 Task: Get information about  a Redfin agent in Nashville, Tennessee, for assistance in finding a property with a home gym.
Action: Mouse moved to (244, 213)
Screenshot: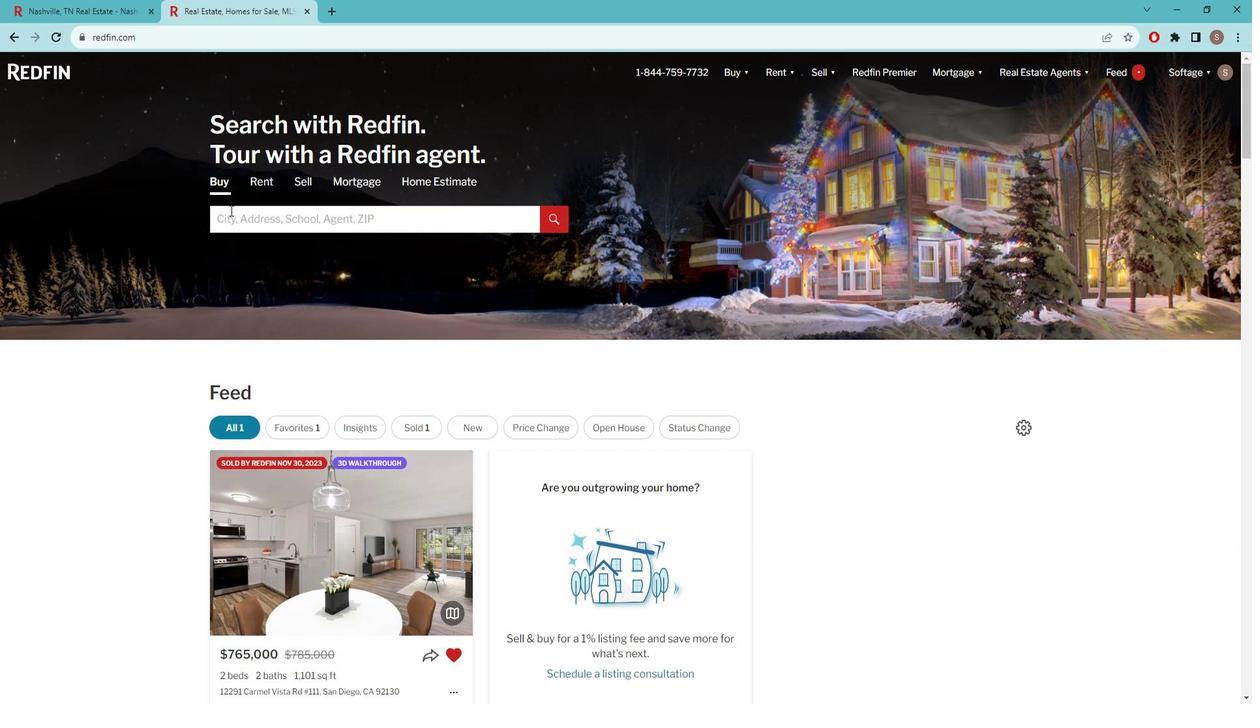 
Action: Mouse pressed left at (244, 213)
Screenshot: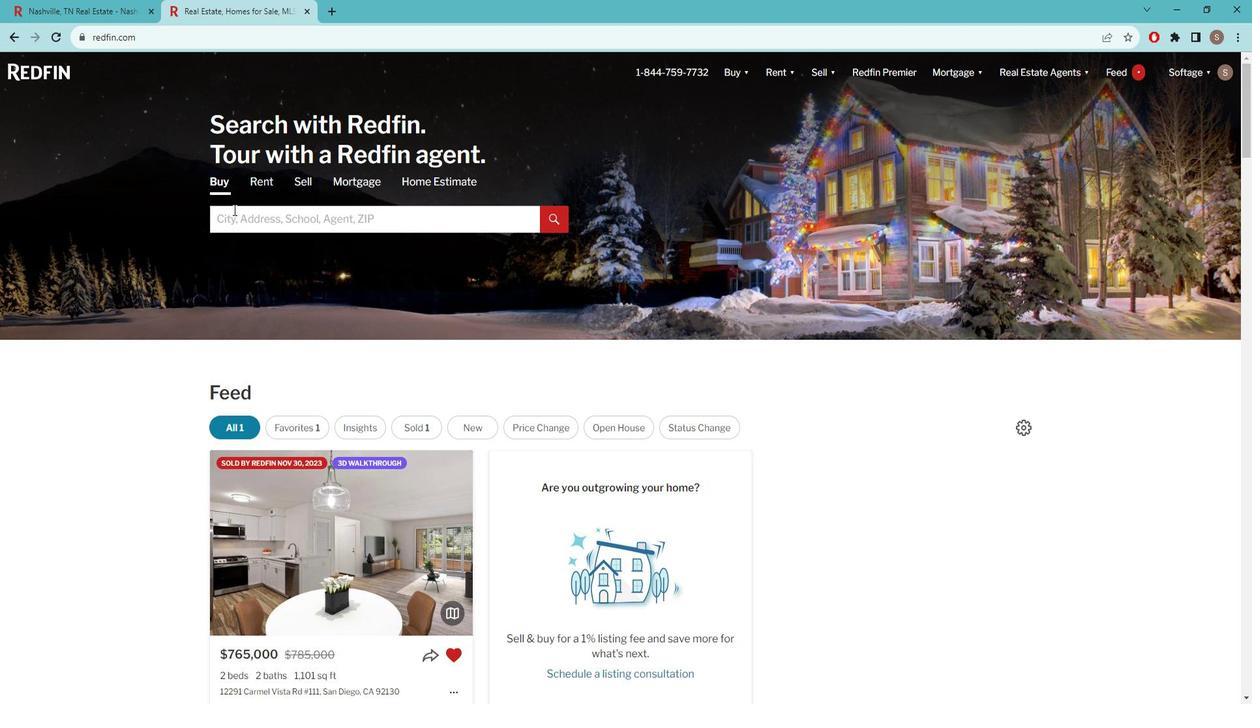
Action: Key pressed n<Key.caps_lock>ASHVILLE
Screenshot: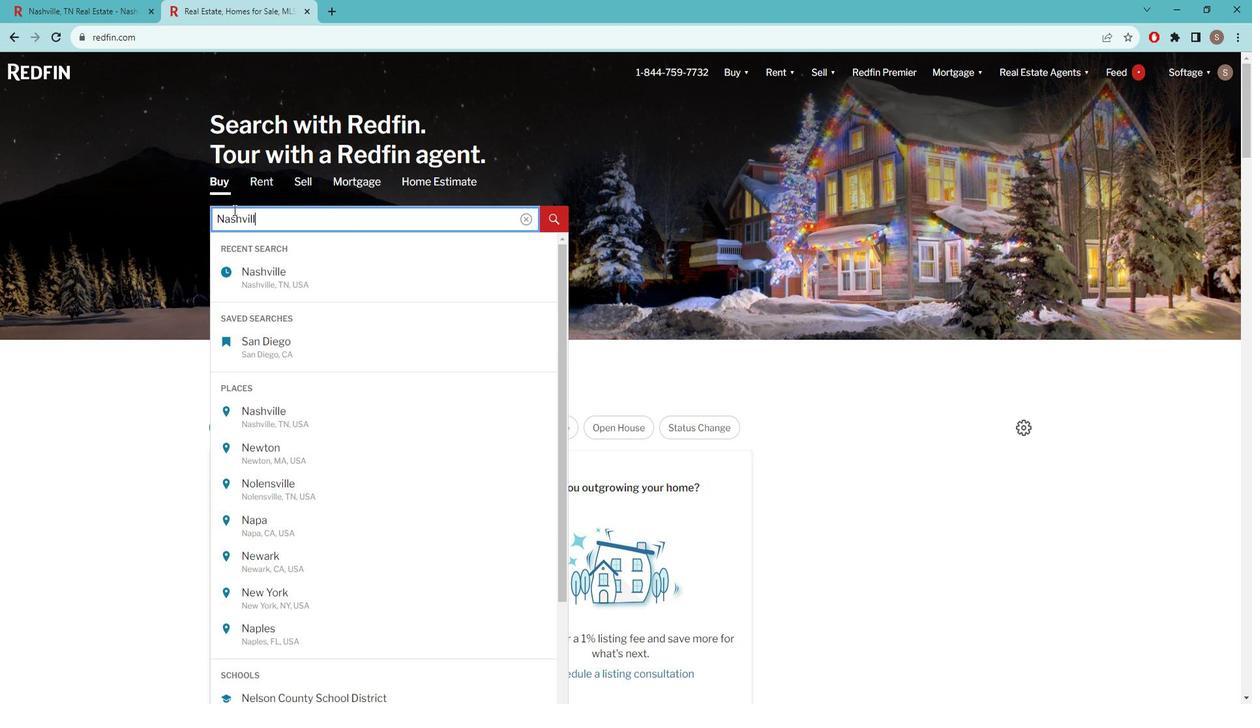 
Action: Mouse moved to (243, 275)
Screenshot: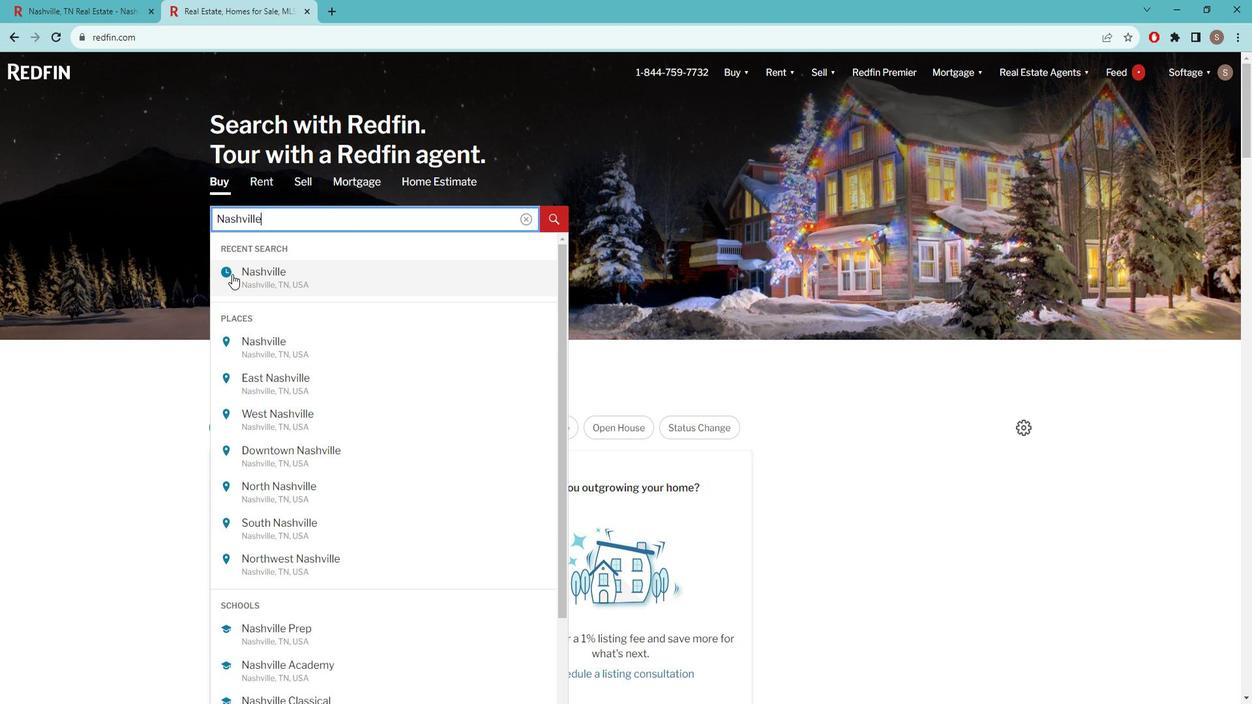 
Action: Mouse pressed left at (243, 275)
Screenshot: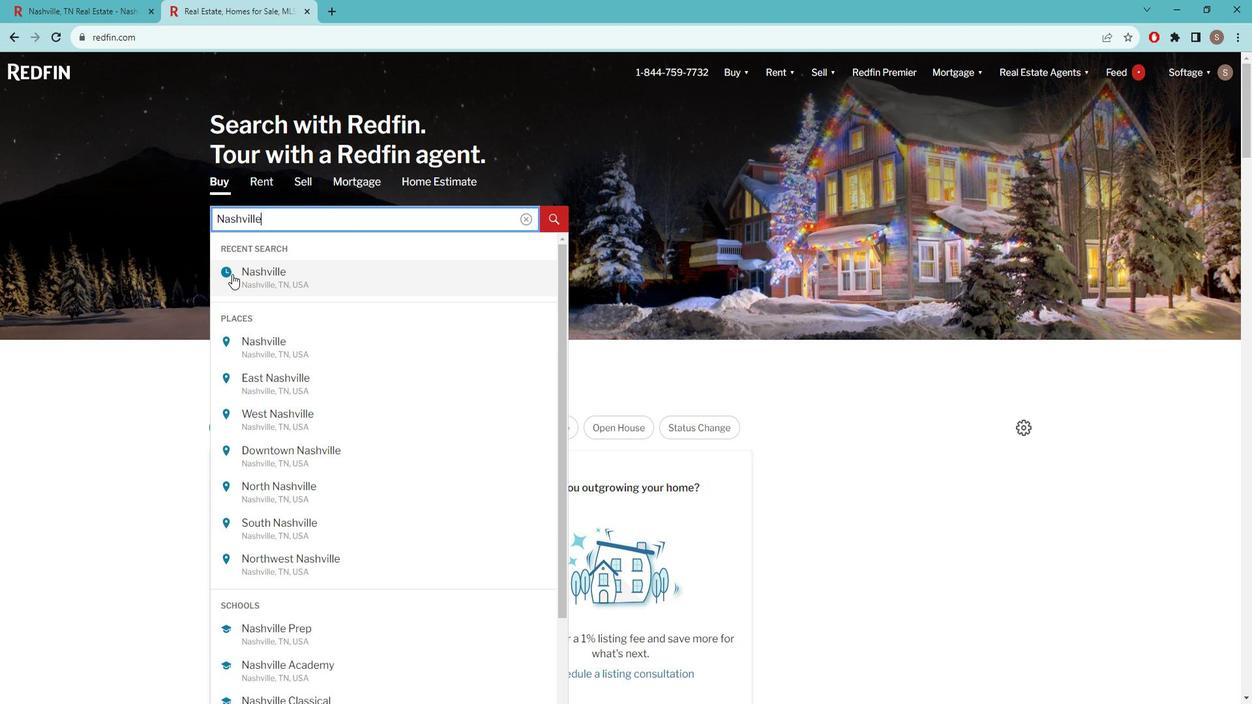 
Action: Mouse moved to (1108, 157)
Screenshot: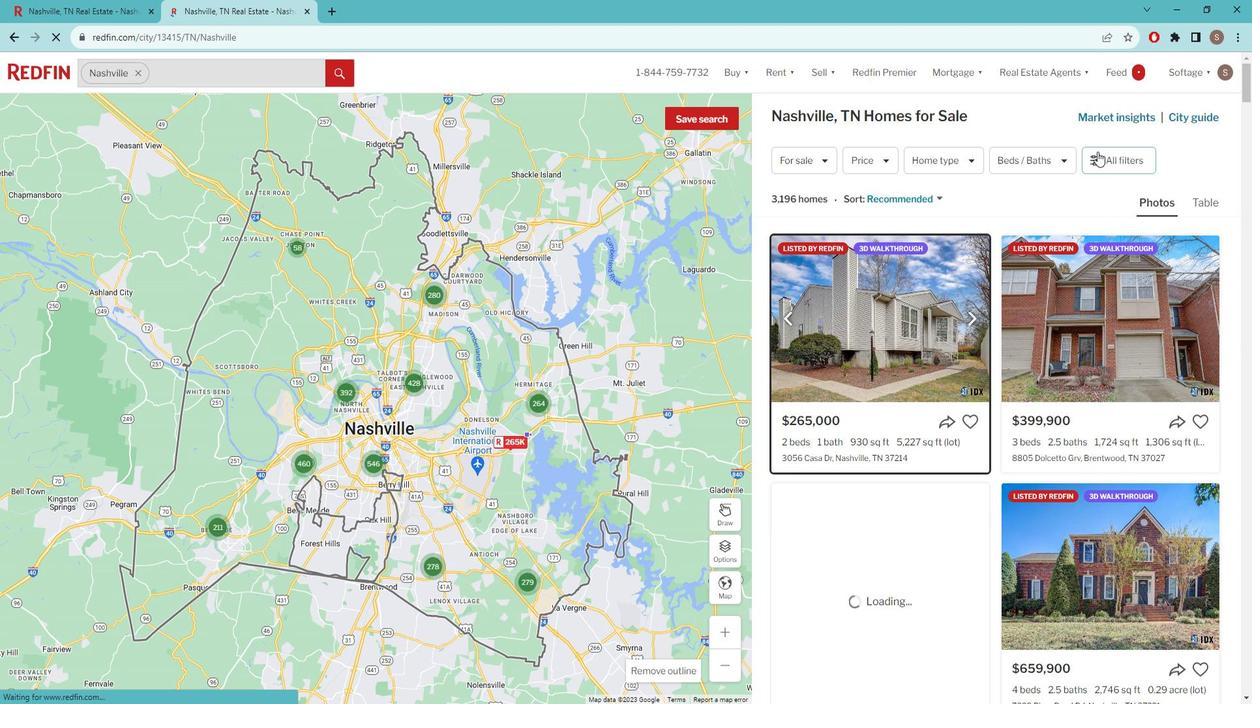 
Action: Mouse pressed left at (1108, 157)
Screenshot: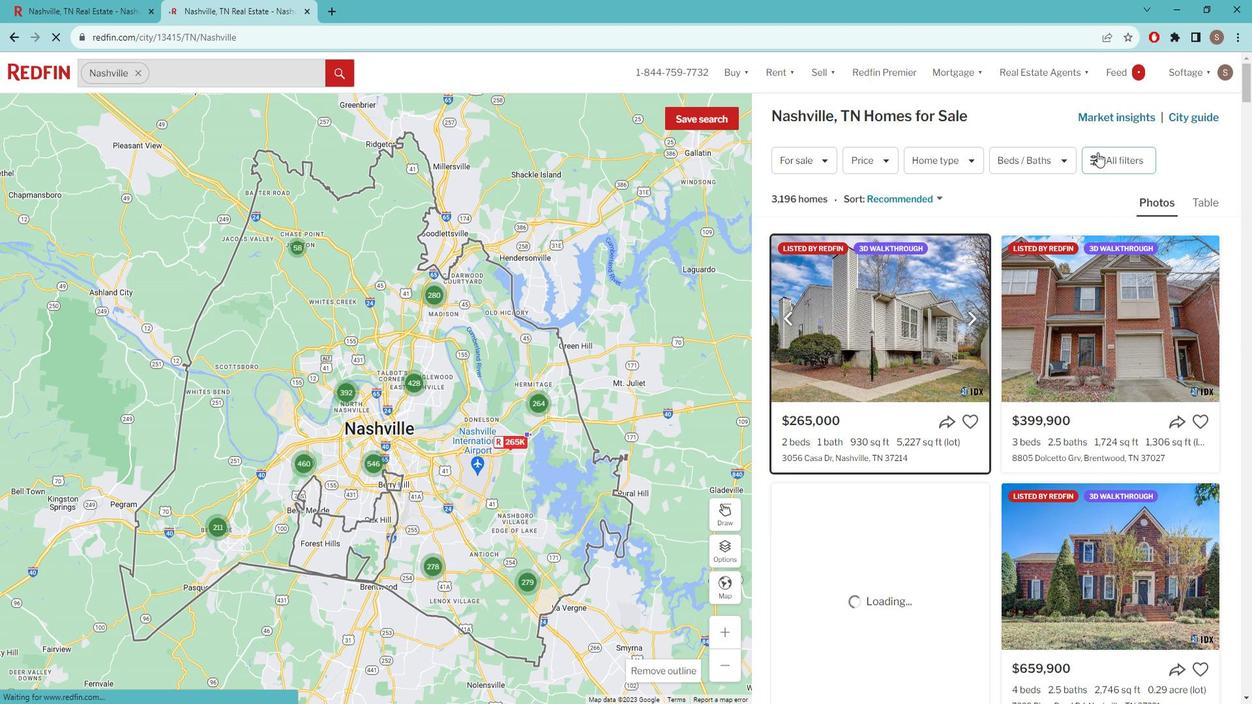 
Action: Mouse pressed left at (1108, 157)
Screenshot: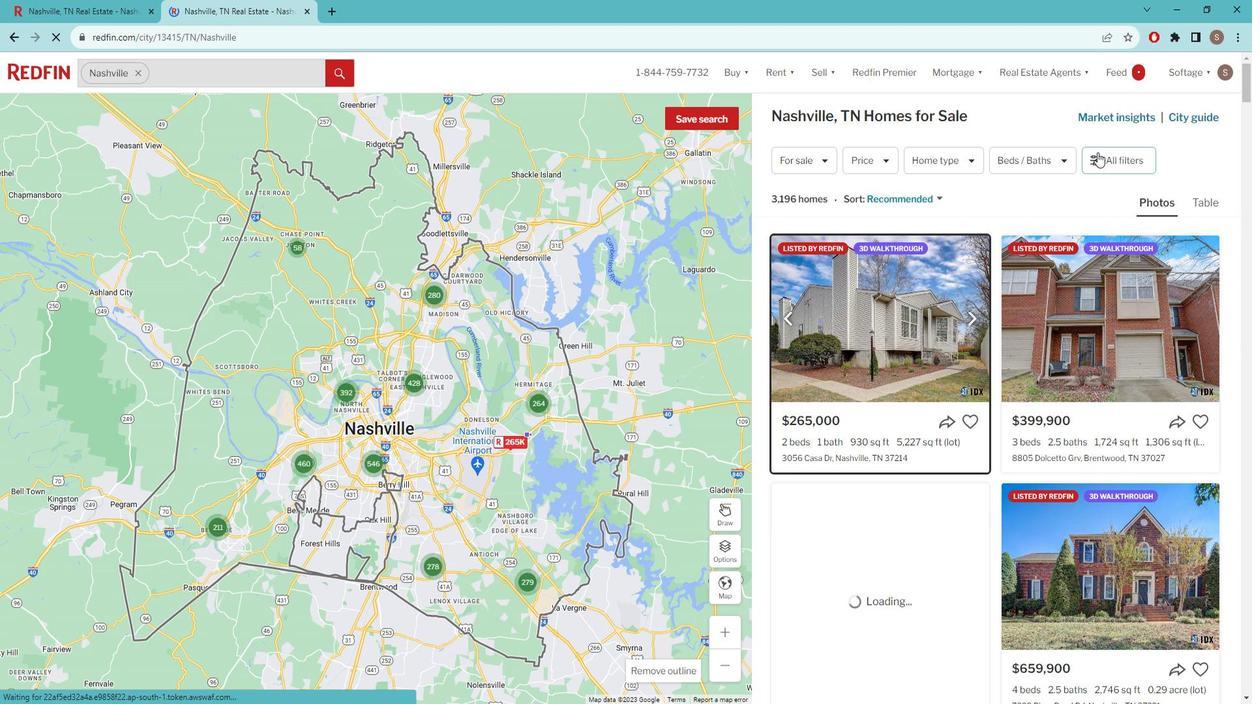 
Action: Mouse moved to (1115, 159)
Screenshot: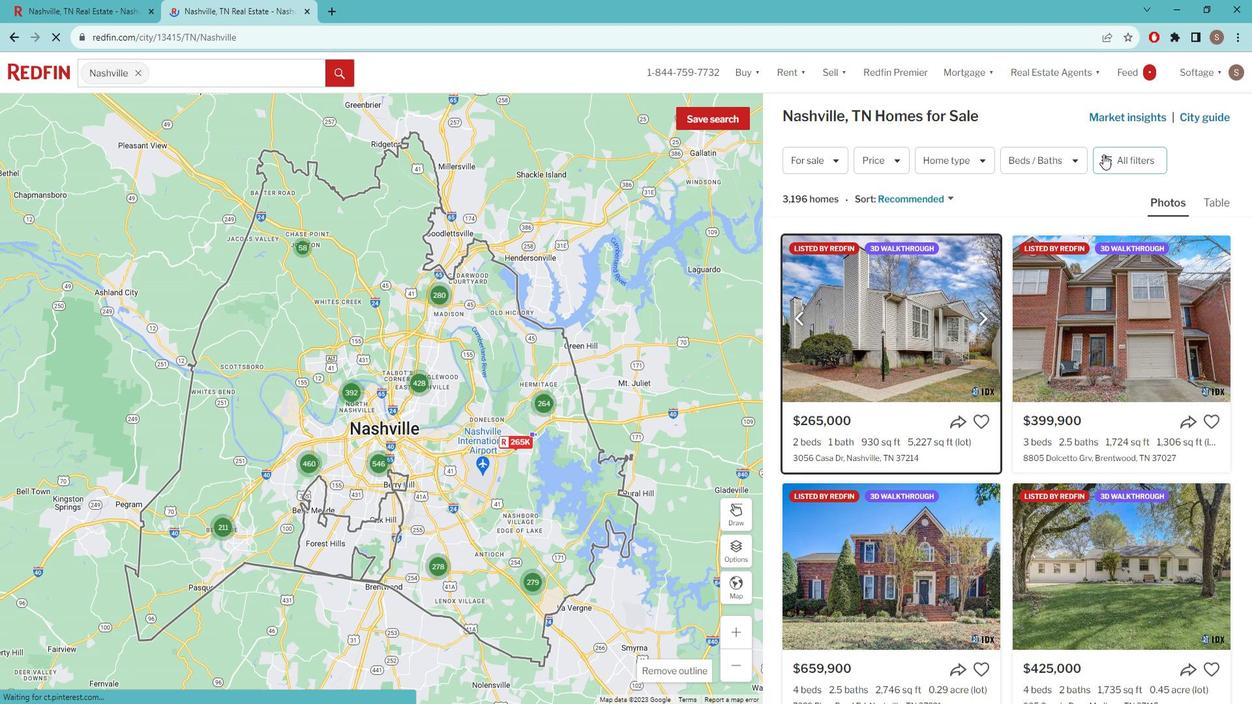 
Action: Mouse pressed left at (1115, 159)
Screenshot: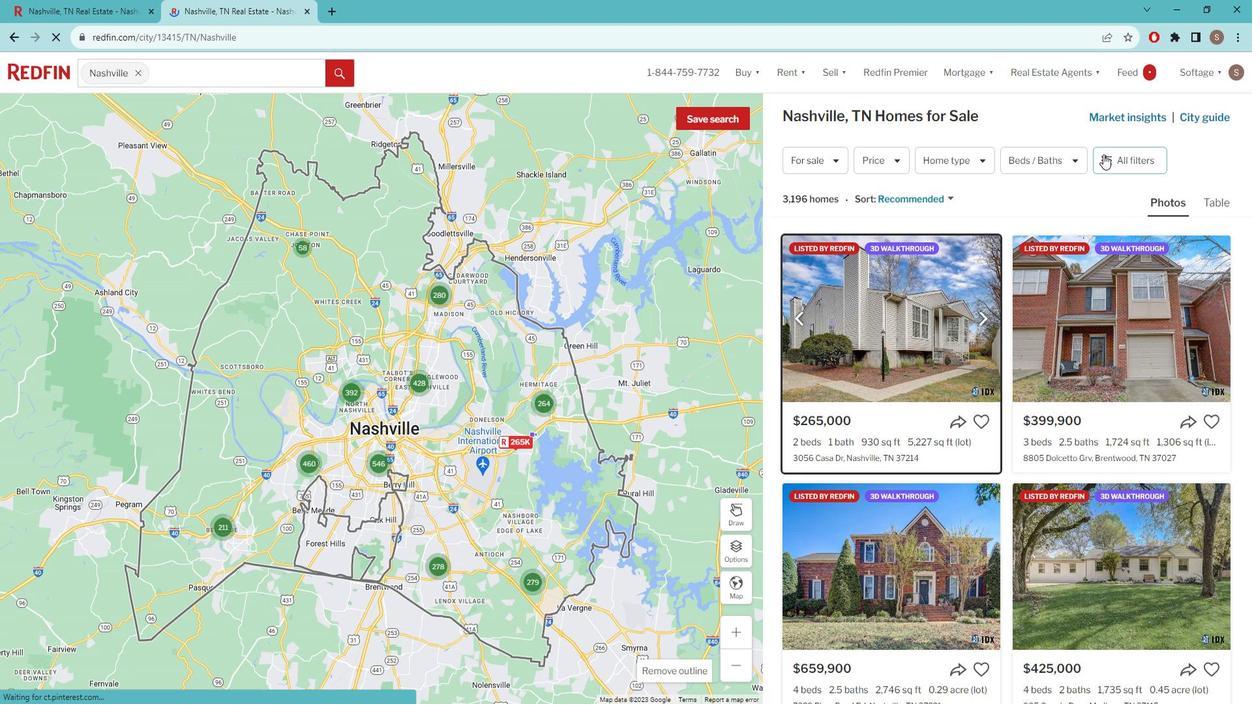 
Action: Mouse moved to (1114, 159)
Screenshot: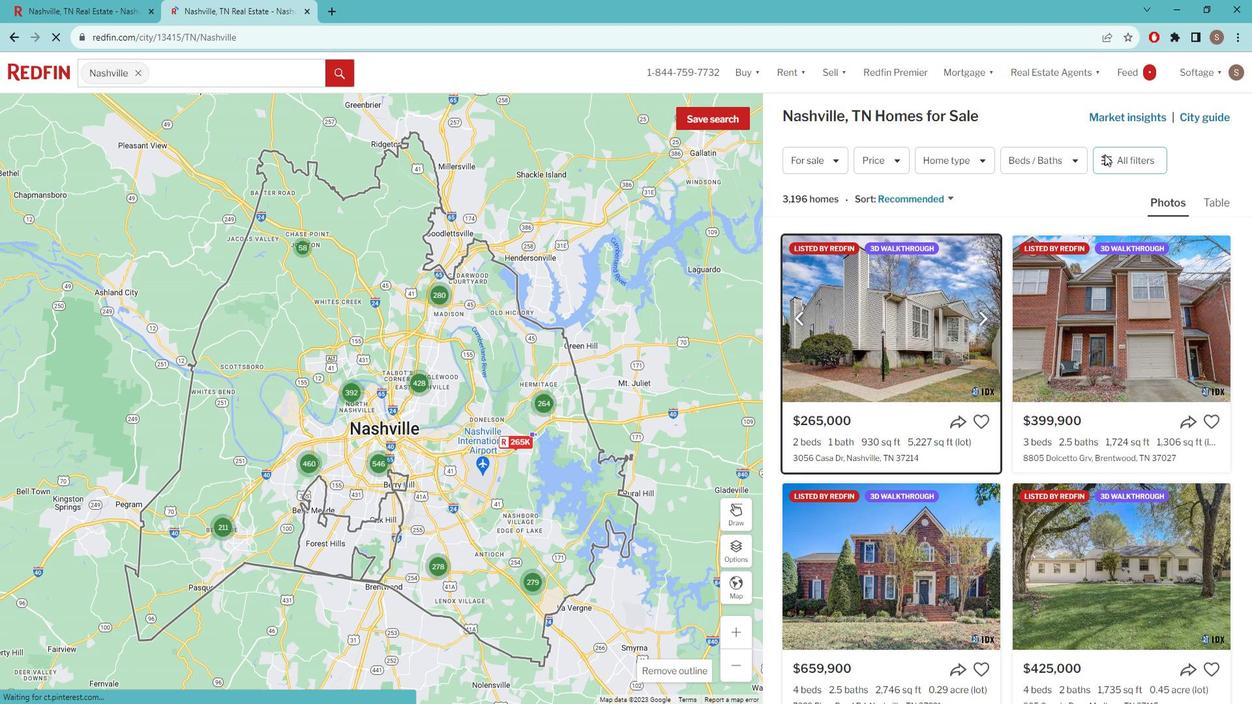
Action: Mouse pressed left at (1114, 159)
Screenshot: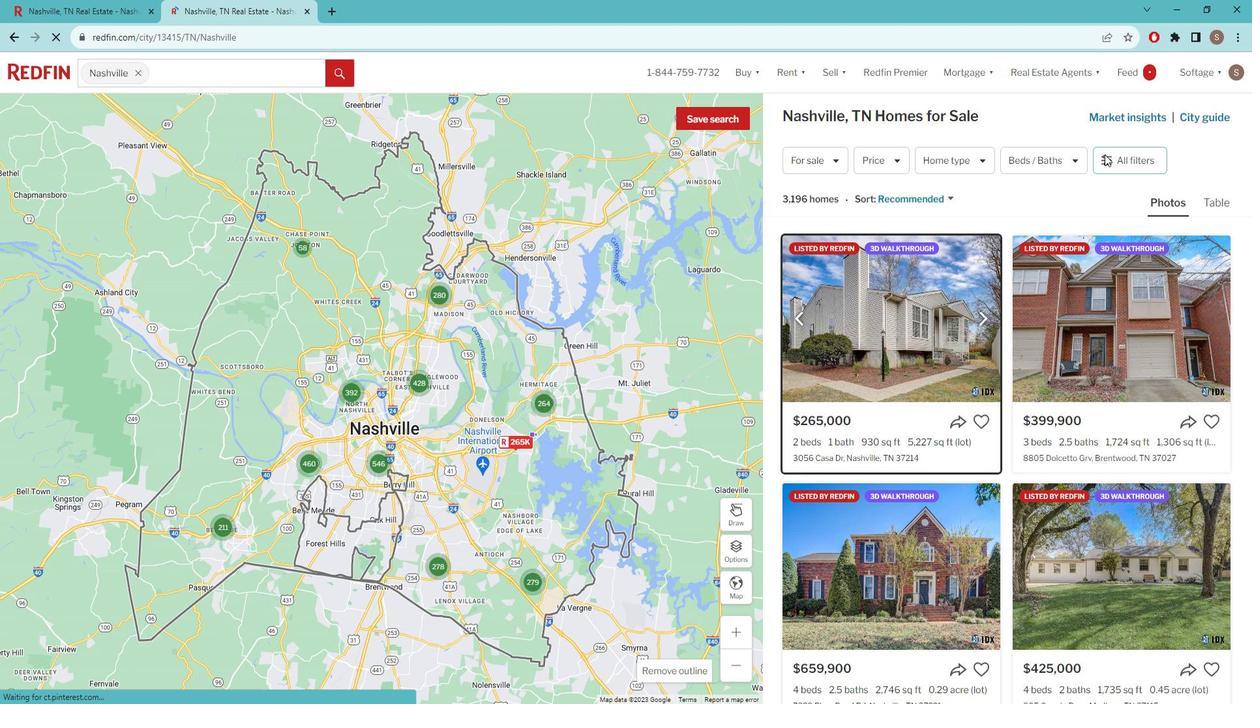 
Action: Mouse moved to (1078, 327)
Screenshot: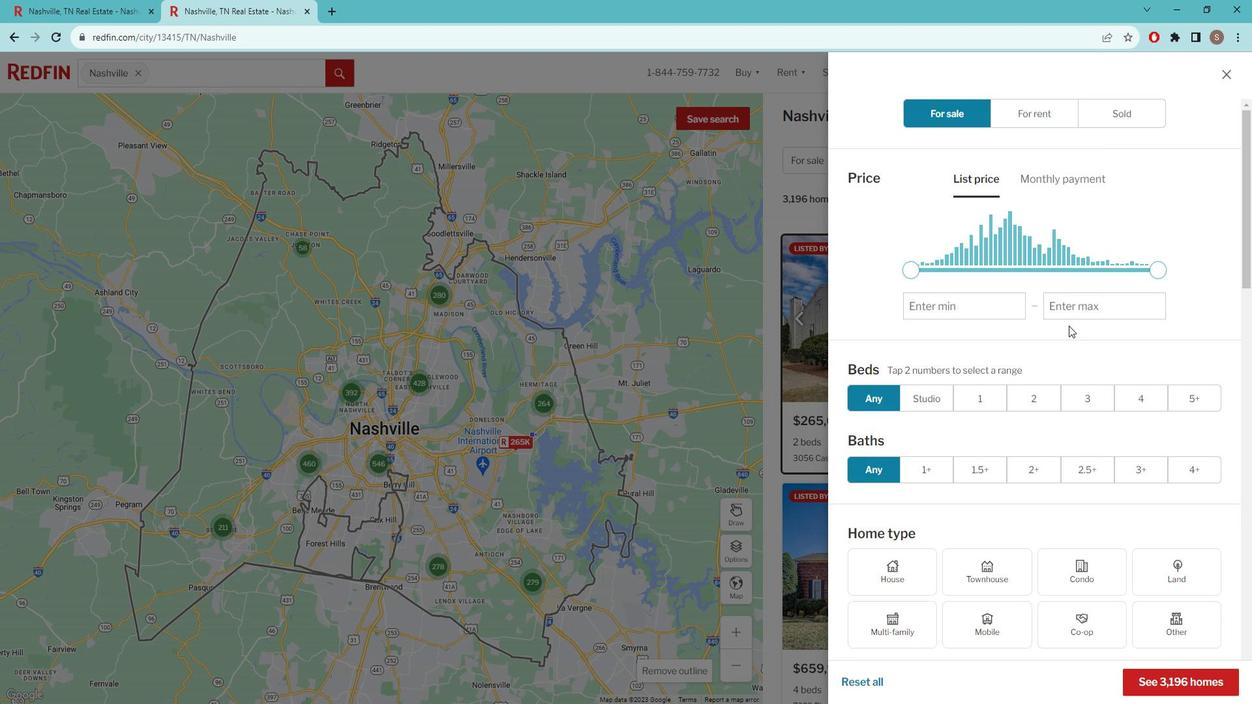 
Action: Mouse scrolled (1078, 326) with delta (0, 0)
Screenshot: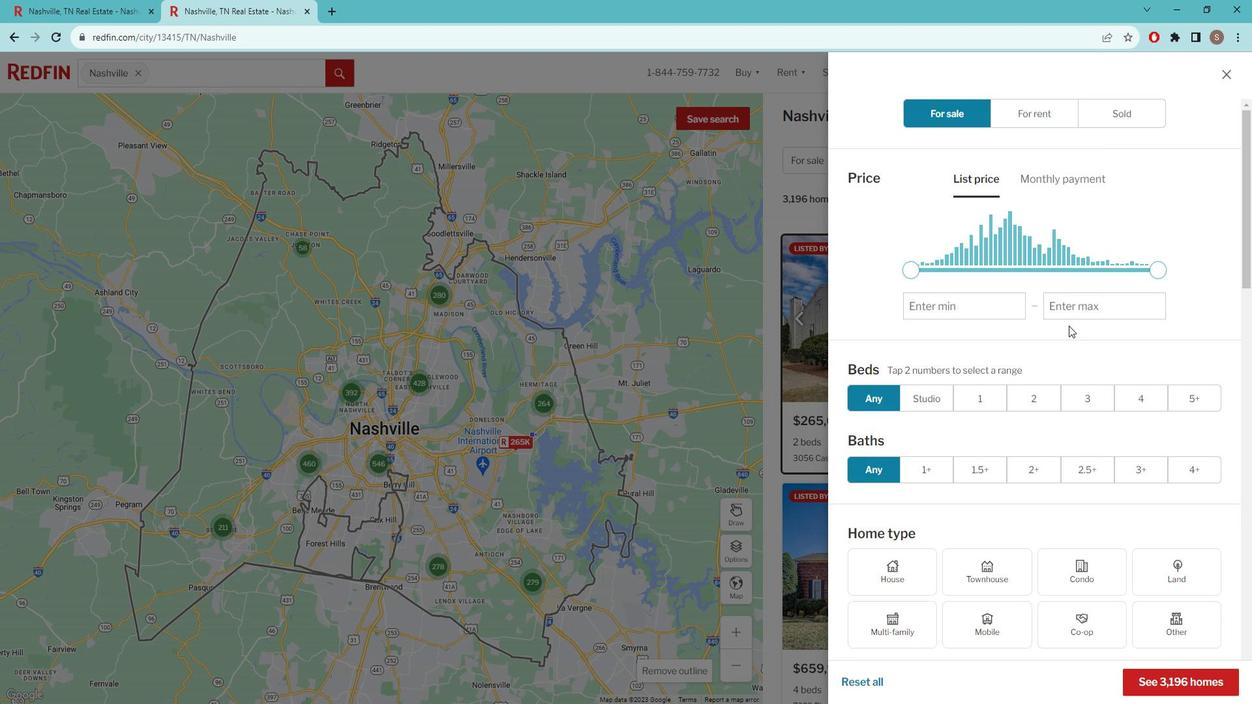 
Action: Mouse moved to (1075, 329)
Screenshot: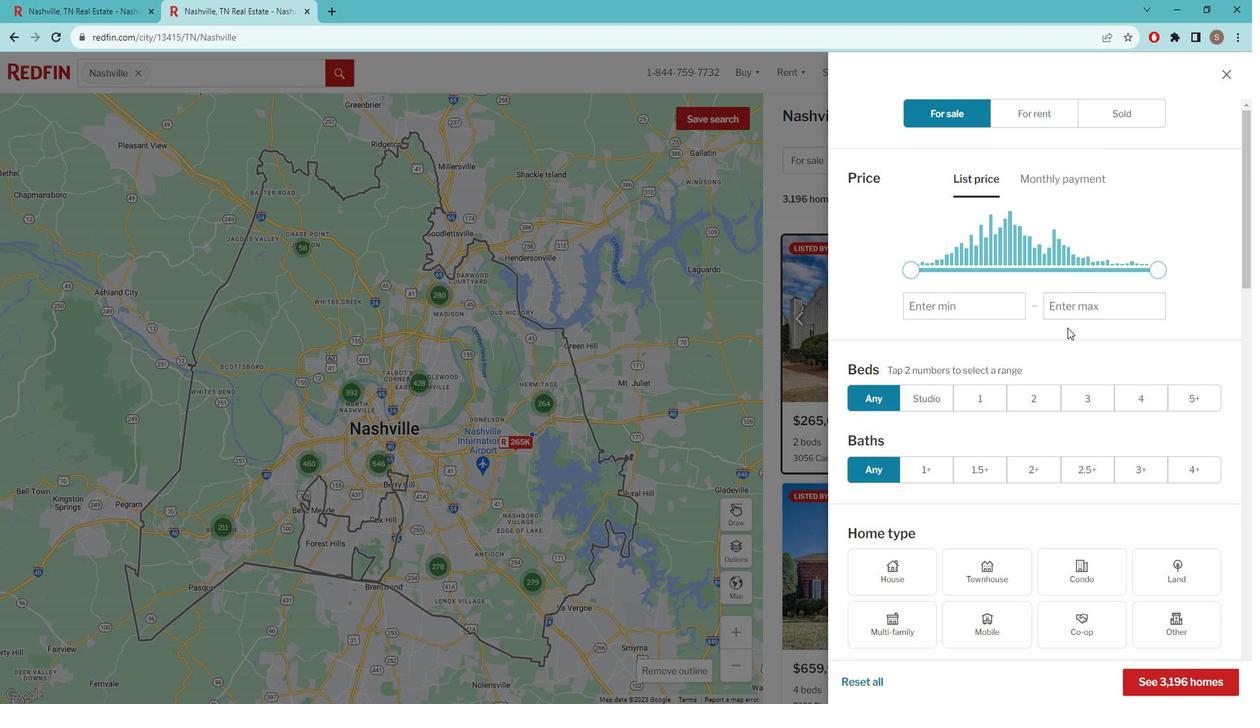 
Action: Mouse scrolled (1075, 329) with delta (0, 0)
Screenshot: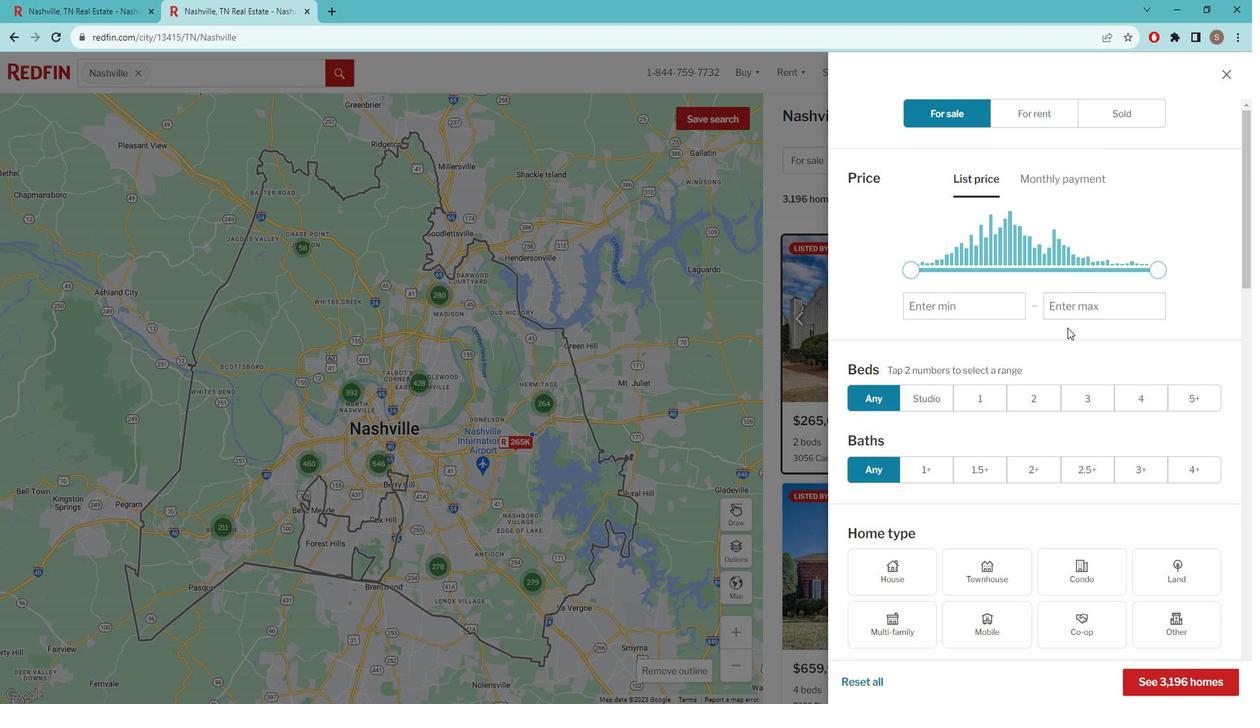 
Action: Mouse moved to (1074, 330)
Screenshot: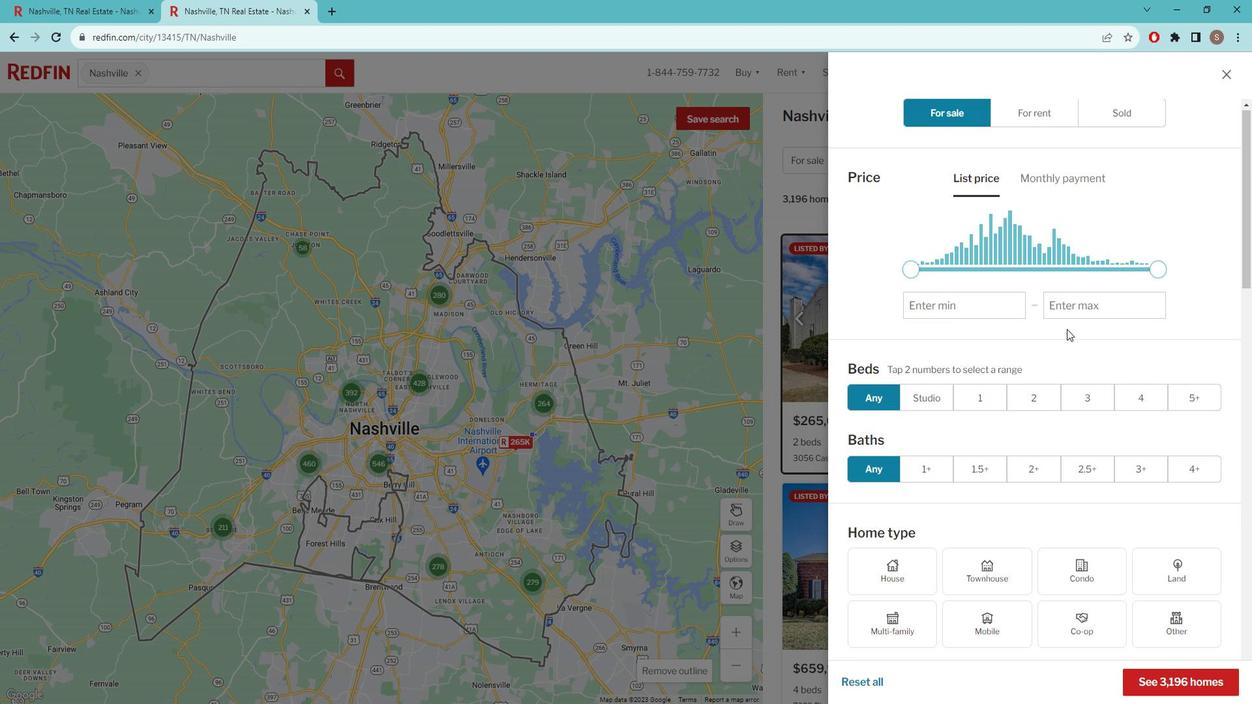 
Action: Mouse scrolled (1074, 329) with delta (0, 0)
Screenshot: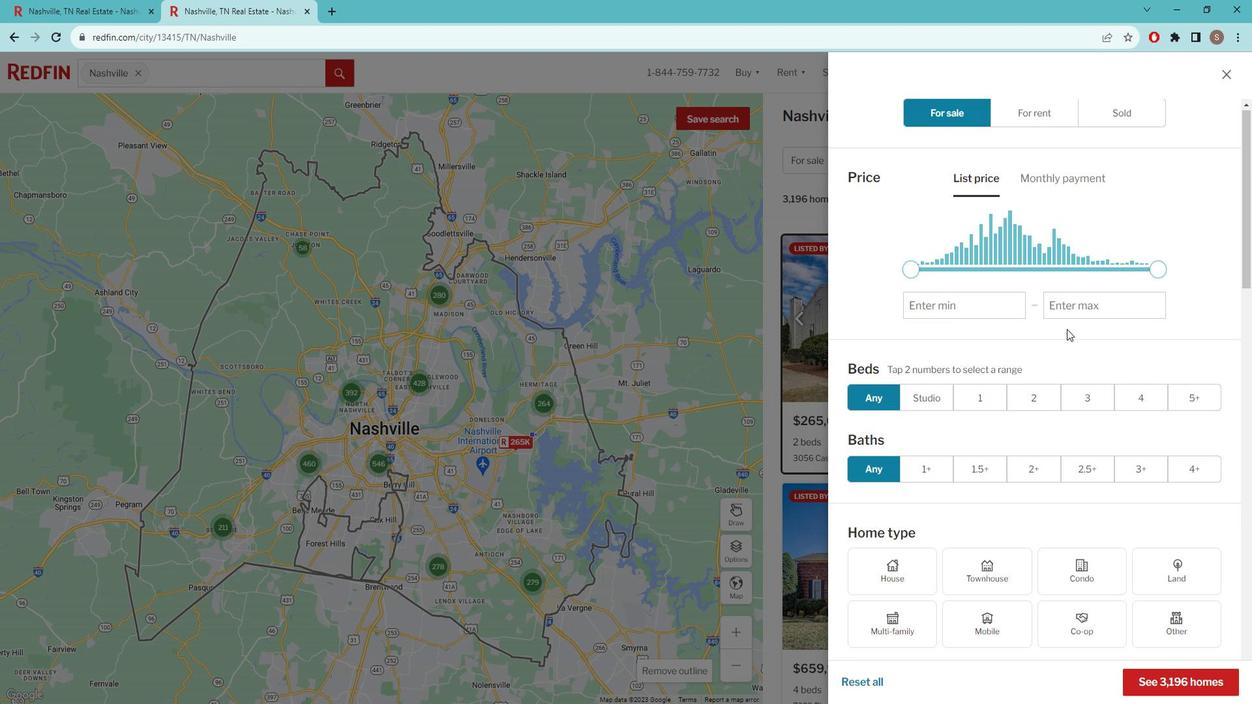 
Action: Mouse moved to (913, 362)
Screenshot: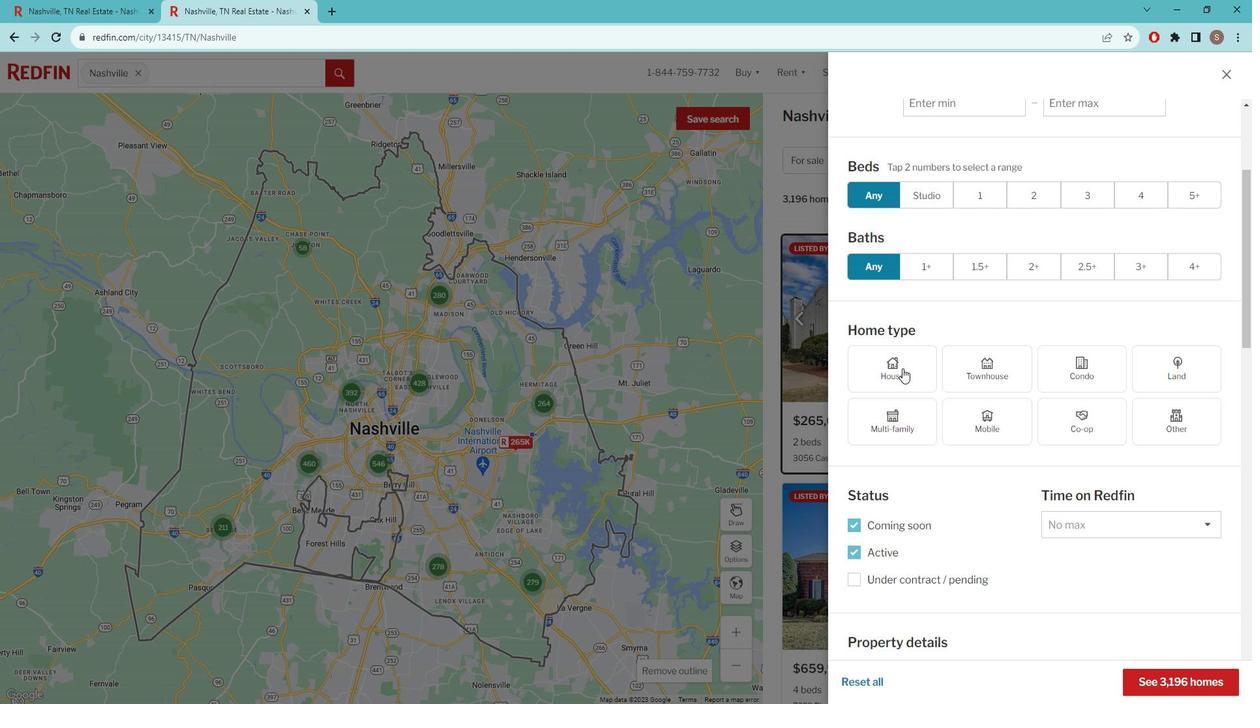
Action: Mouse pressed left at (913, 362)
Screenshot: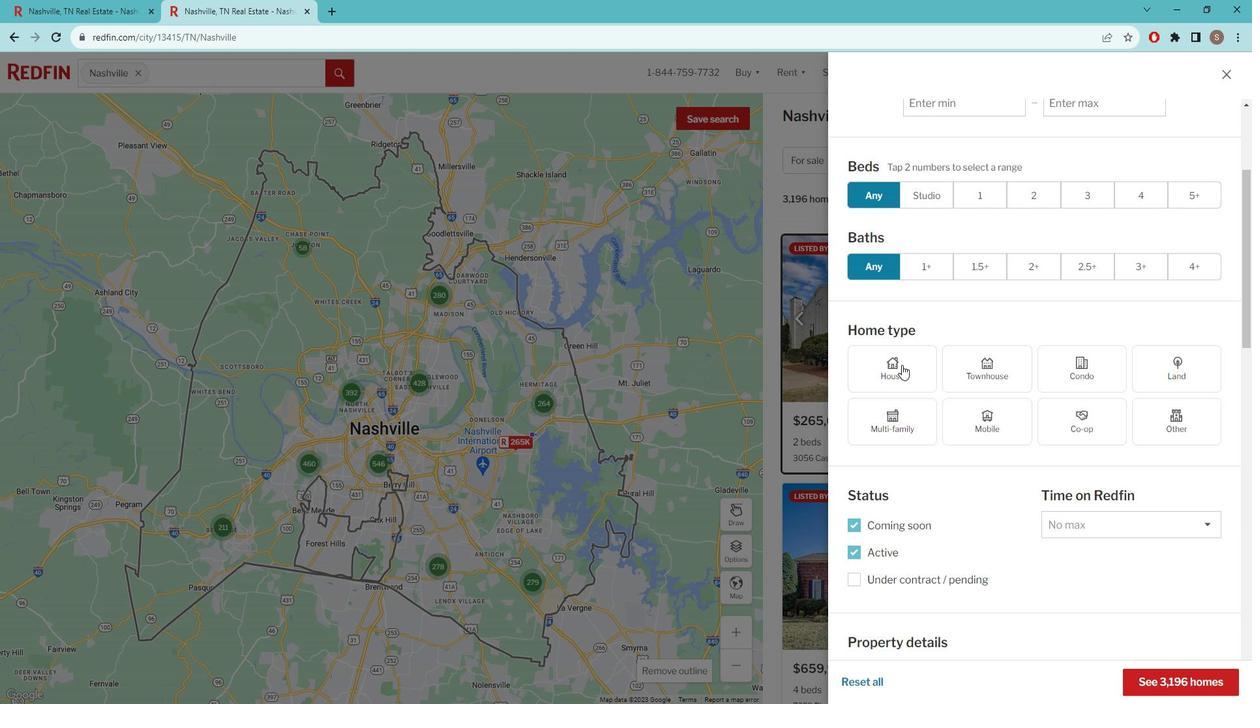 
Action: Mouse moved to (942, 439)
Screenshot: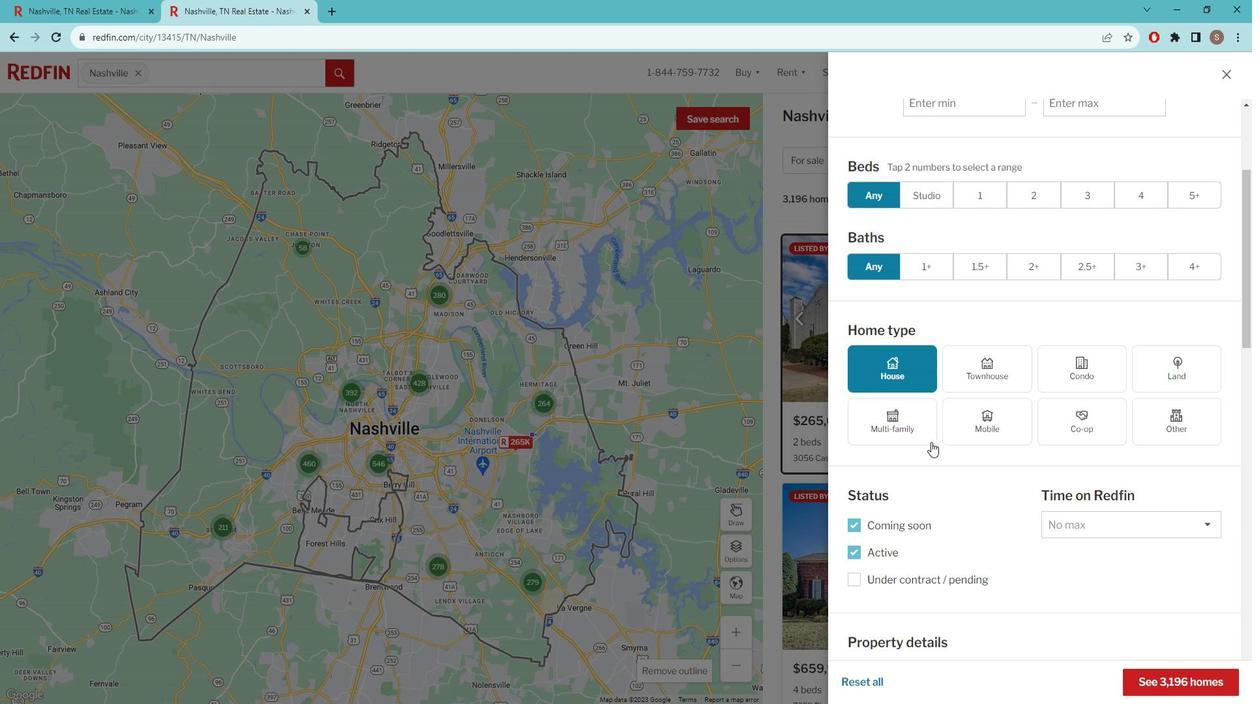 
Action: Mouse scrolled (942, 438) with delta (0, 0)
Screenshot: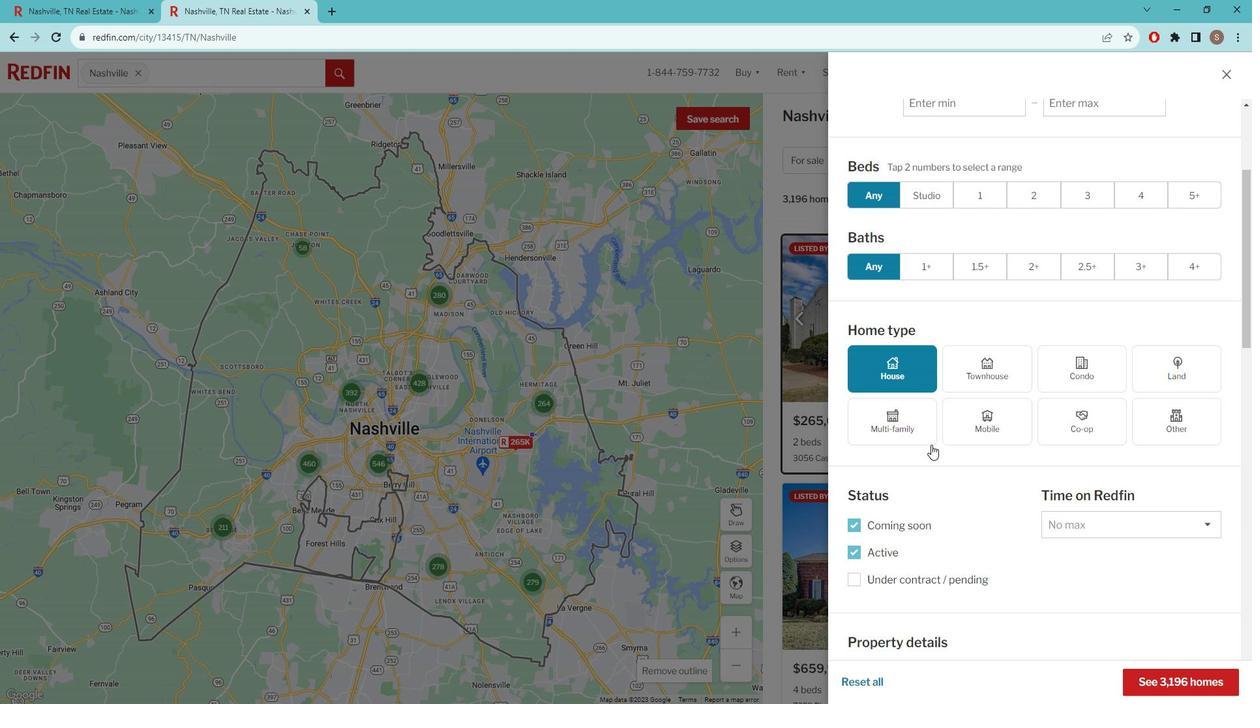 
Action: Mouse scrolled (942, 438) with delta (0, 0)
Screenshot: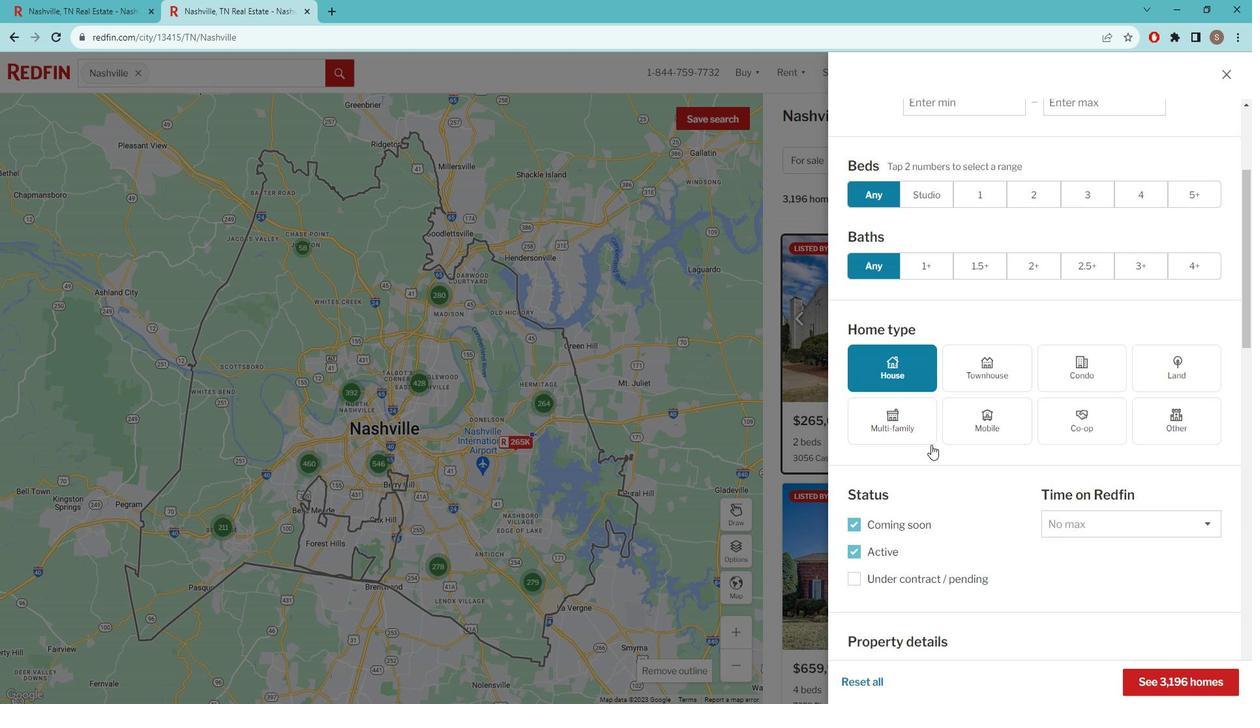 
Action: Mouse moved to (943, 440)
Screenshot: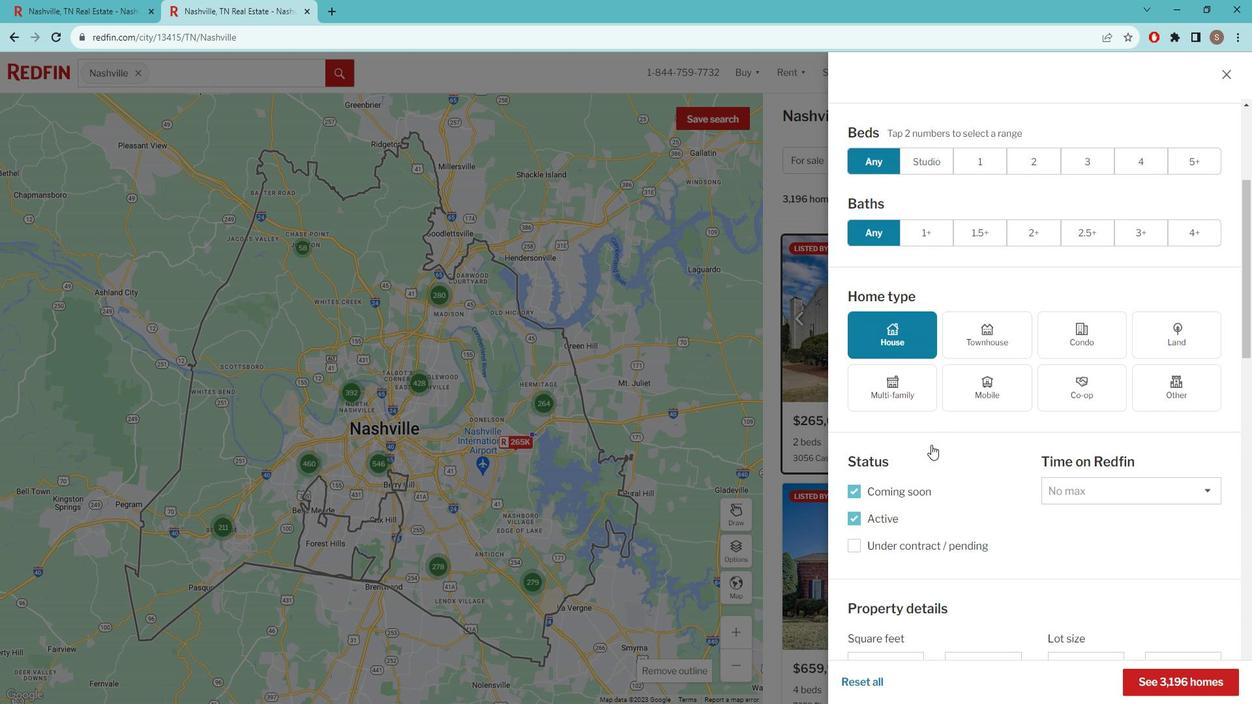 
Action: Mouse scrolled (943, 439) with delta (0, 0)
Screenshot: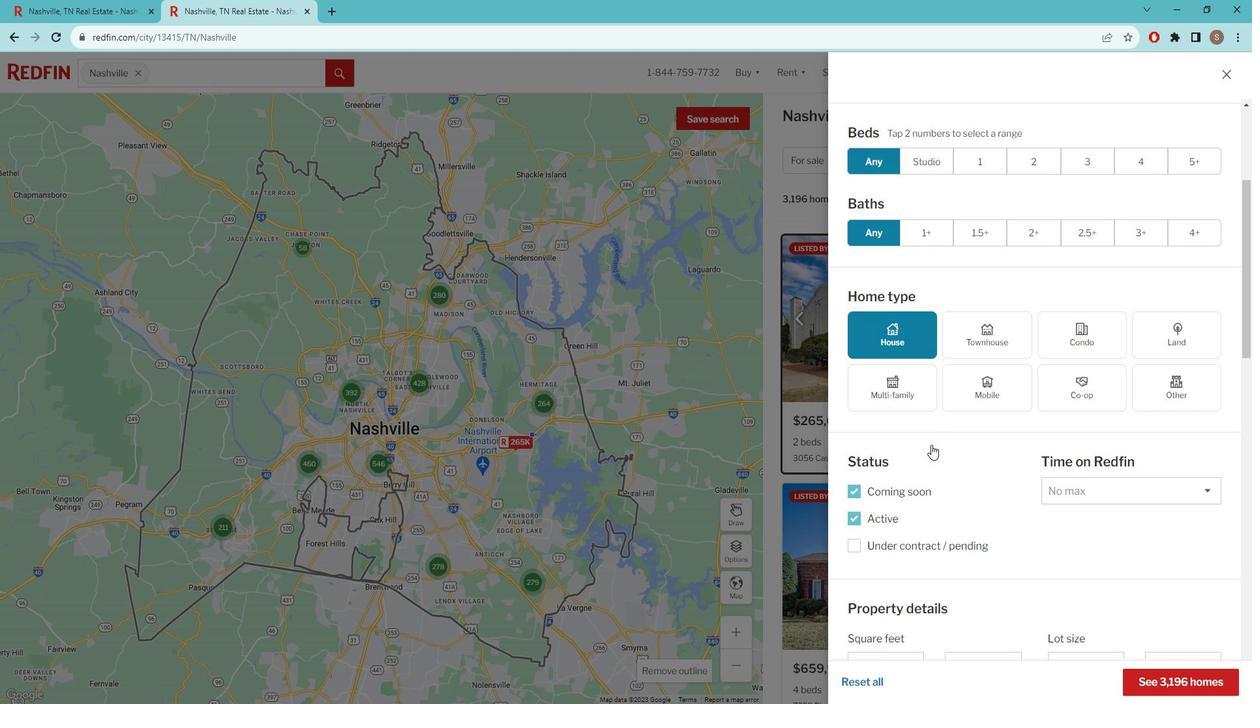 
Action: Mouse moved to (944, 434)
Screenshot: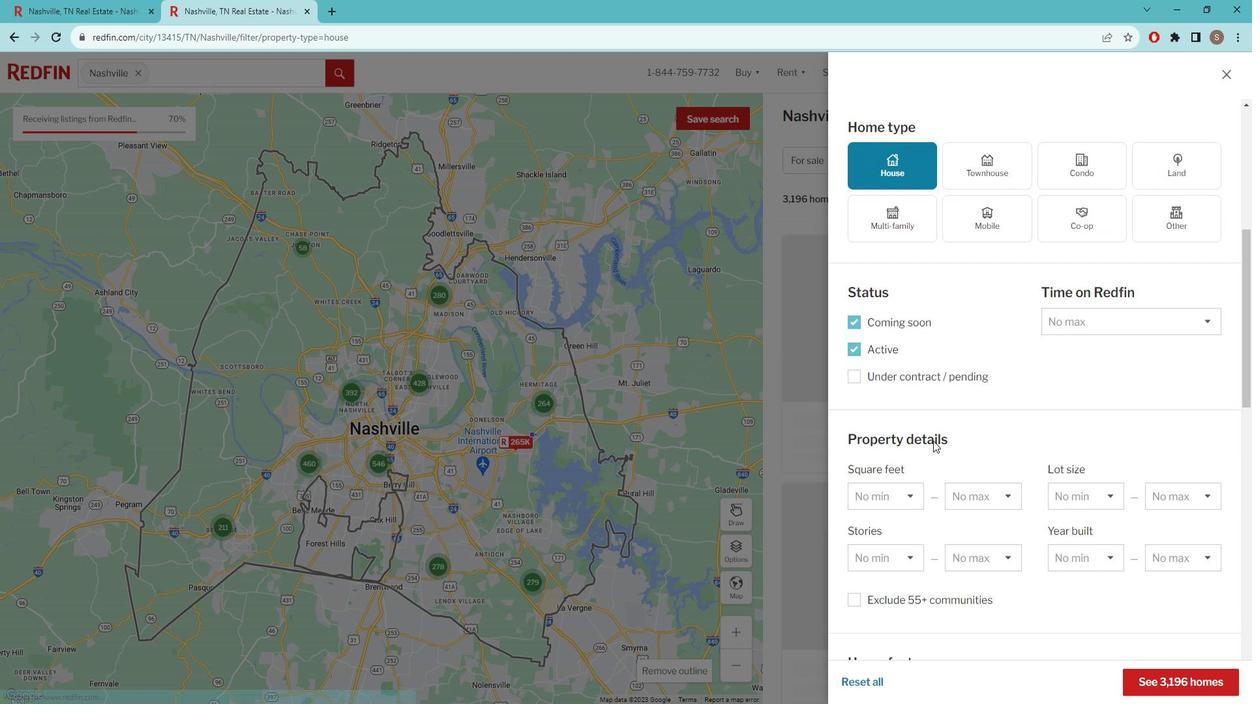 
Action: Mouse scrolled (944, 434) with delta (0, 0)
Screenshot: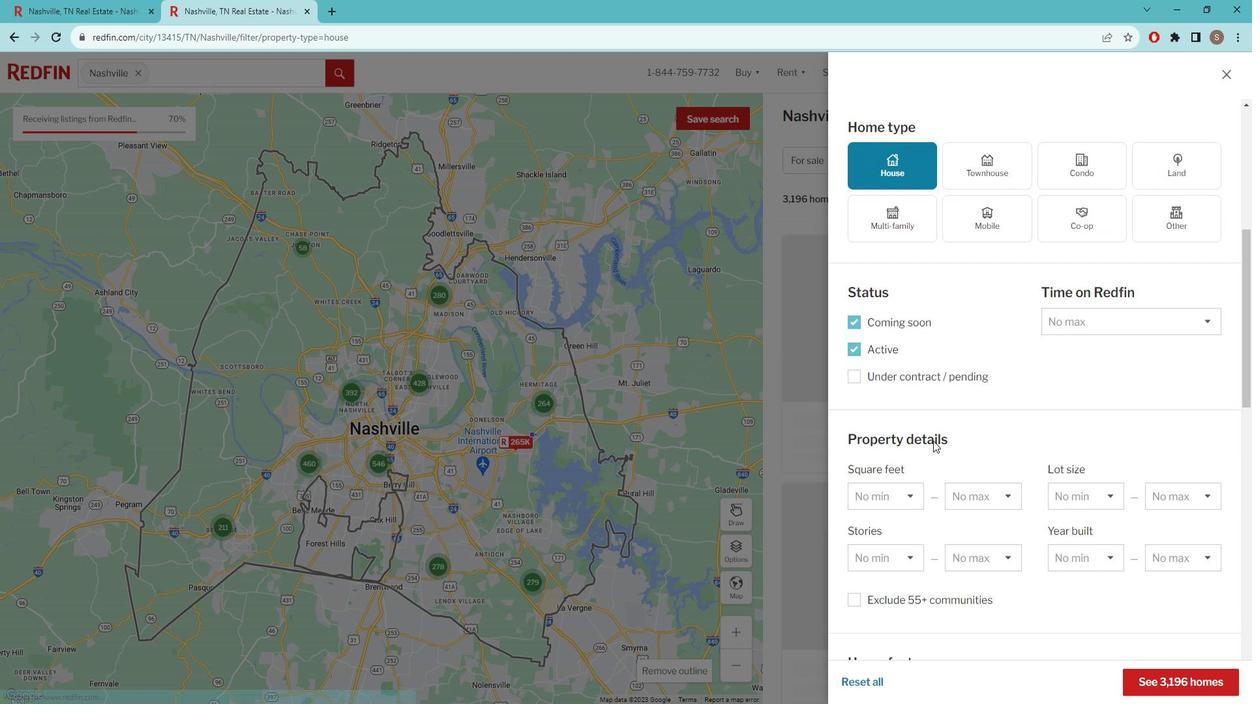 
Action: Mouse scrolled (944, 434) with delta (0, 0)
Screenshot: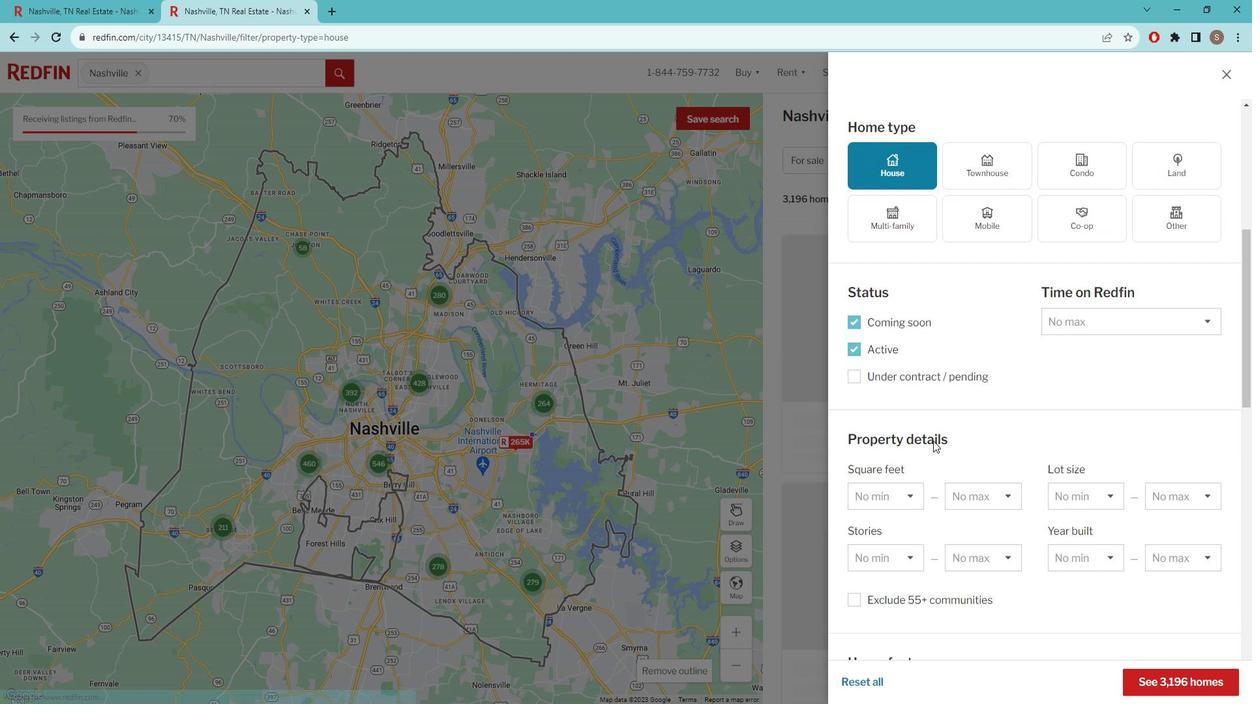 
Action: Mouse scrolled (944, 434) with delta (0, 0)
Screenshot: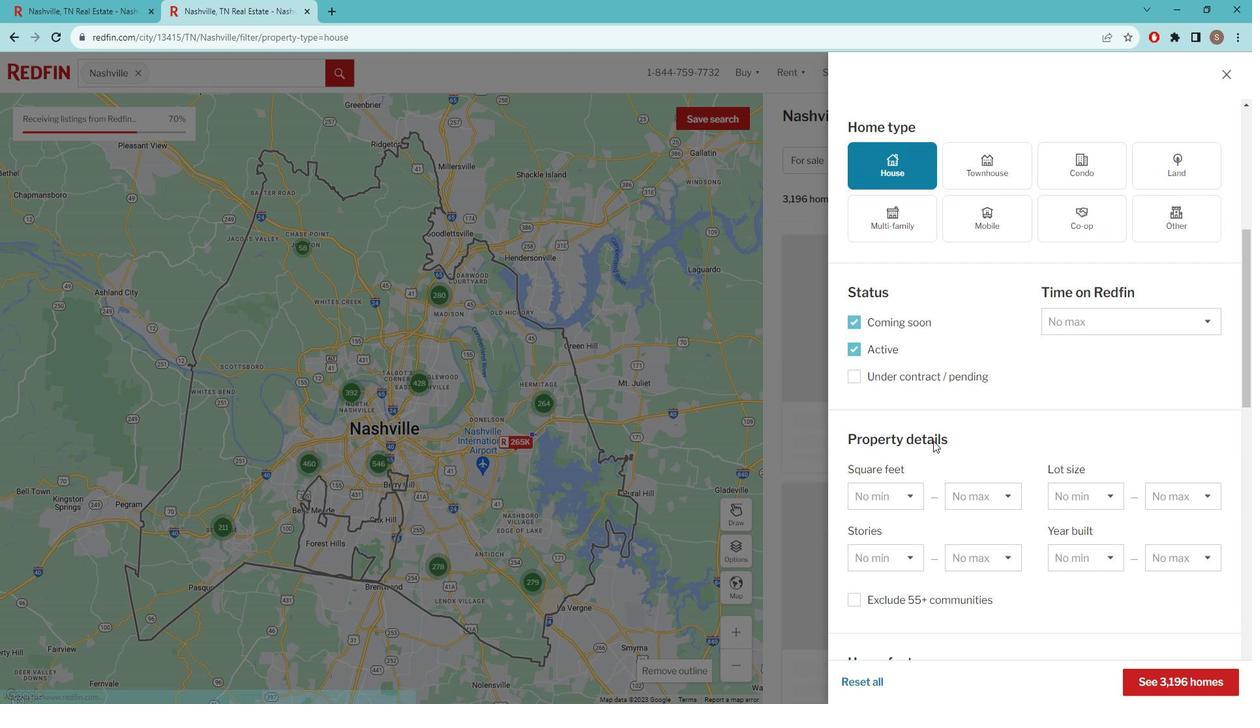 
Action: Mouse moved to (947, 434)
Screenshot: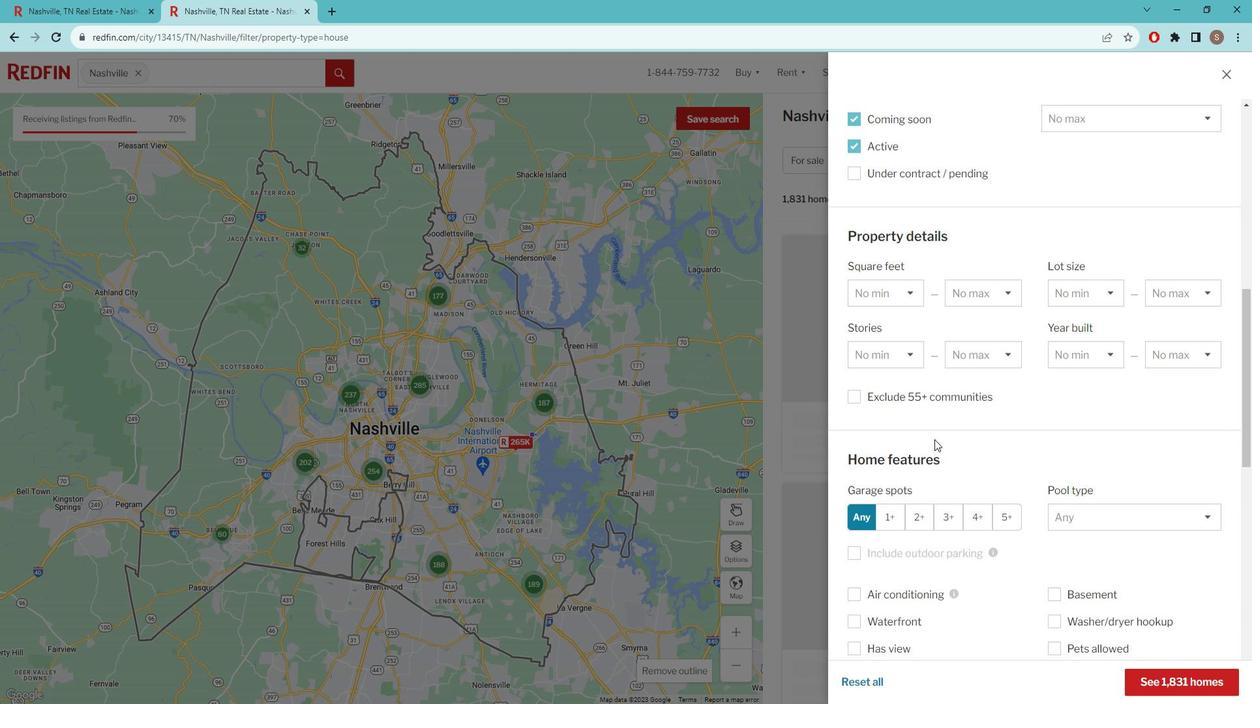 
Action: Mouse scrolled (947, 433) with delta (0, 0)
Screenshot: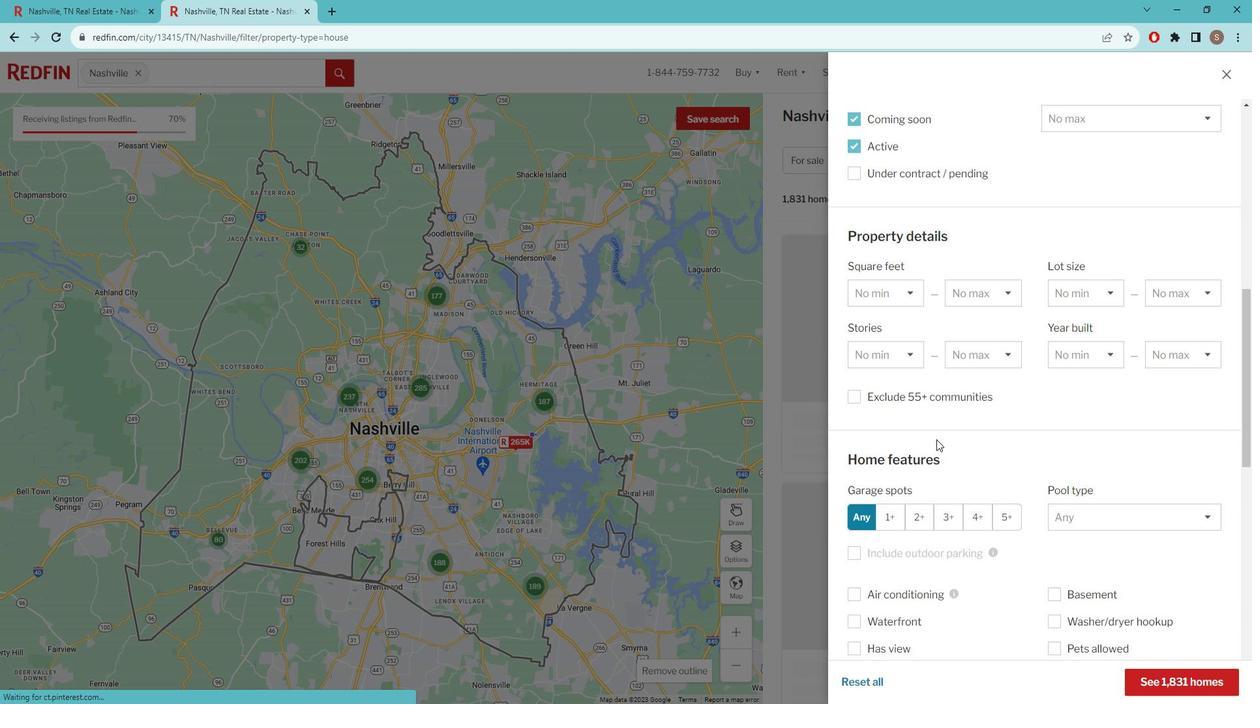 
Action: Mouse scrolled (947, 433) with delta (0, 0)
Screenshot: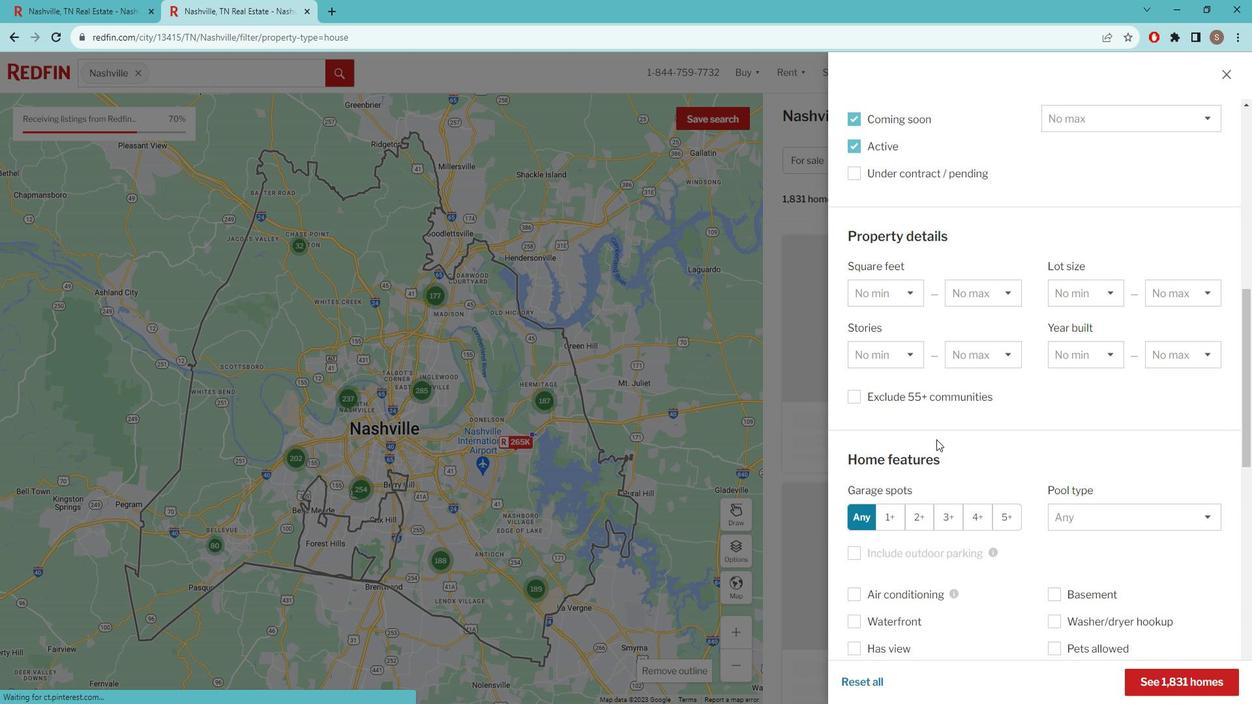 
Action: Mouse moved to (947, 434)
Screenshot: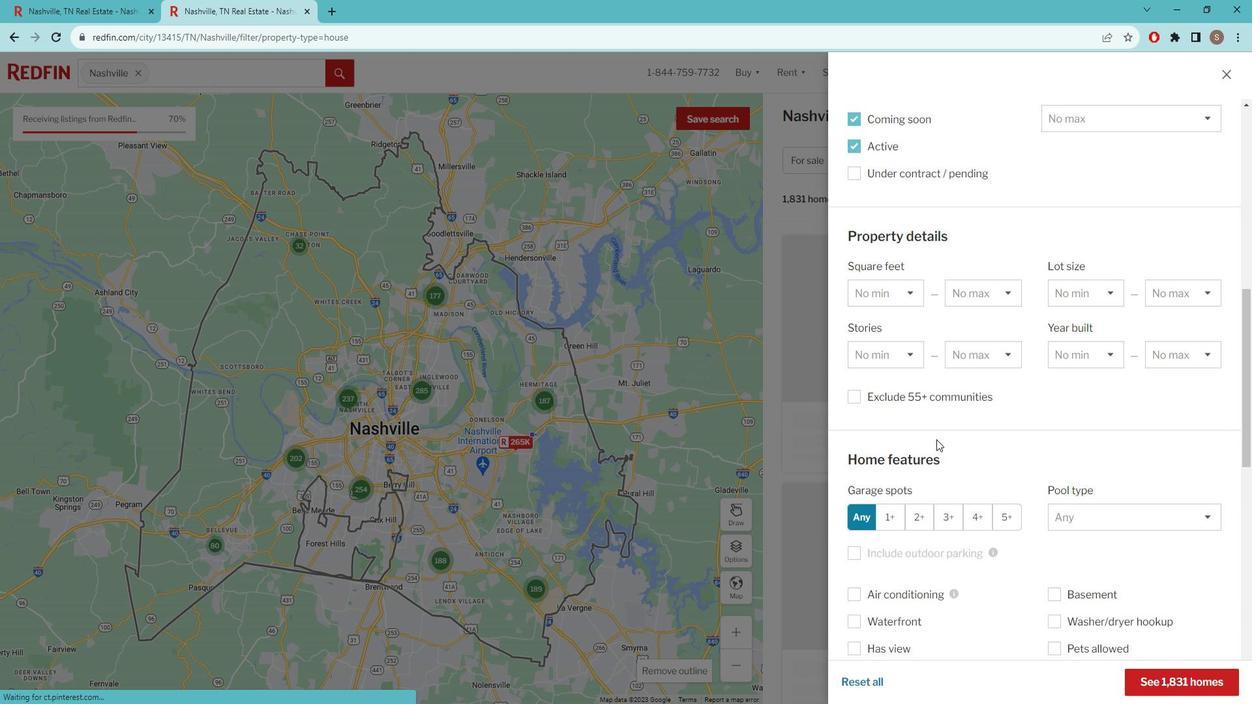 
Action: Mouse scrolled (947, 433) with delta (0, 0)
Screenshot: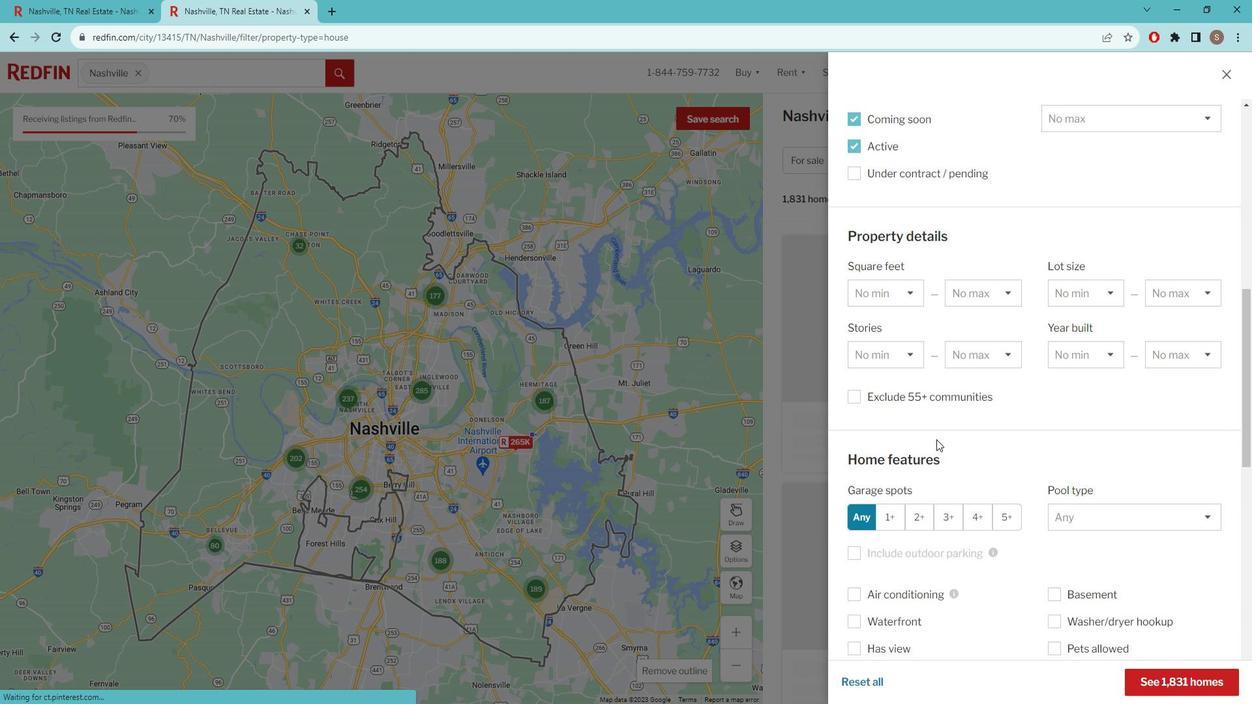 
Action: Mouse scrolled (947, 433) with delta (0, 0)
Screenshot: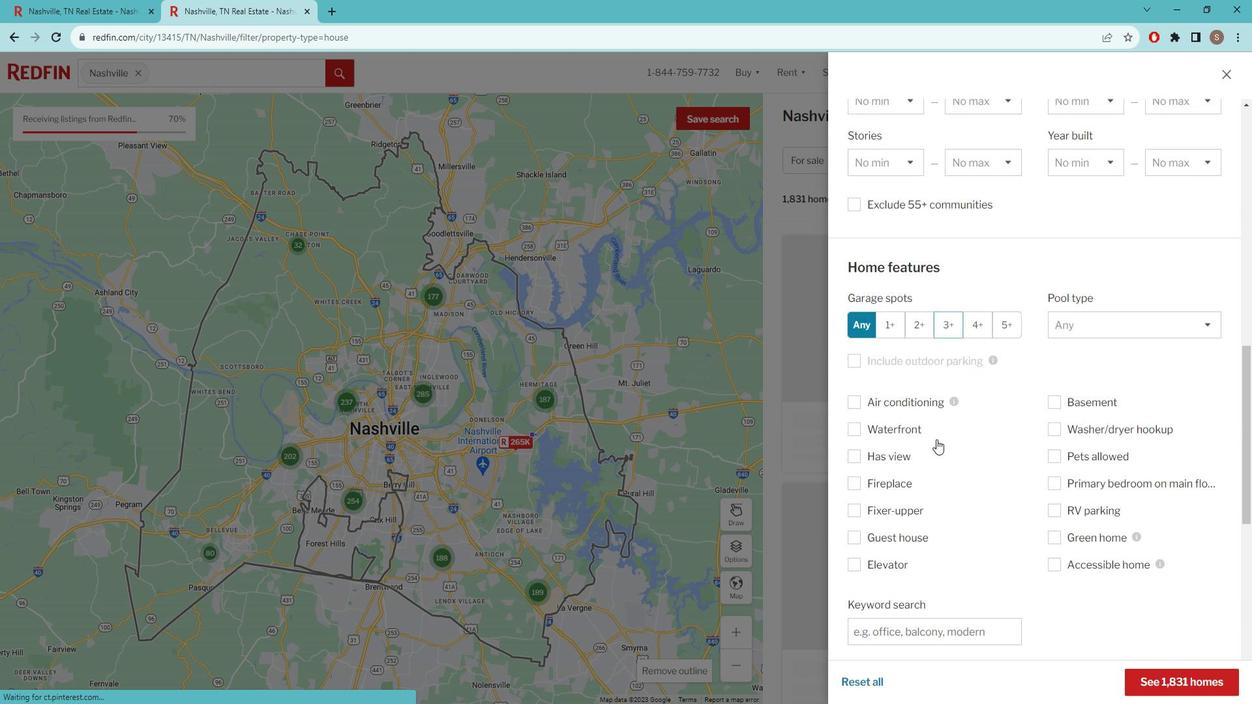 
Action: Mouse moved to (946, 434)
Screenshot: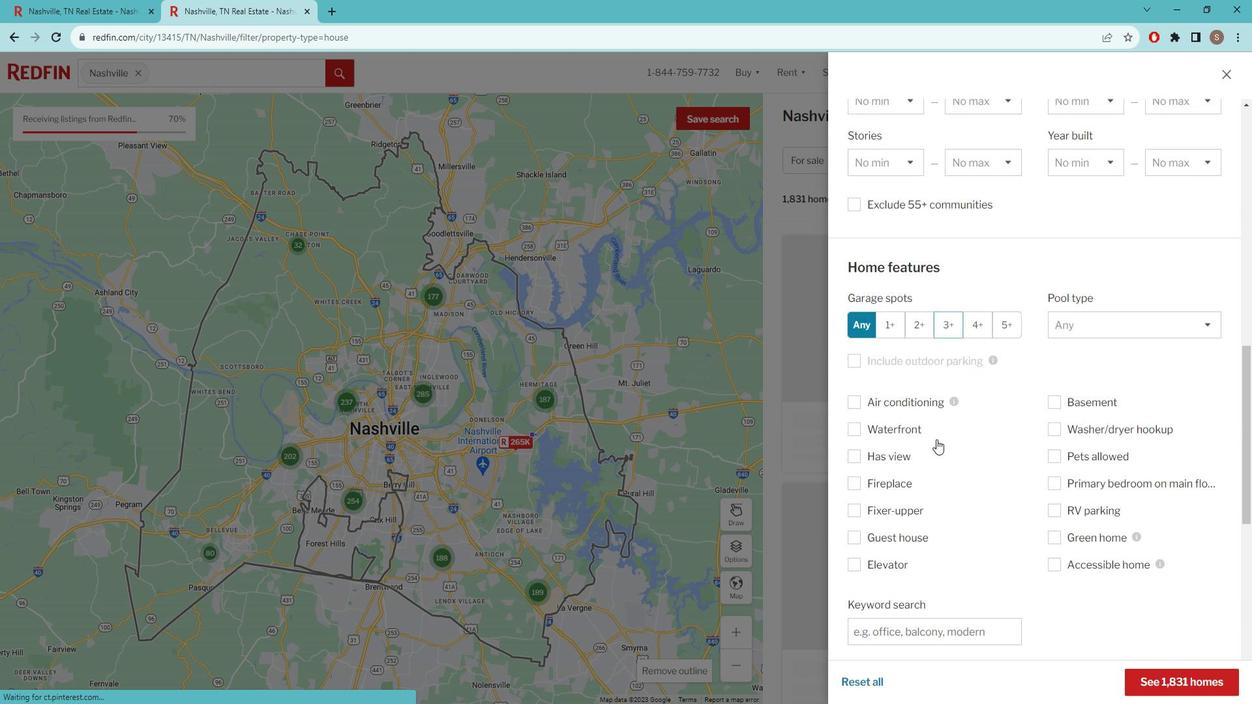 
Action: Mouse scrolled (946, 433) with delta (0, 0)
Screenshot: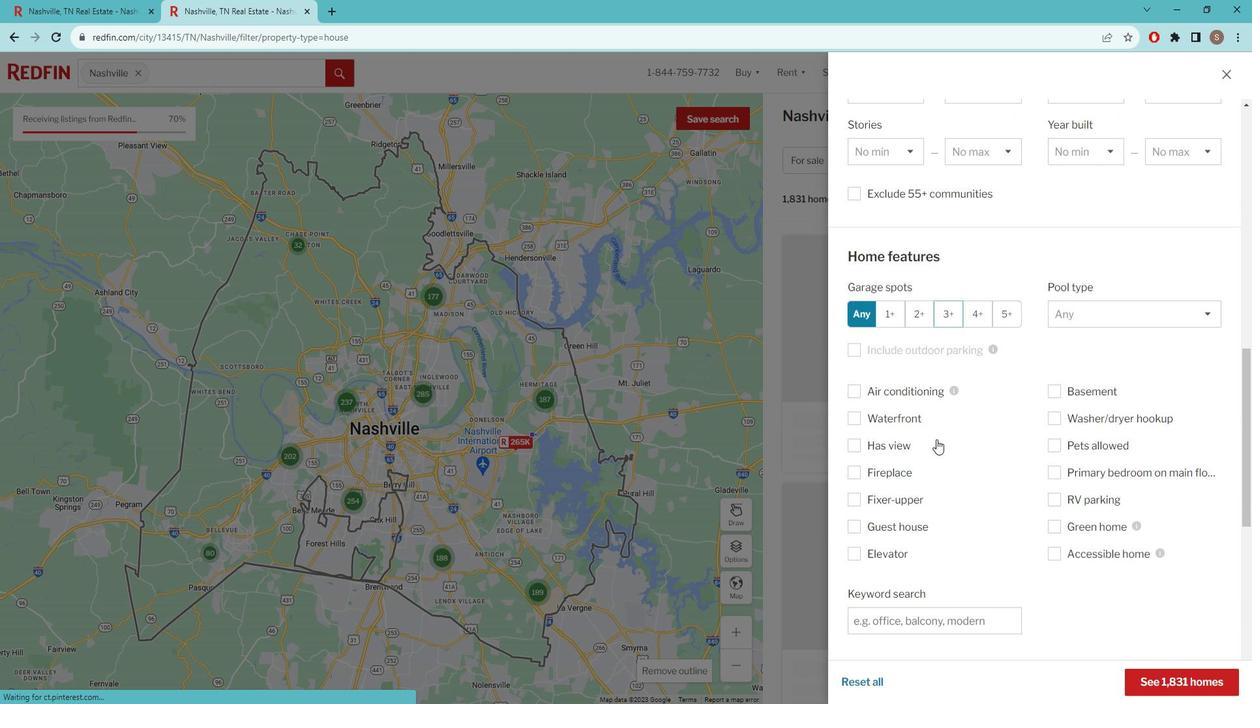 
Action: Mouse scrolled (946, 433) with delta (0, 0)
Screenshot: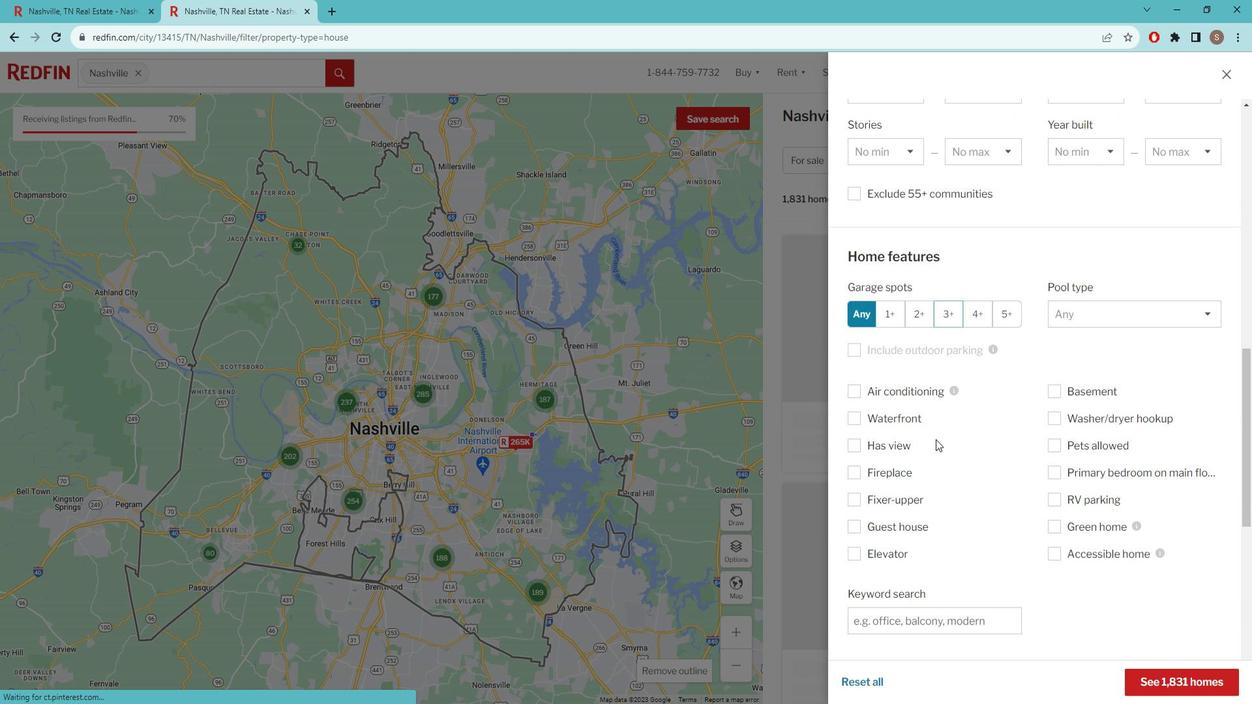 
Action: Mouse scrolled (946, 434) with delta (0, 0)
Screenshot: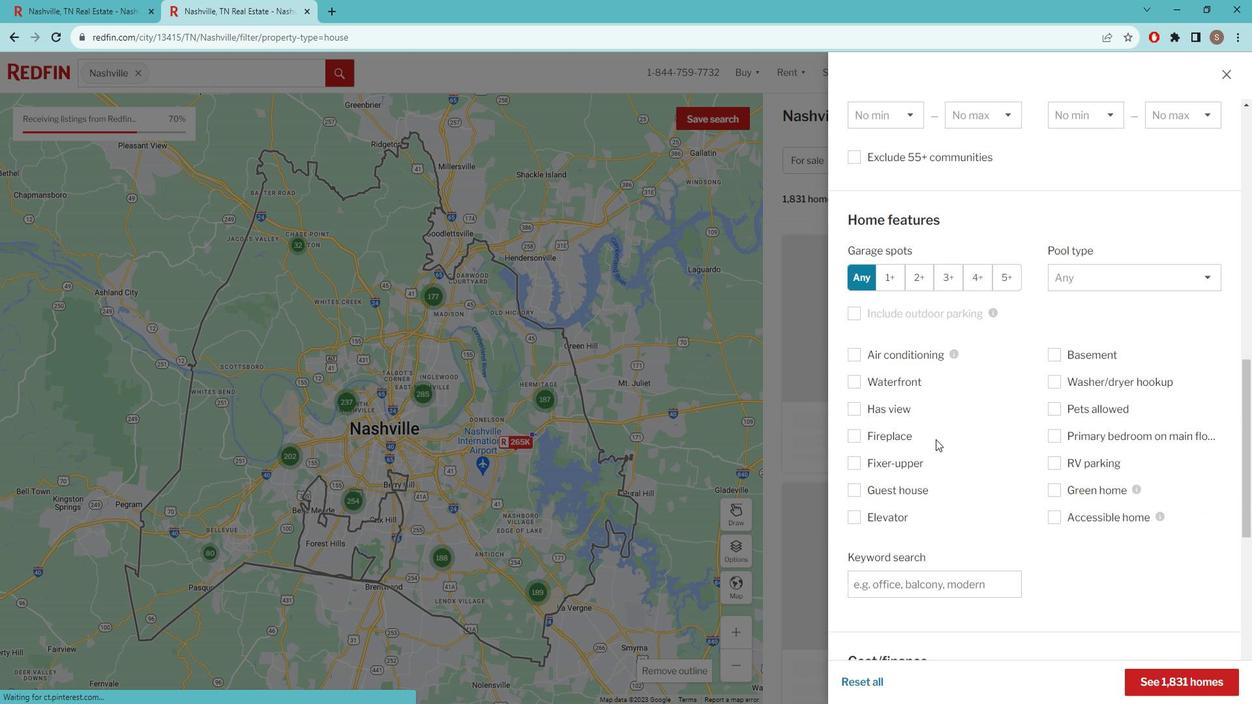 
Action: Mouse moved to (946, 434)
Screenshot: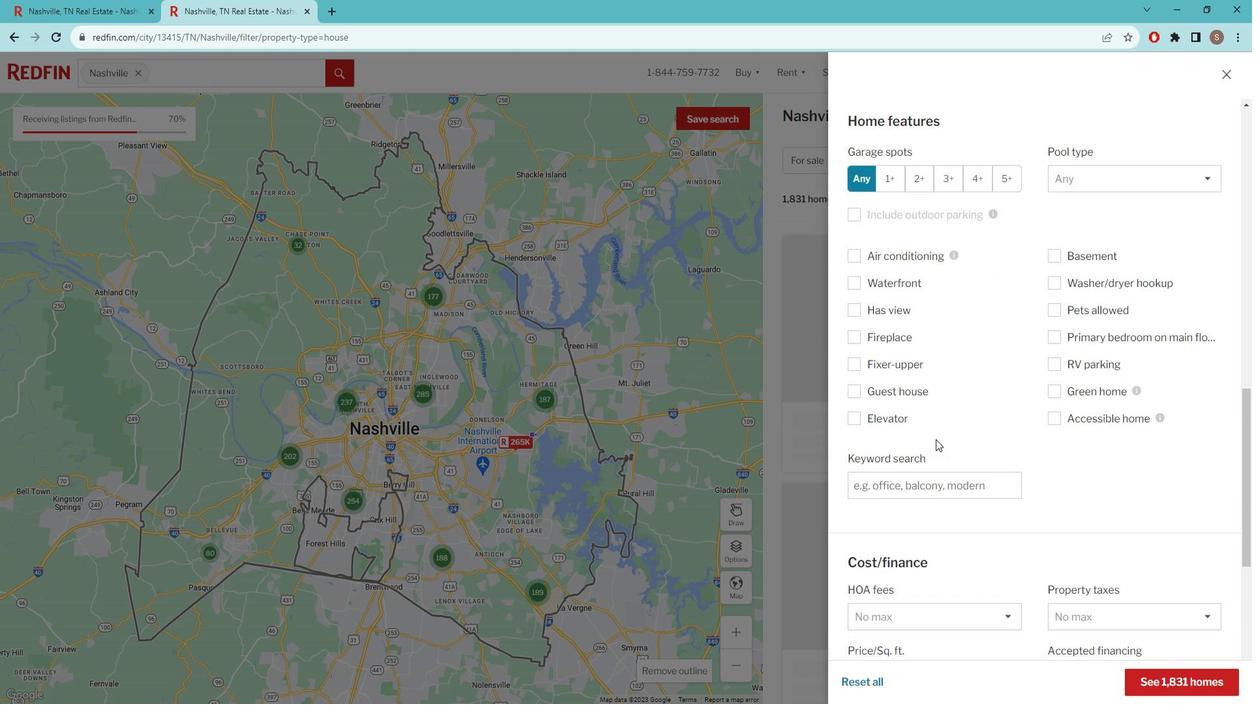 
Action: Mouse scrolled (946, 434) with delta (0, 0)
Screenshot: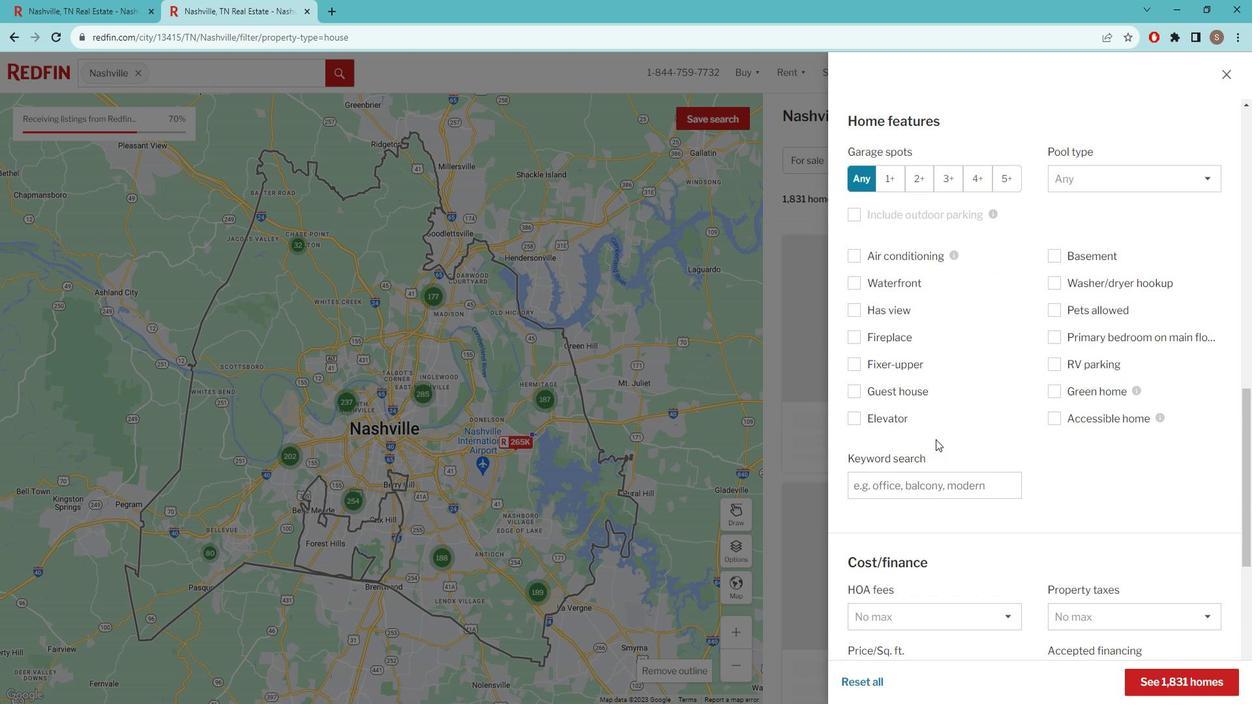 
Action: Mouse scrolled (946, 434) with delta (0, 0)
Screenshot: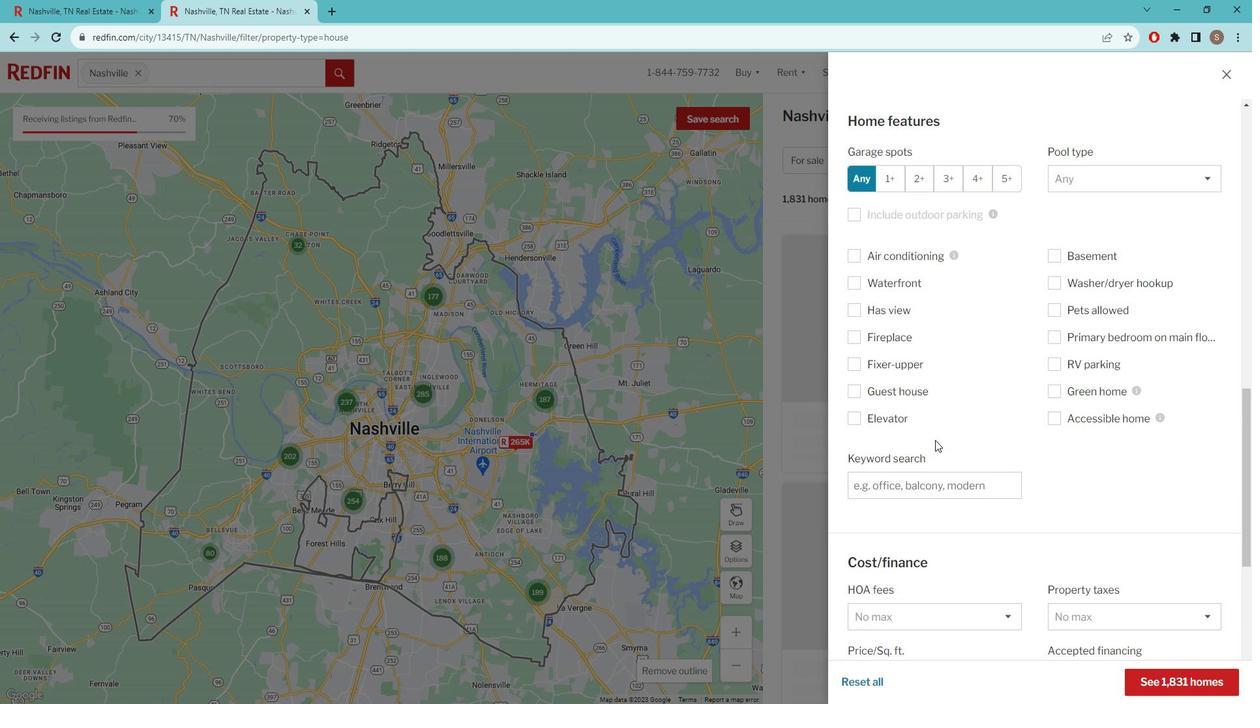 
Action: Mouse scrolled (946, 434) with delta (0, 0)
Screenshot: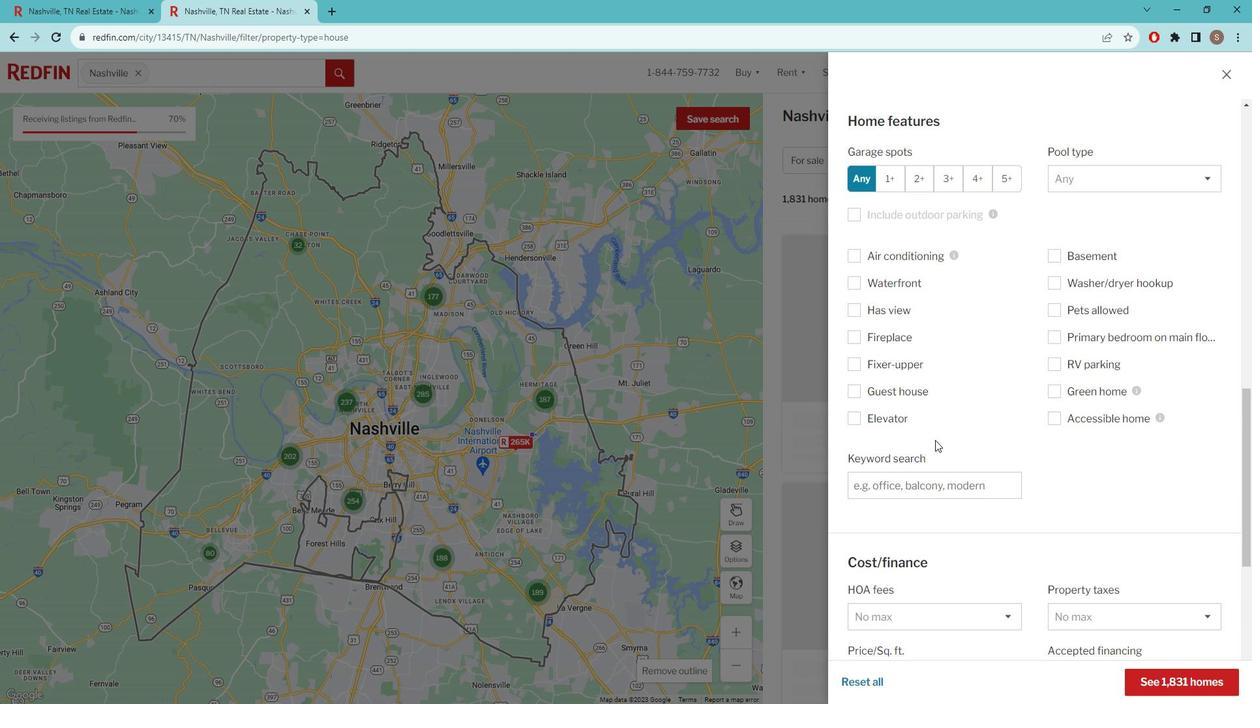 
Action: Mouse moved to (954, 433)
Screenshot: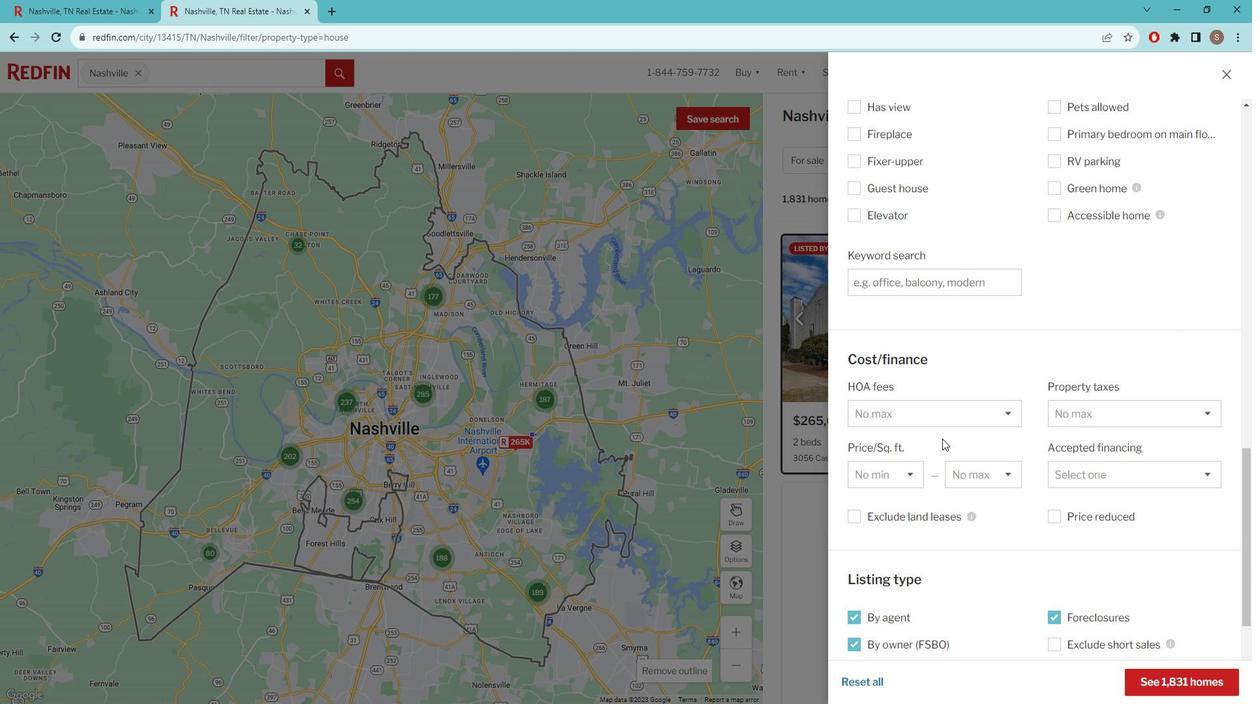 
Action: Mouse scrolled (954, 432) with delta (0, 0)
Screenshot: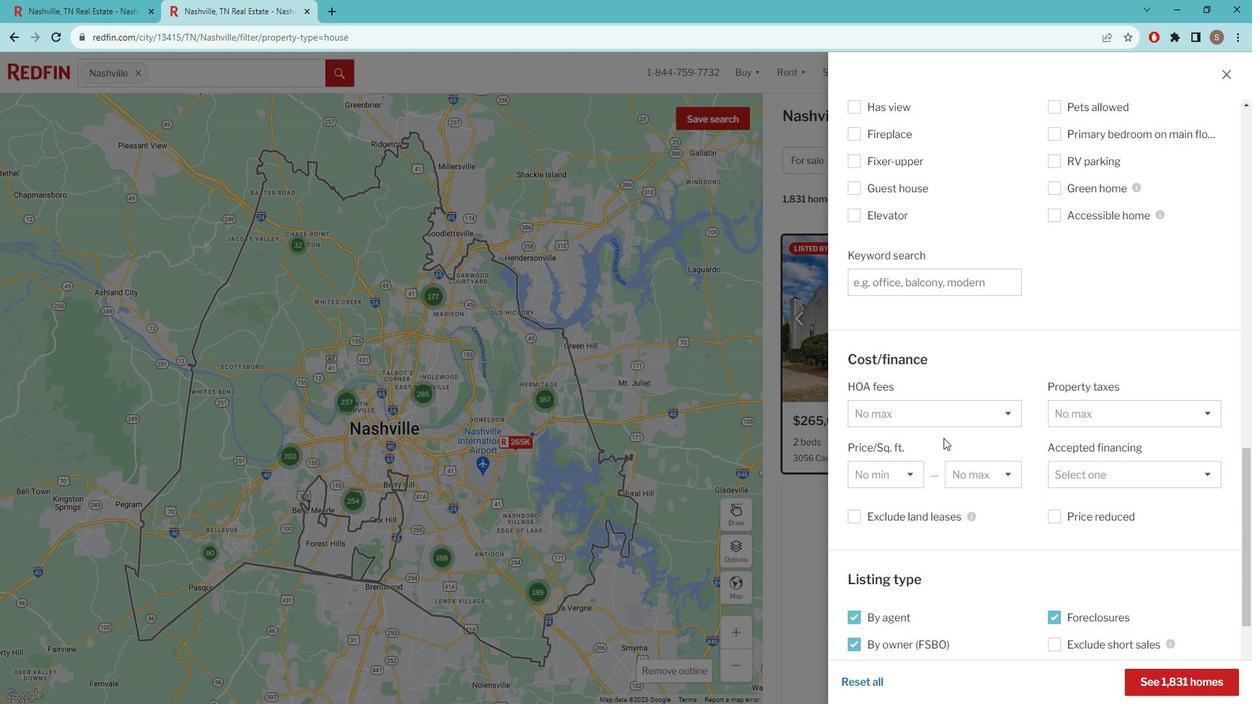 
Action: Mouse scrolled (954, 432) with delta (0, 0)
Screenshot: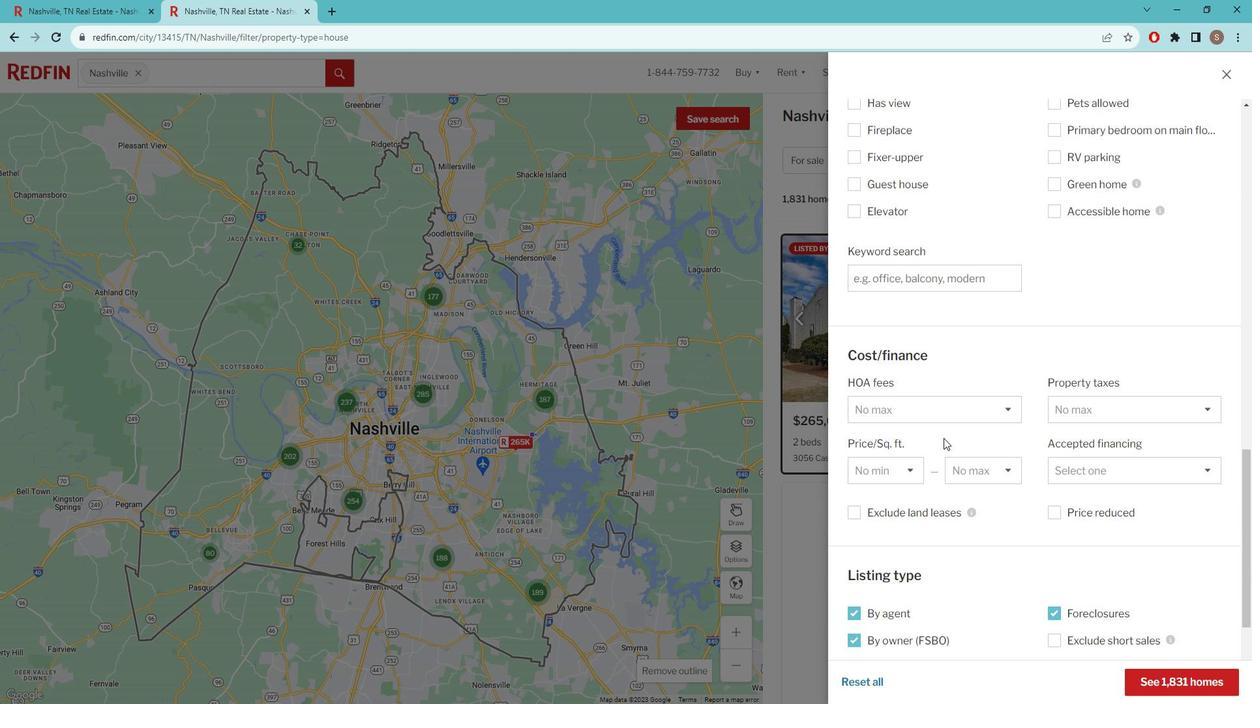 
Action: Mouse scrolled (954, 432) with delta (0, 0)
Screenshot: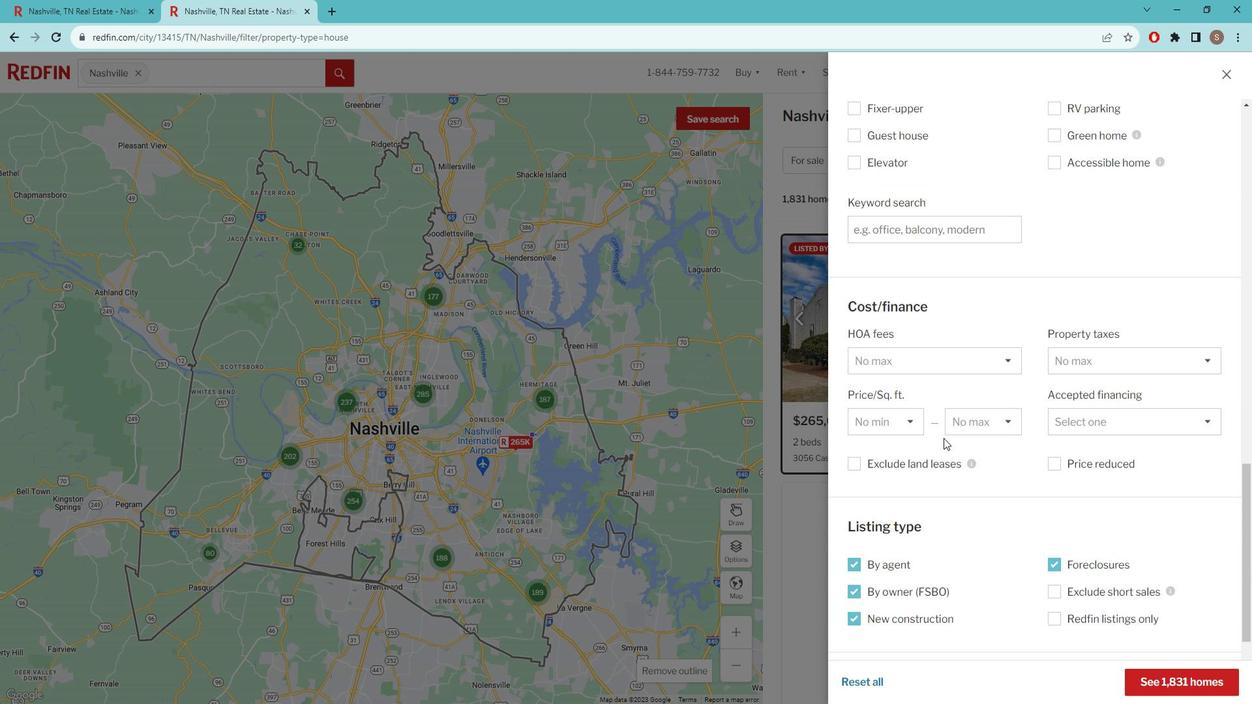 
Action: Mouse scrolled (954, 432) with delta (0, 0)
Screenshot: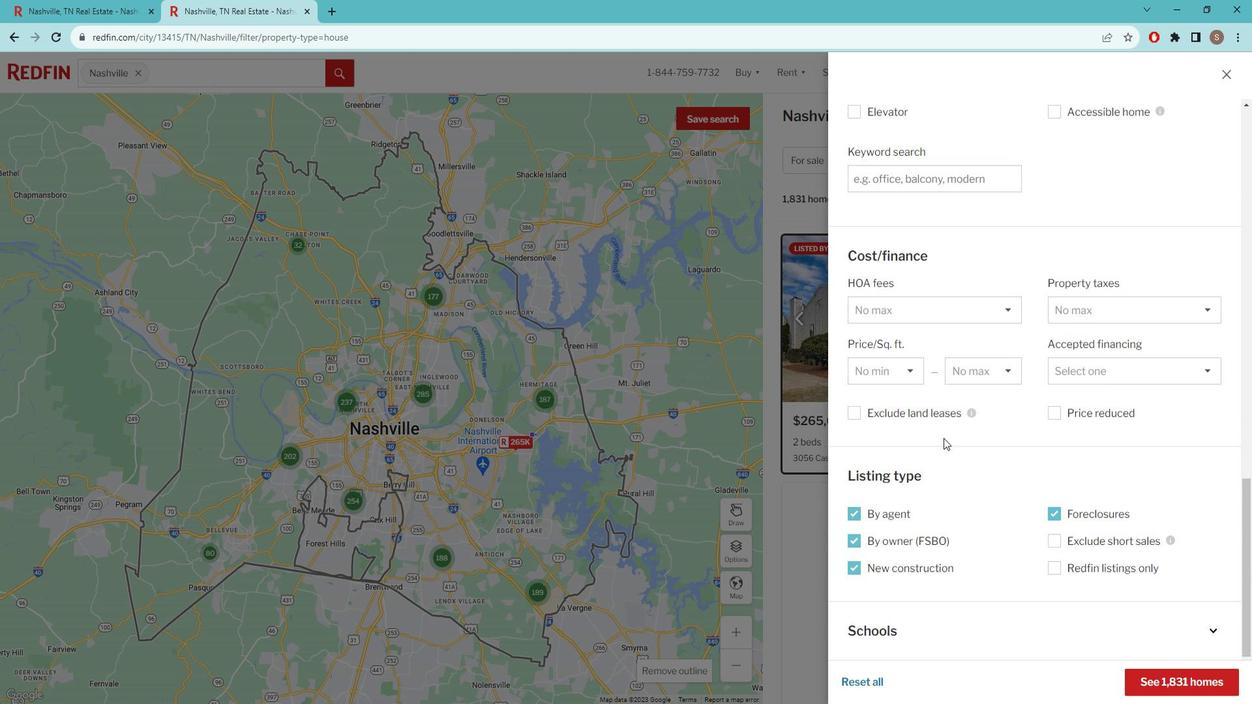 
Action: Mouse scrolled (954, 432) with delta (0, 0)
Screenshot: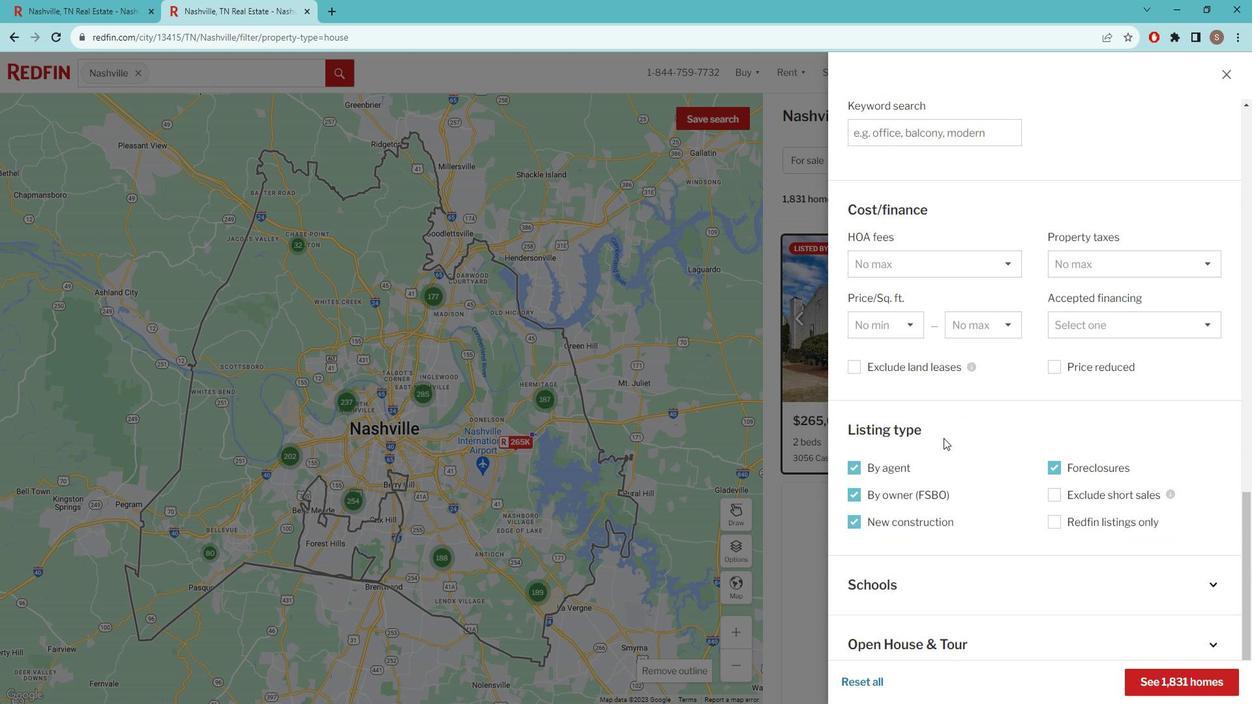 
Action: Mouse moved to (956, 433)
Screenshot: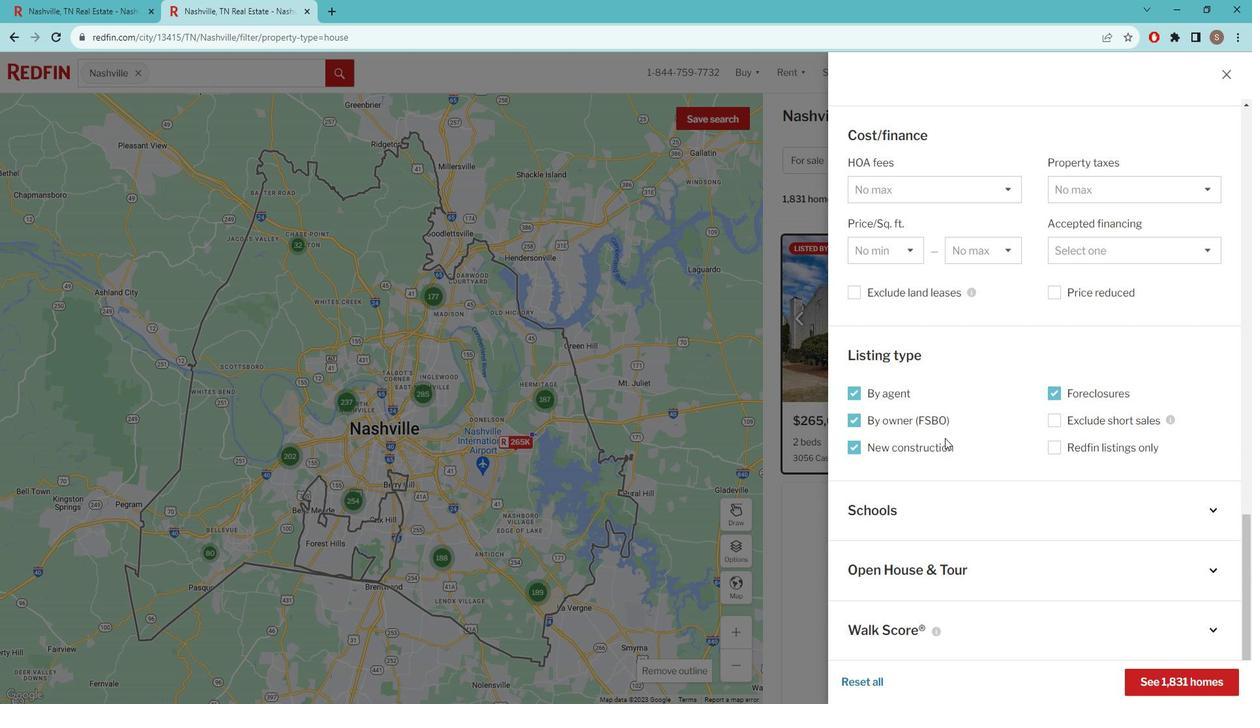 
Action: Mouse scrolled (956, 432) with delta (0, 0)
Screenshot: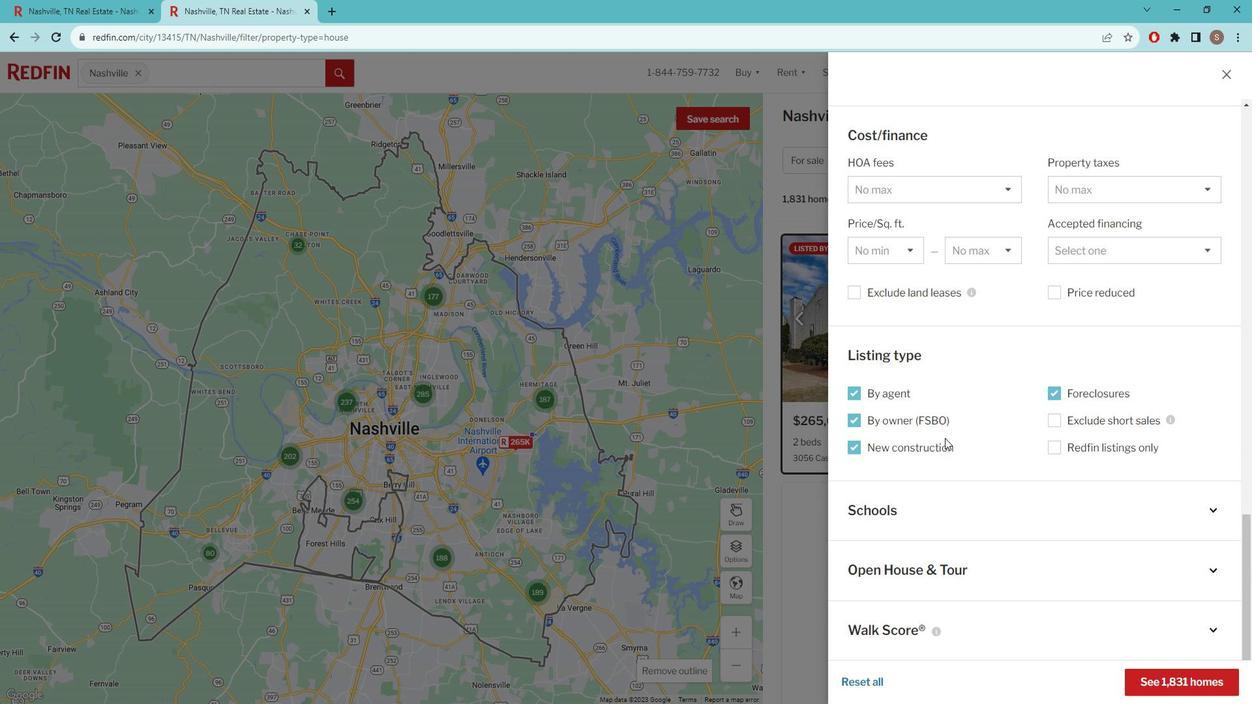 
Action: Mouse scrolled (956, 432) with delta (0, 0)
Screenshot: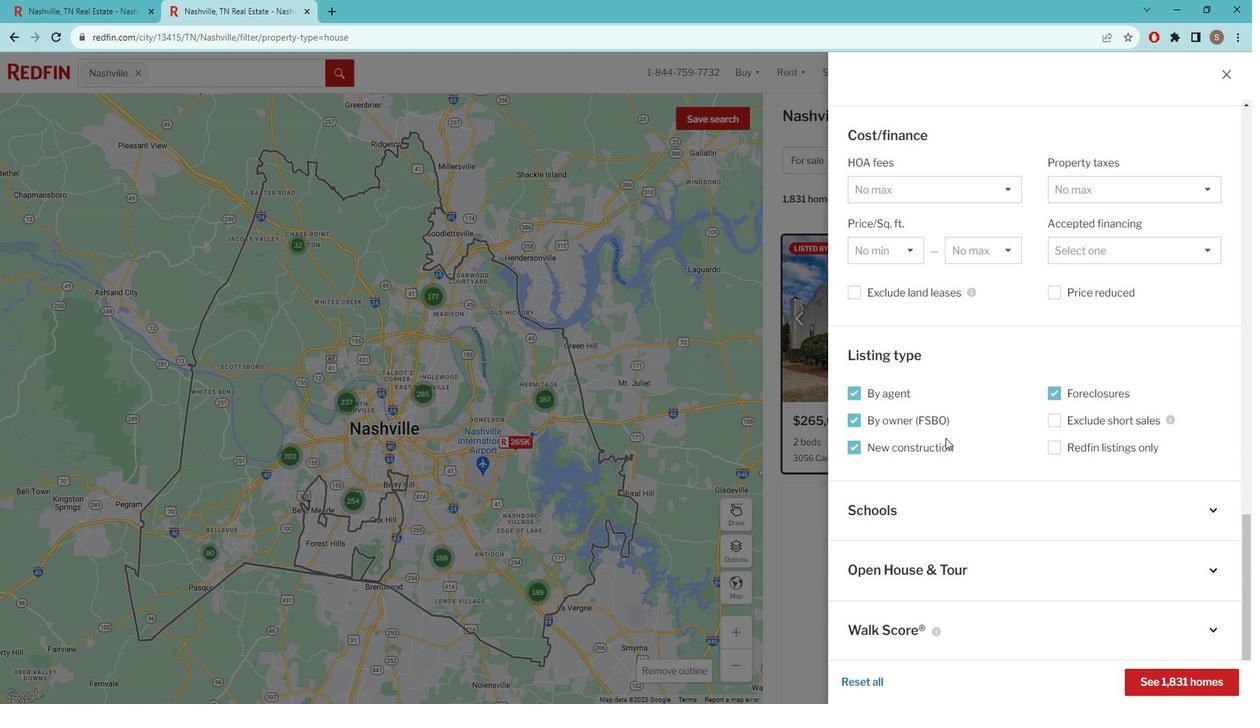 
Action: Mouse scrolled (956, 432) with delta (0, 0)
Screenshot: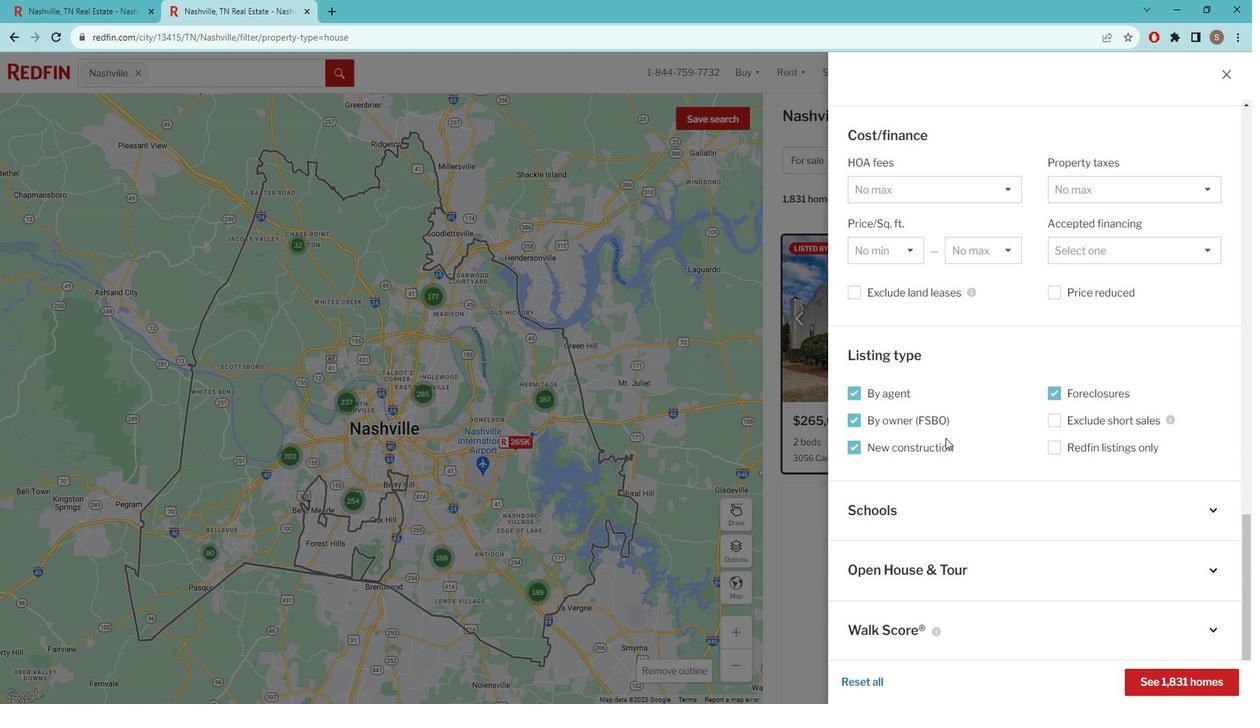 
Action: Mouse moved to (950, 371)
Screenshot: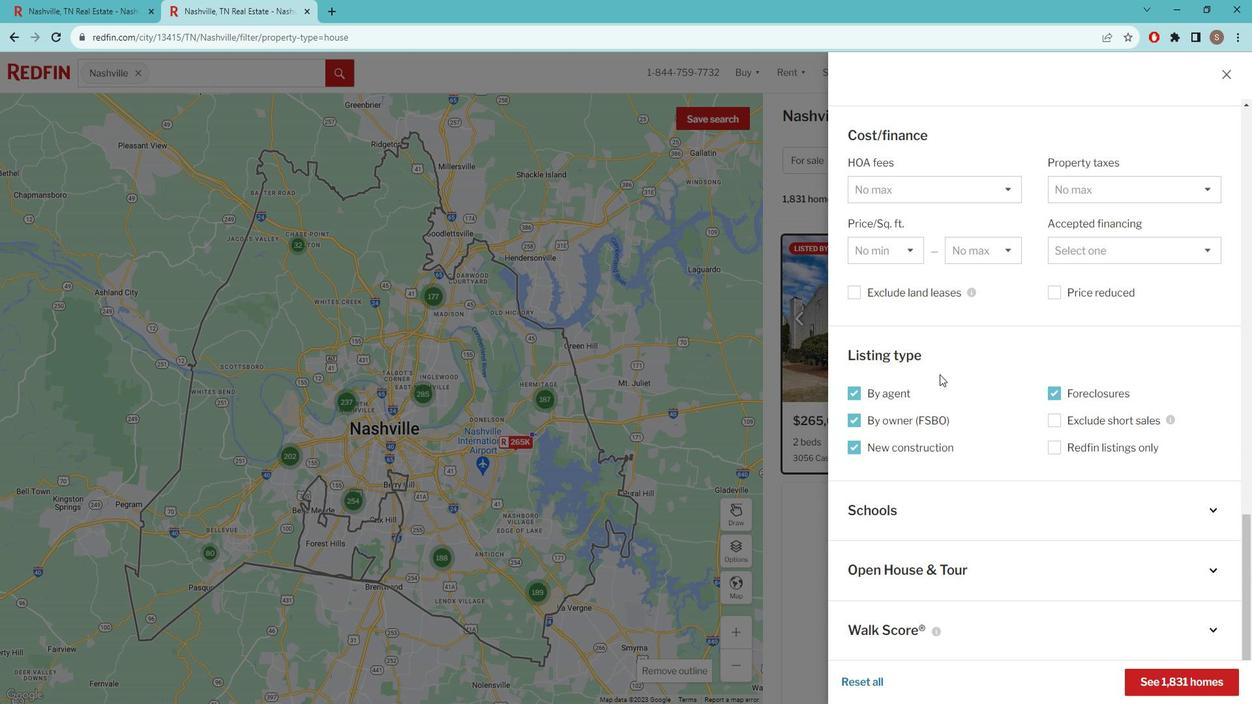 
Action: Mouse scrolled (950, 372) with delta (0, 0)
Screenshot: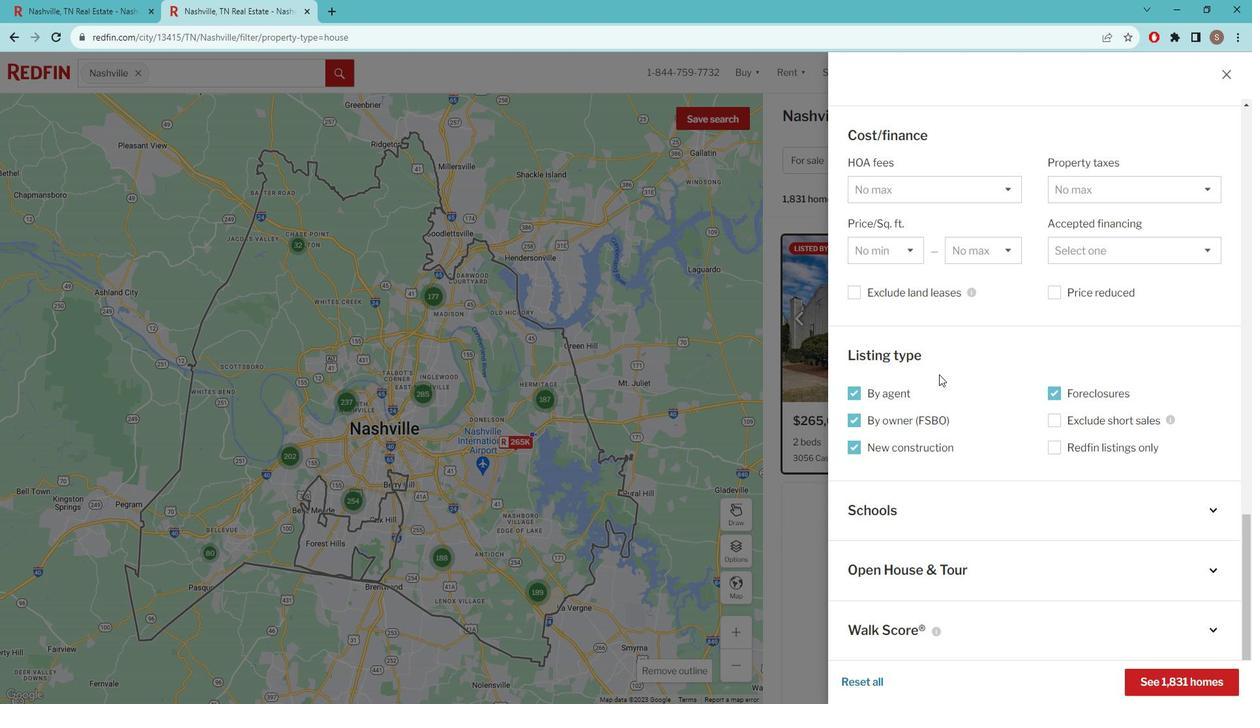 
Action: Mouse scrolled (950, 372) with delta (0, 0)
Screenshot: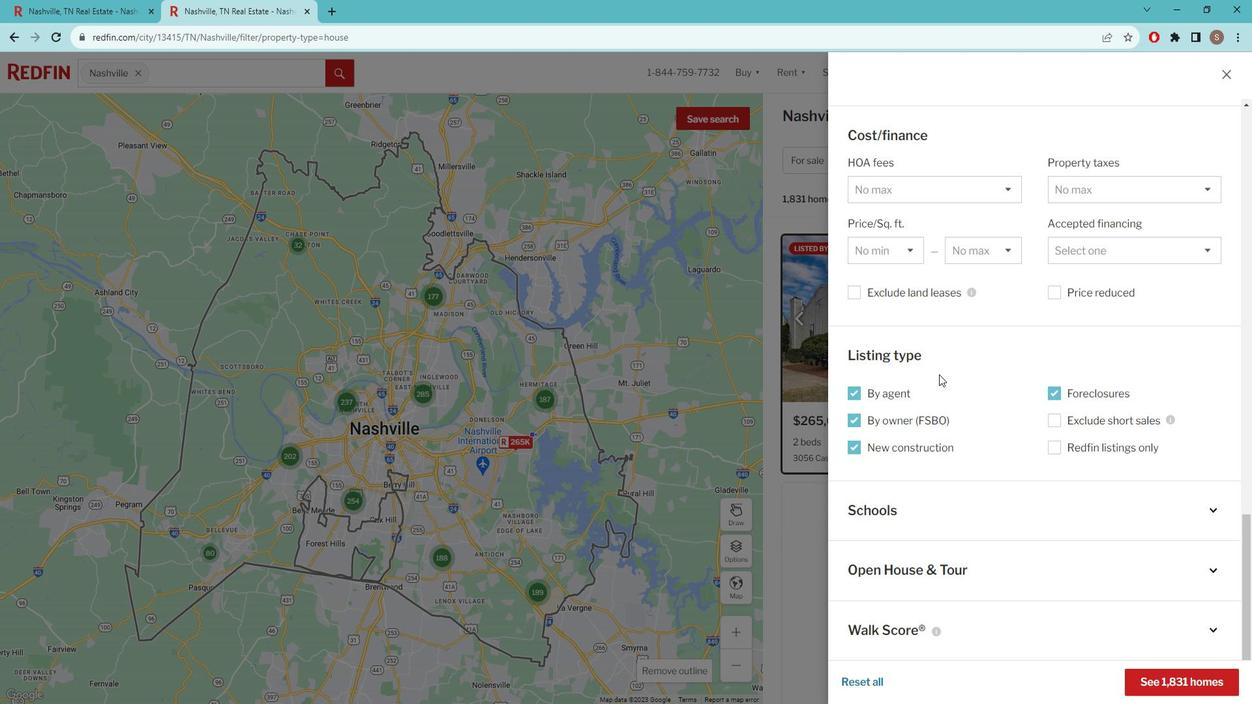 
Action: Mouse scrolled (950, 372) with delta (0, 0)
Screenshot: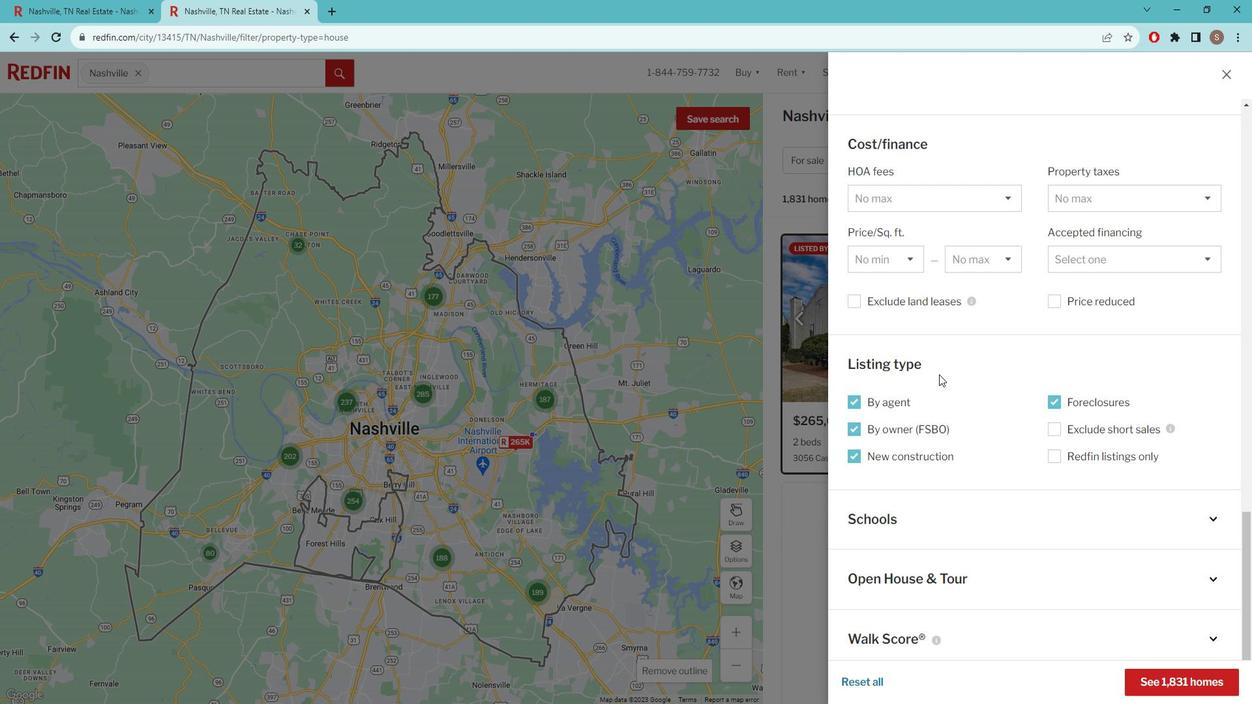 
Action: Mouse scrolled (950, 372) with delta (0, 0)
Screenshot: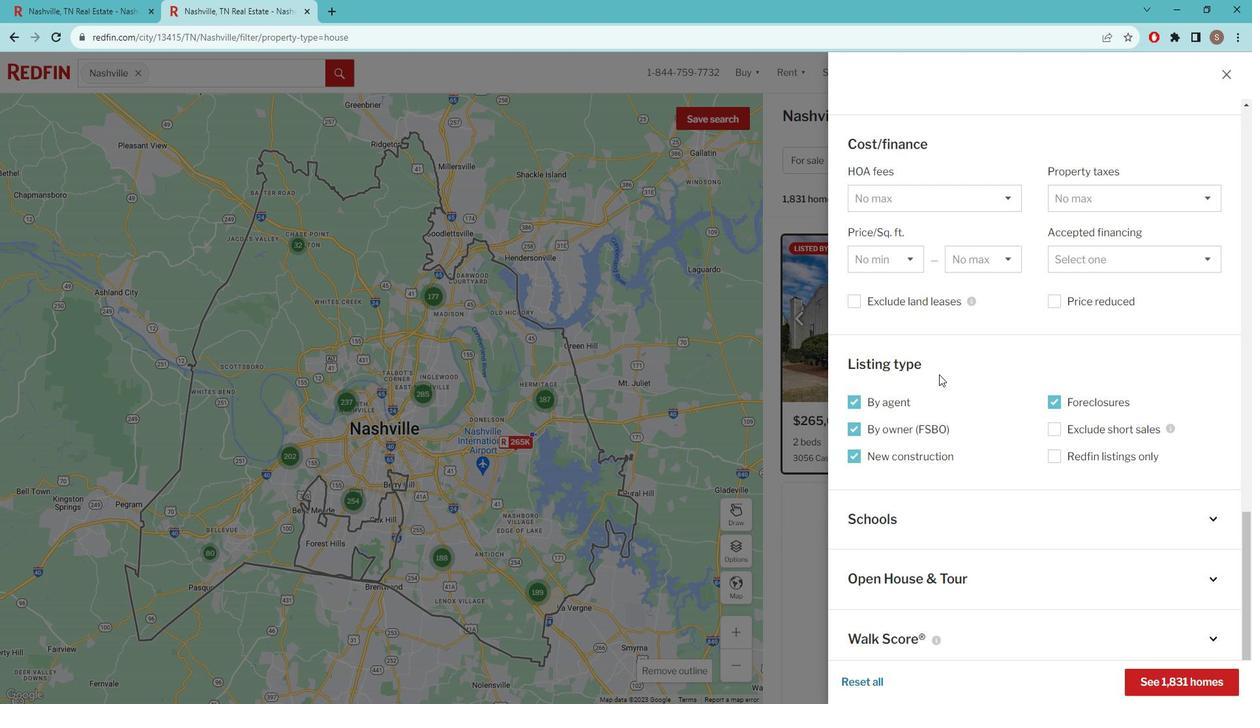 
Action: Mouse moved to (928, 333)
Screenshot: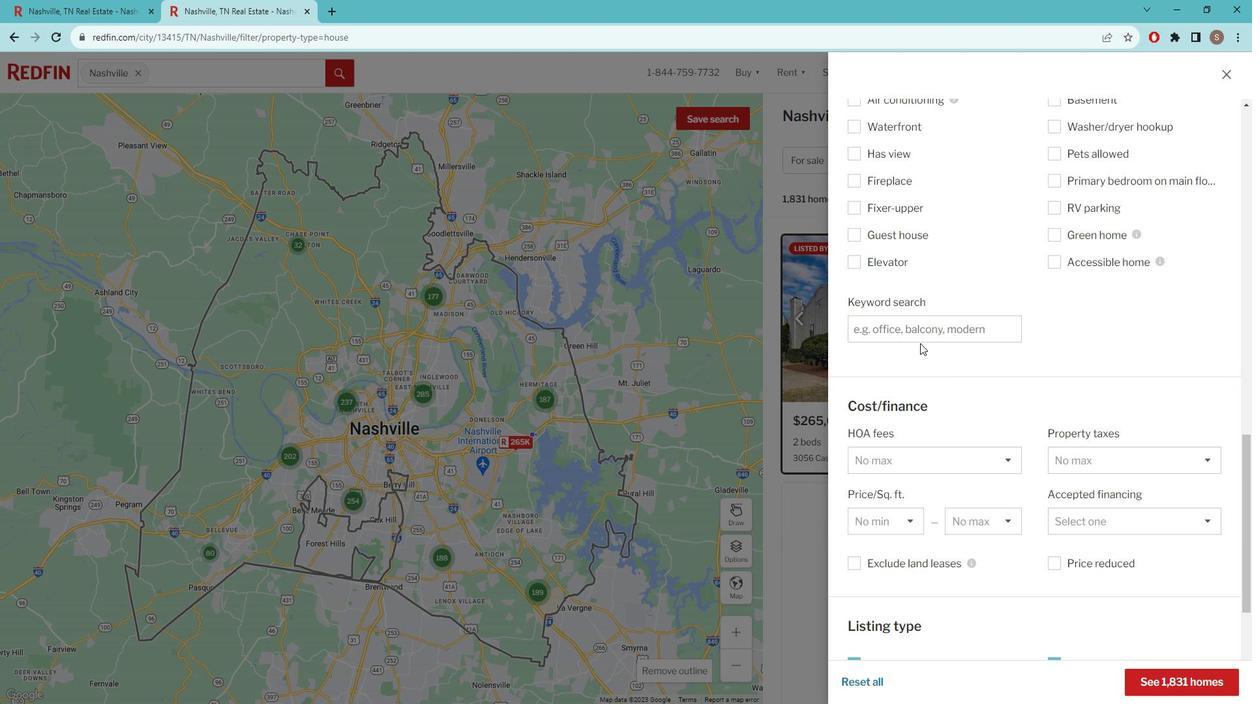 
Action: Mouse pressed left at (928, 333)
Screenshot: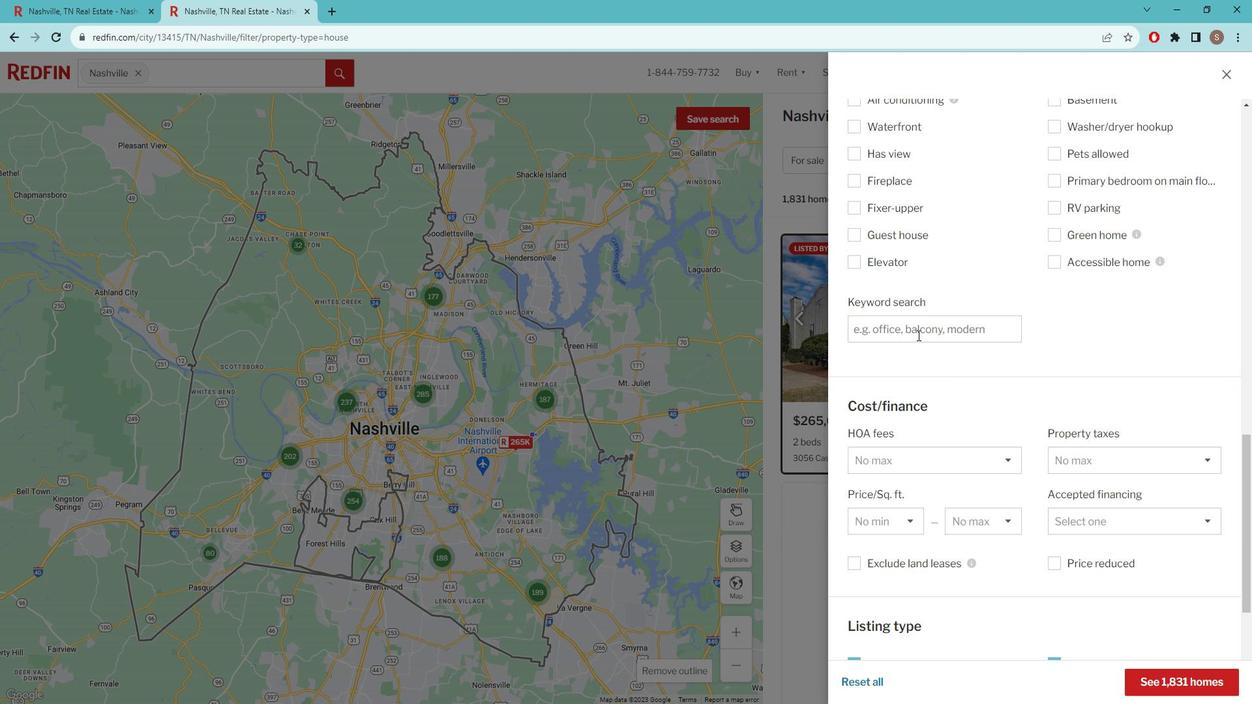 
Action: Mouse moved to (928, 333)
Screenshot: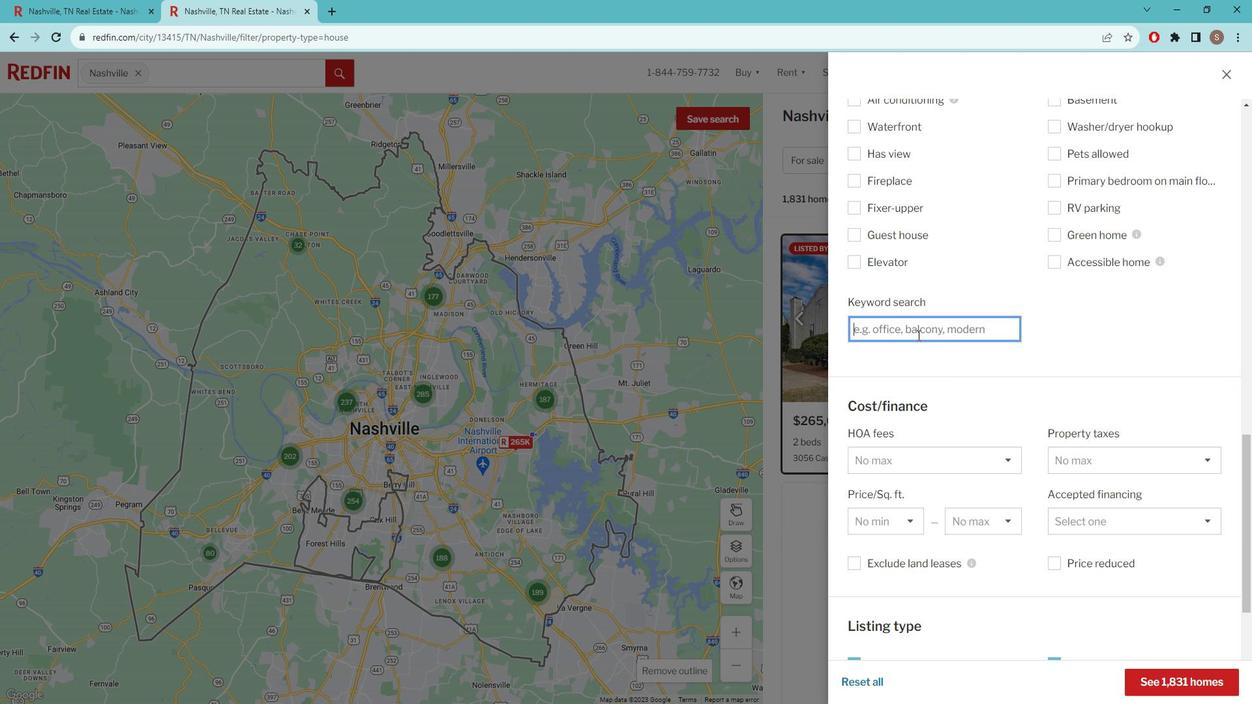 
Action: Key pressed HOME<Key.space>WITH<Key.space>GYM<Key.space>
Screenshot: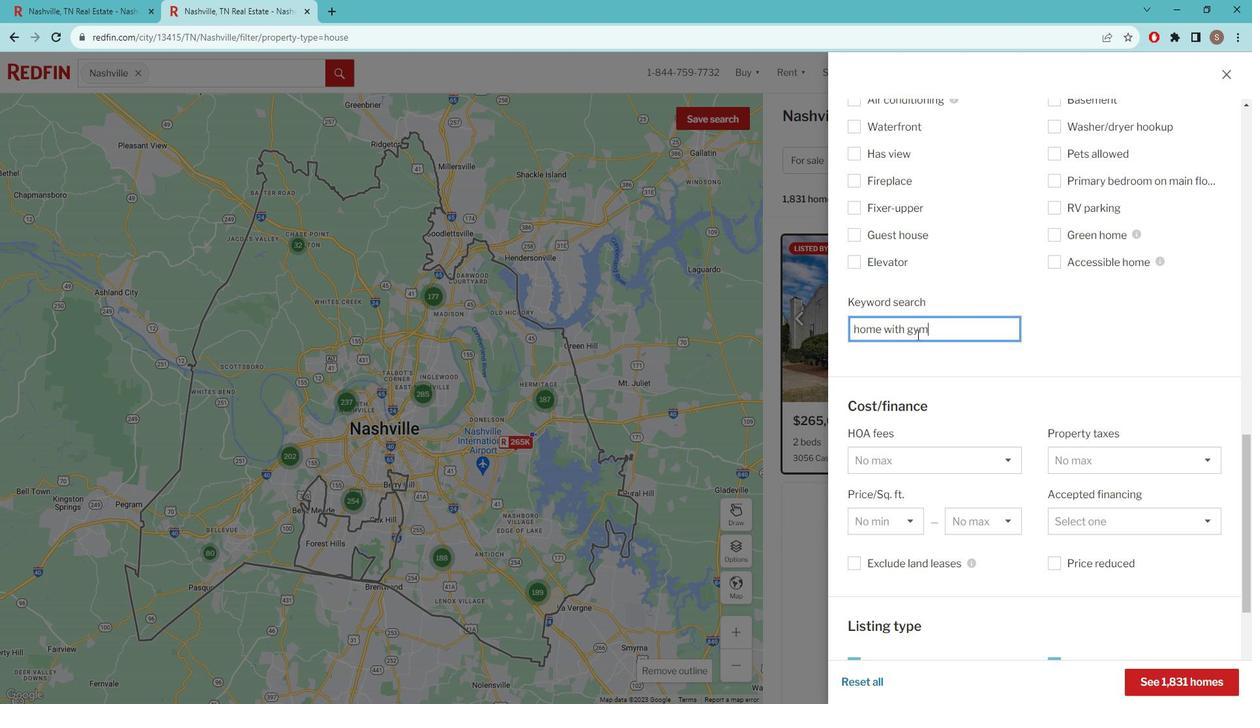 
Action: Mouse moved to (961, 498)
Screenshot: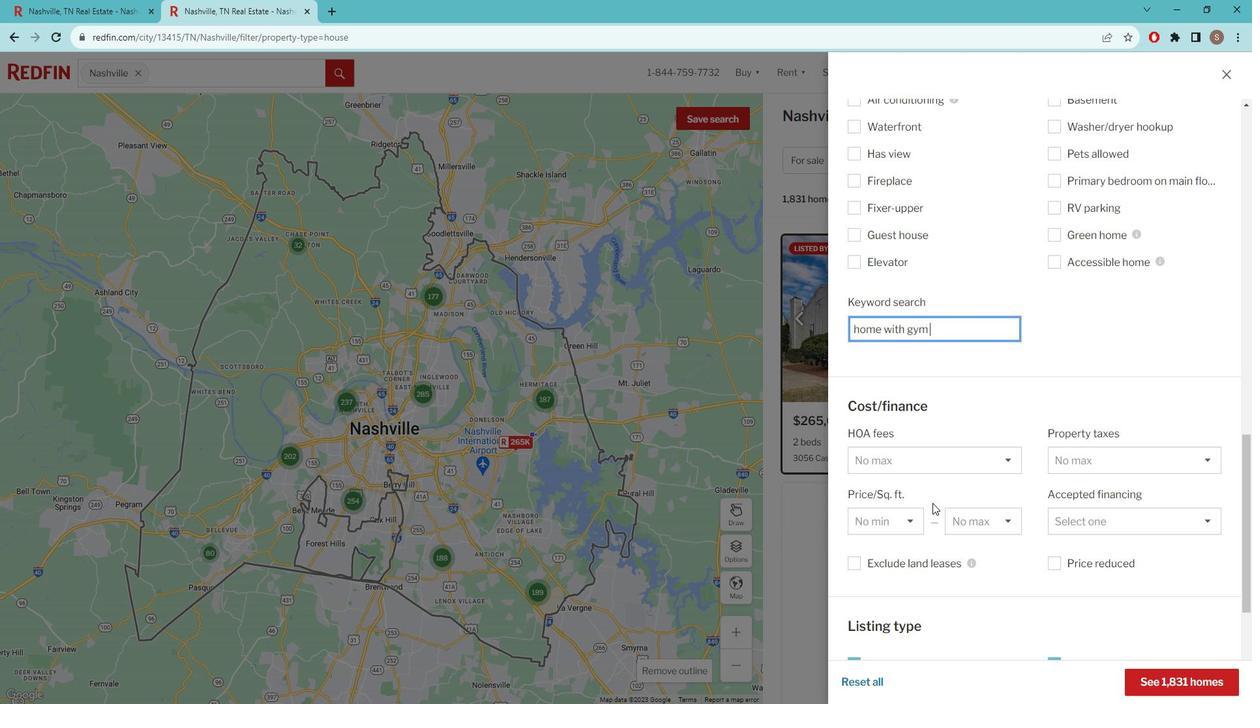 
Action: Mouse scrolled (961, 498) with delta (0, 0)
Screenshot: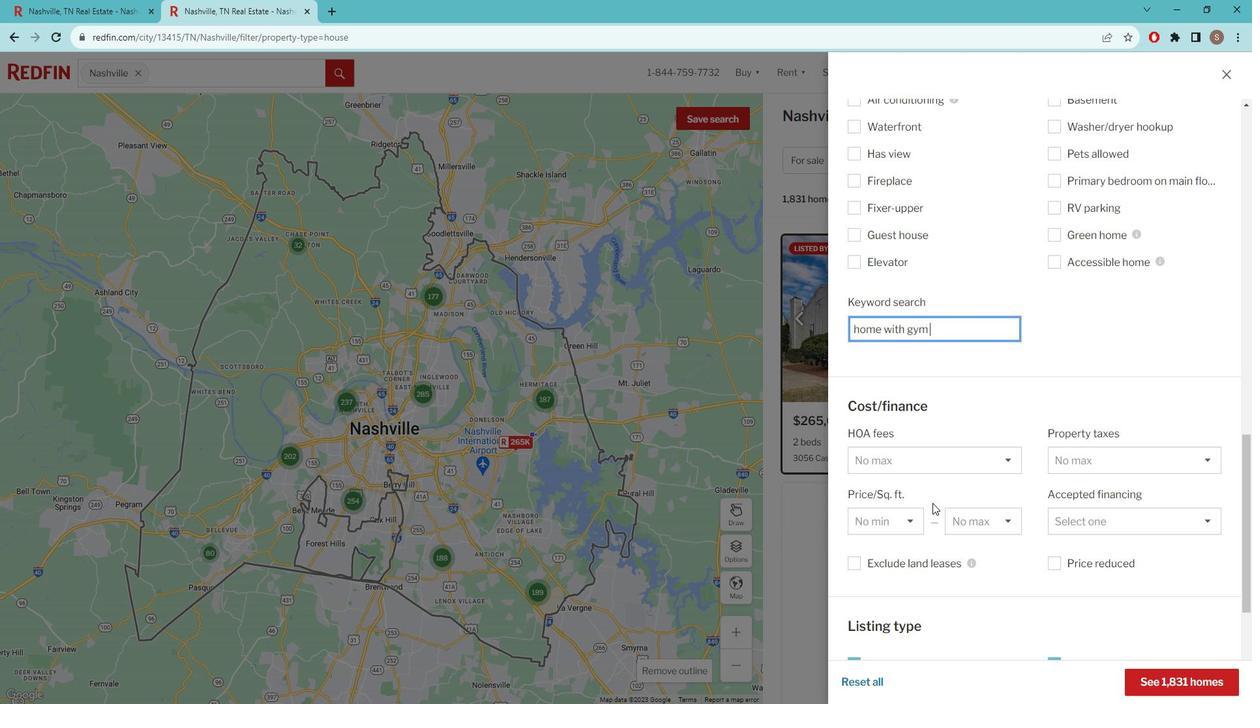
Action: Mouse moved to (961, 500)
Screenshot: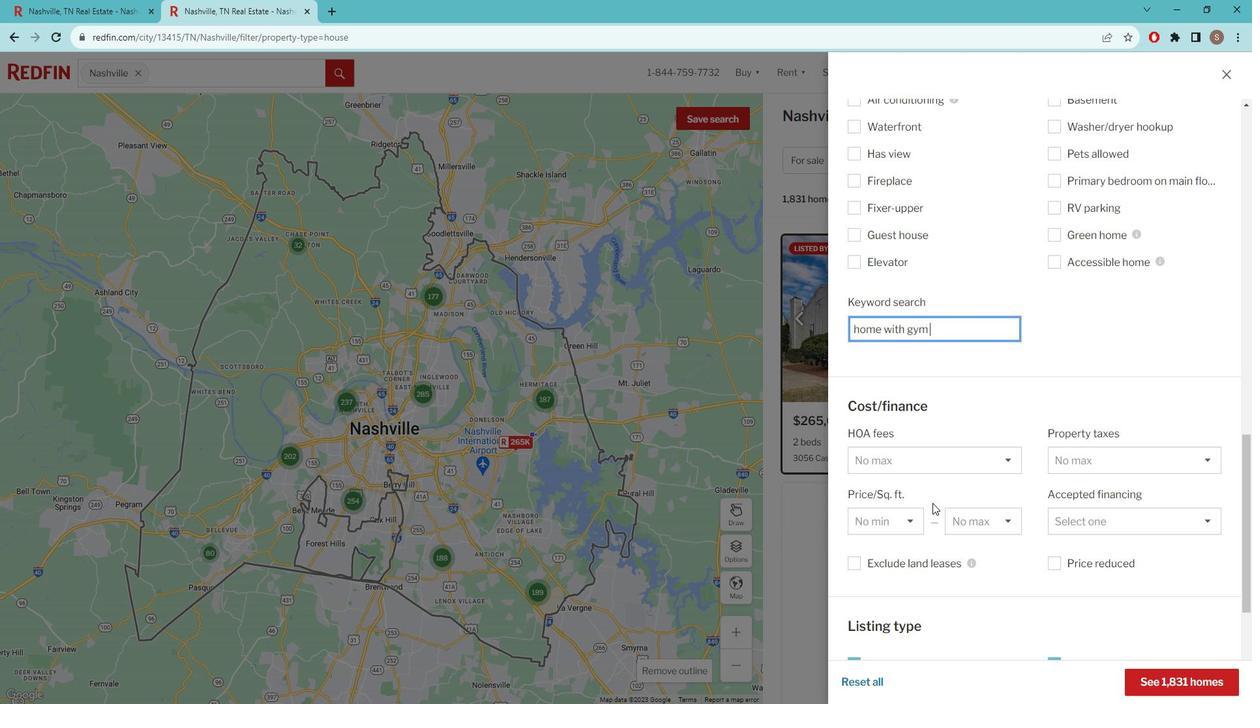 
Action: Mouse scrolled (961, 499) with delta (0, 0)
Screenshot: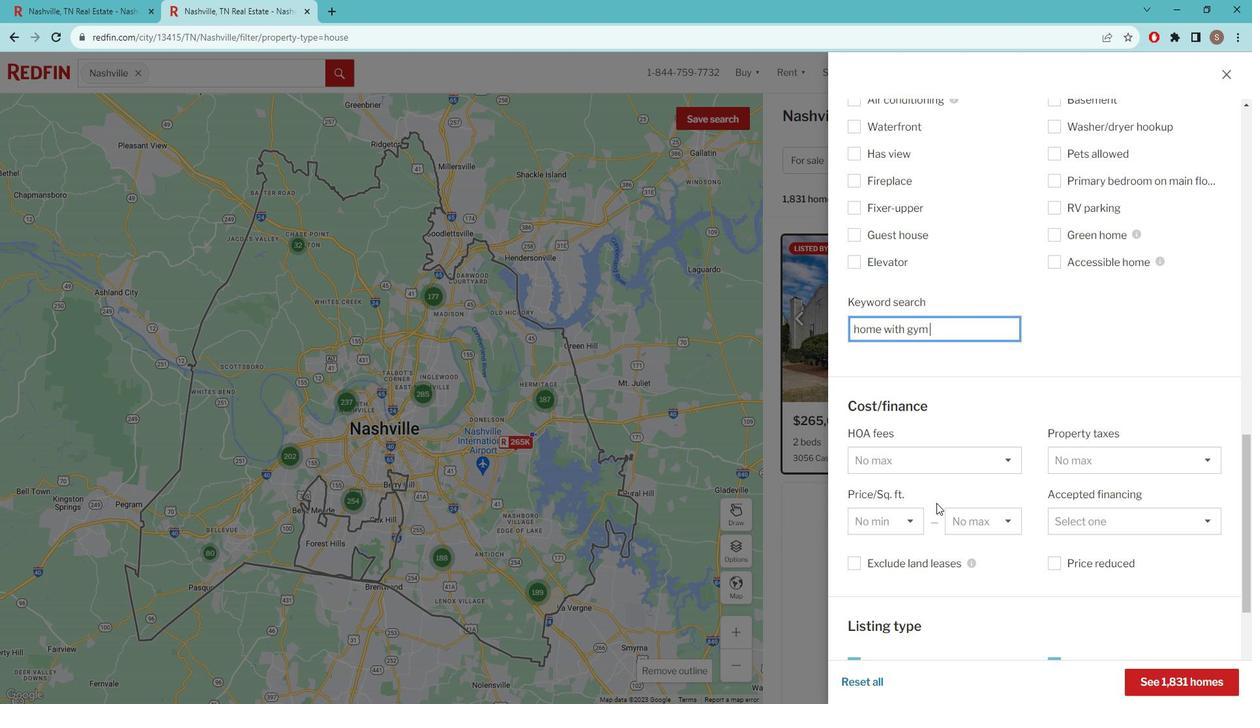 
Action: Mouse scrolled (961, 499) with delta (0, 0)
Screenshot: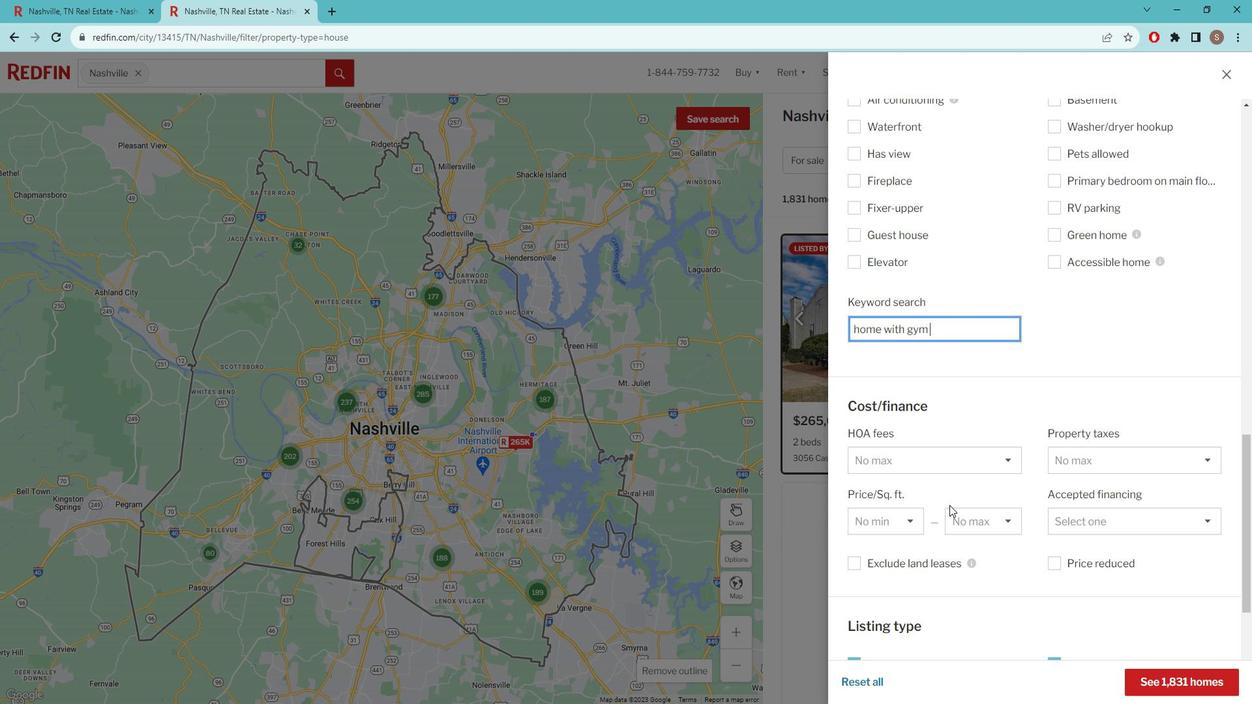 
Action: Mouse scrolled (961, 499) with delta (0, 0)
Screenshot: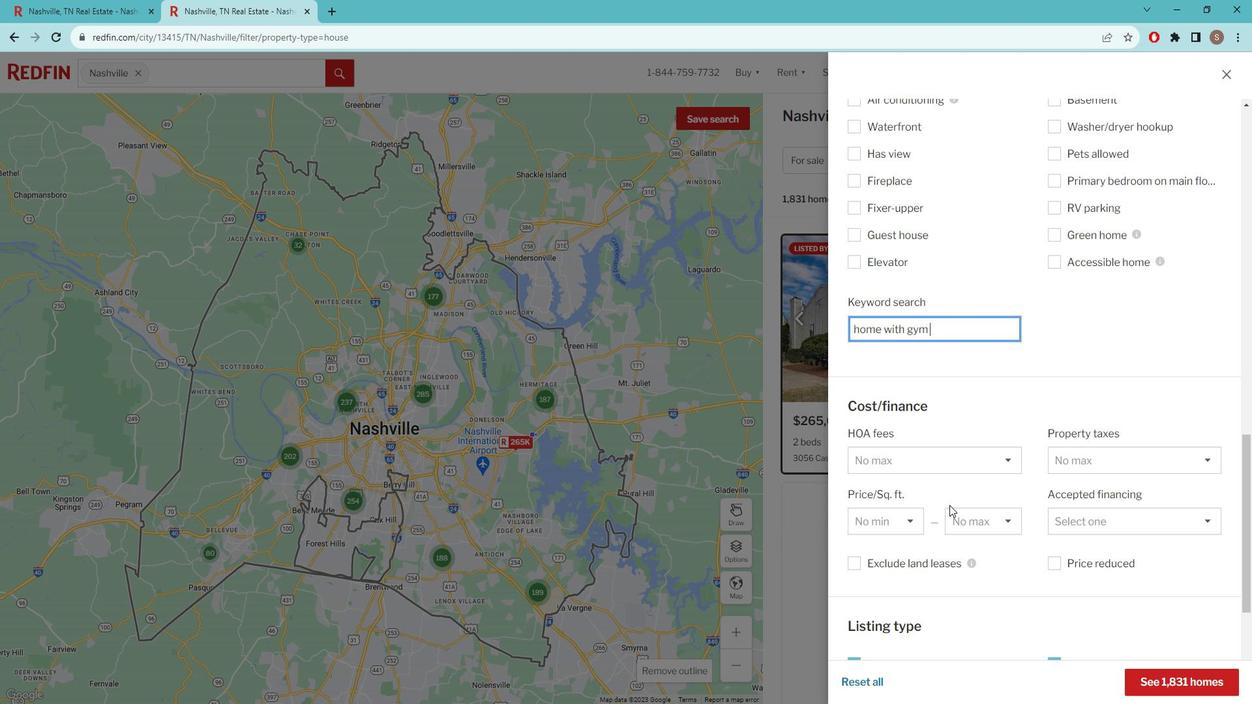 
Action: Mouse scrolled (961, 499) with delta (0, 0)
Screenshot: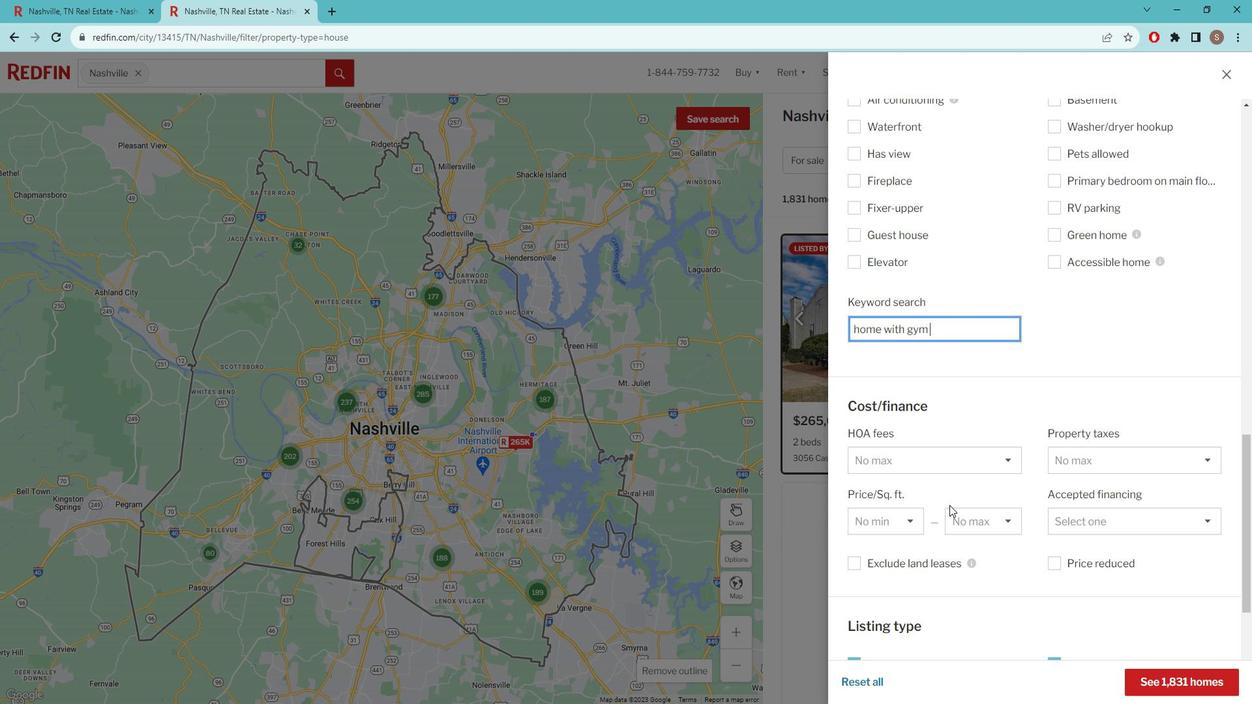 
Action: Mouse scrolled (961, 499) with delta (0, 0)
Screenshot: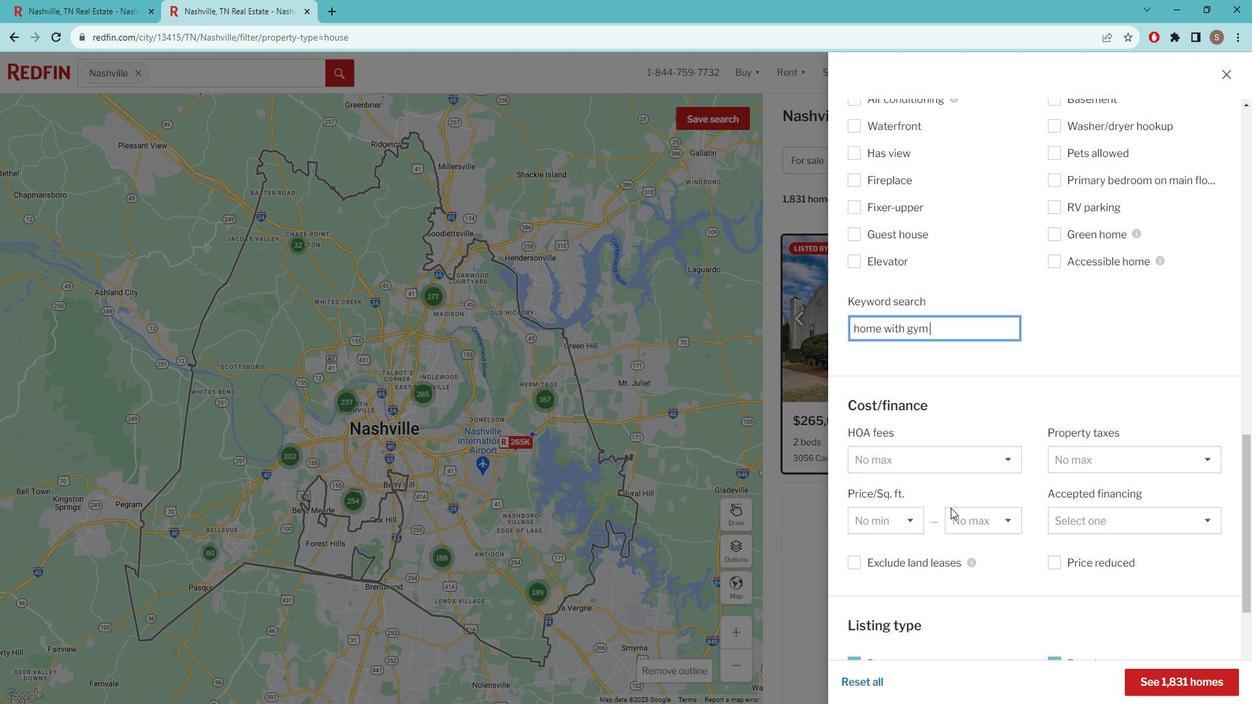 
Action: Mouse moved to (1188, 669)
Screenshot: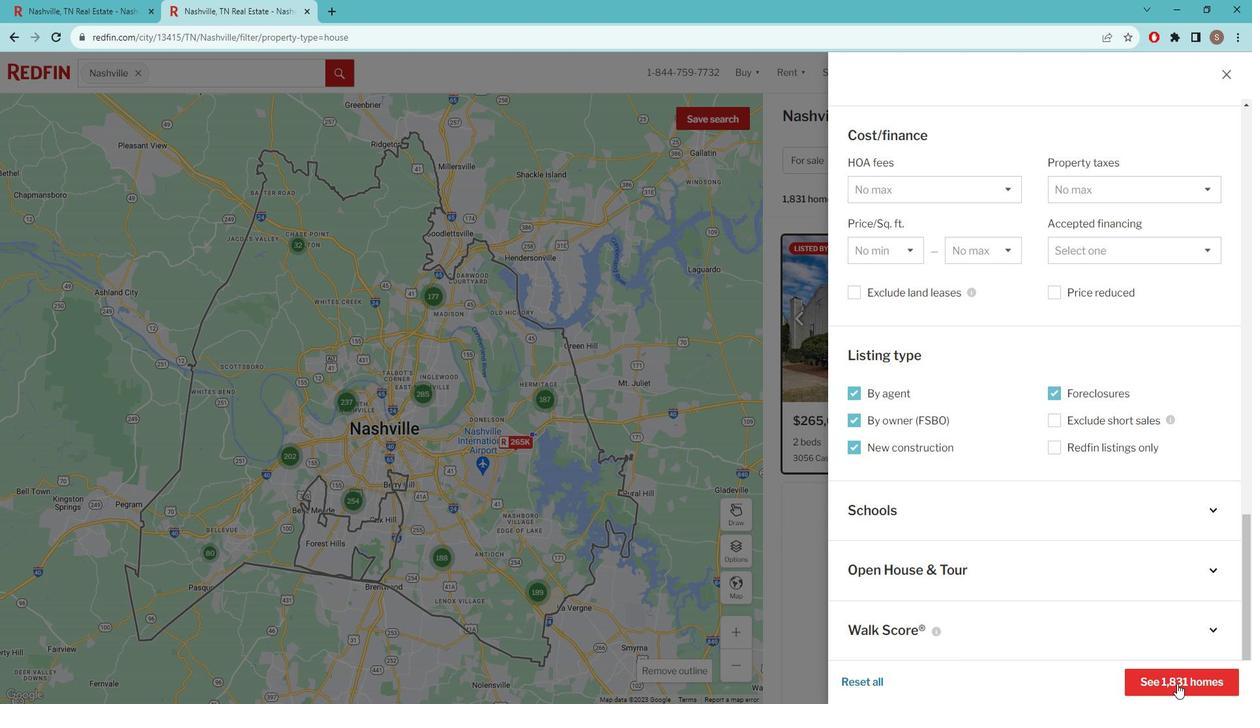 
Action: Mouse pressed left at (1188, 669)
Screenshot: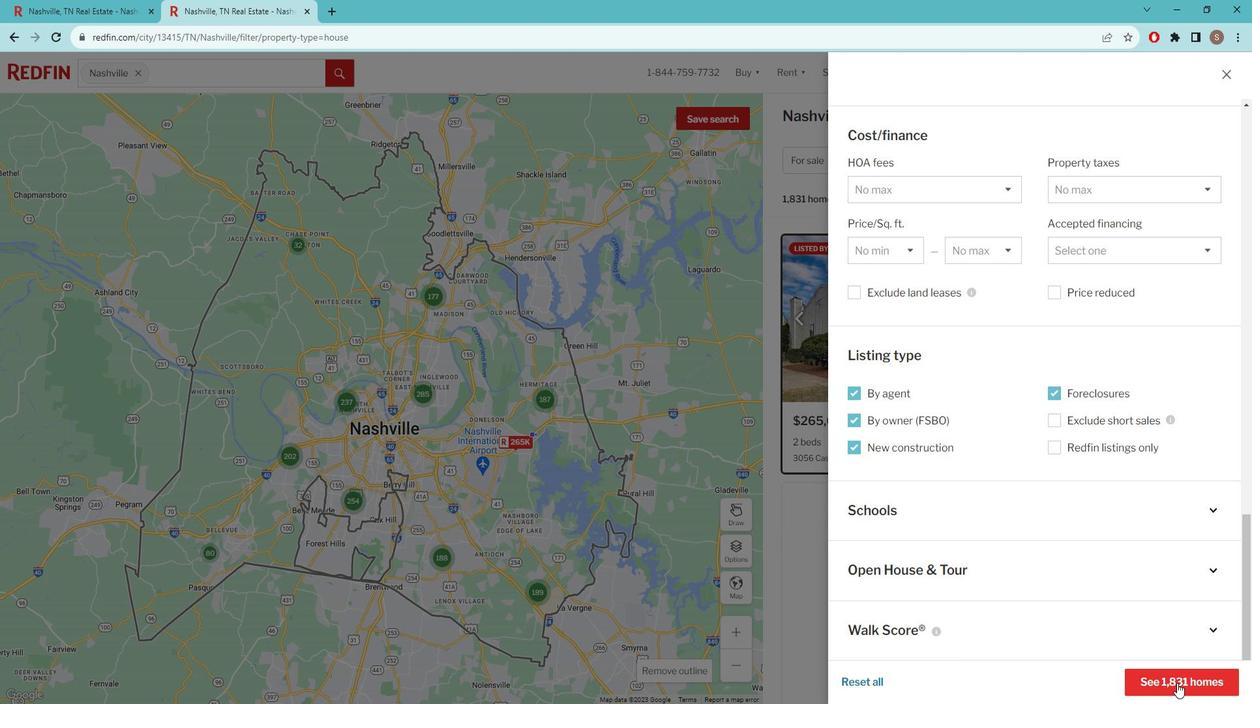 
Action: Mouse moved to (911, 418)
Screenshot: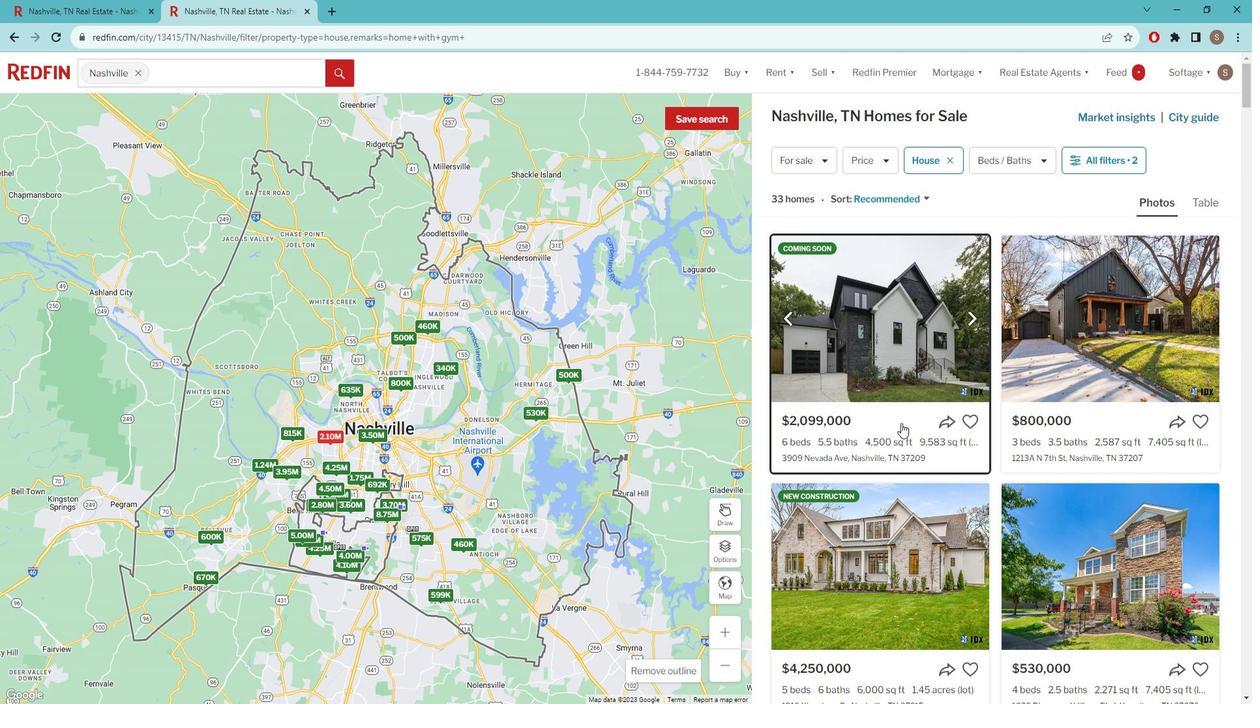 
Action: Mouse pressed left at (911, 418)
Screenshot: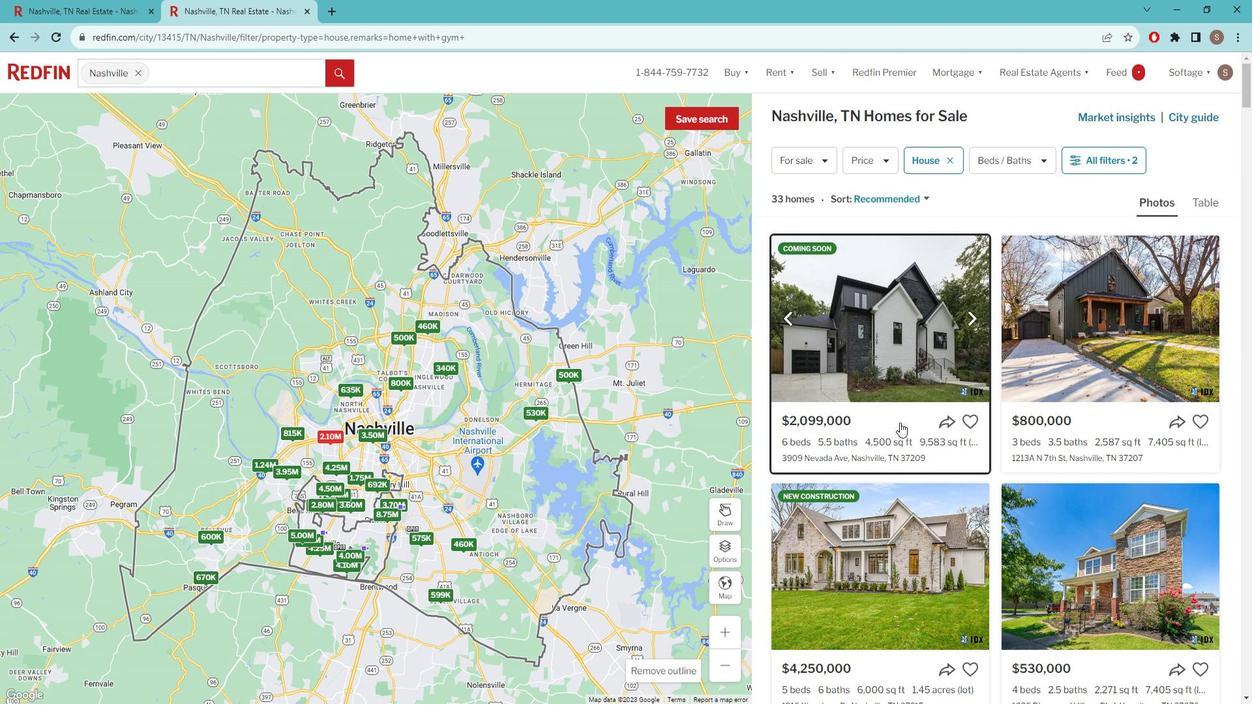 
Action: Mouse moved to (752, 447)
Screenshot: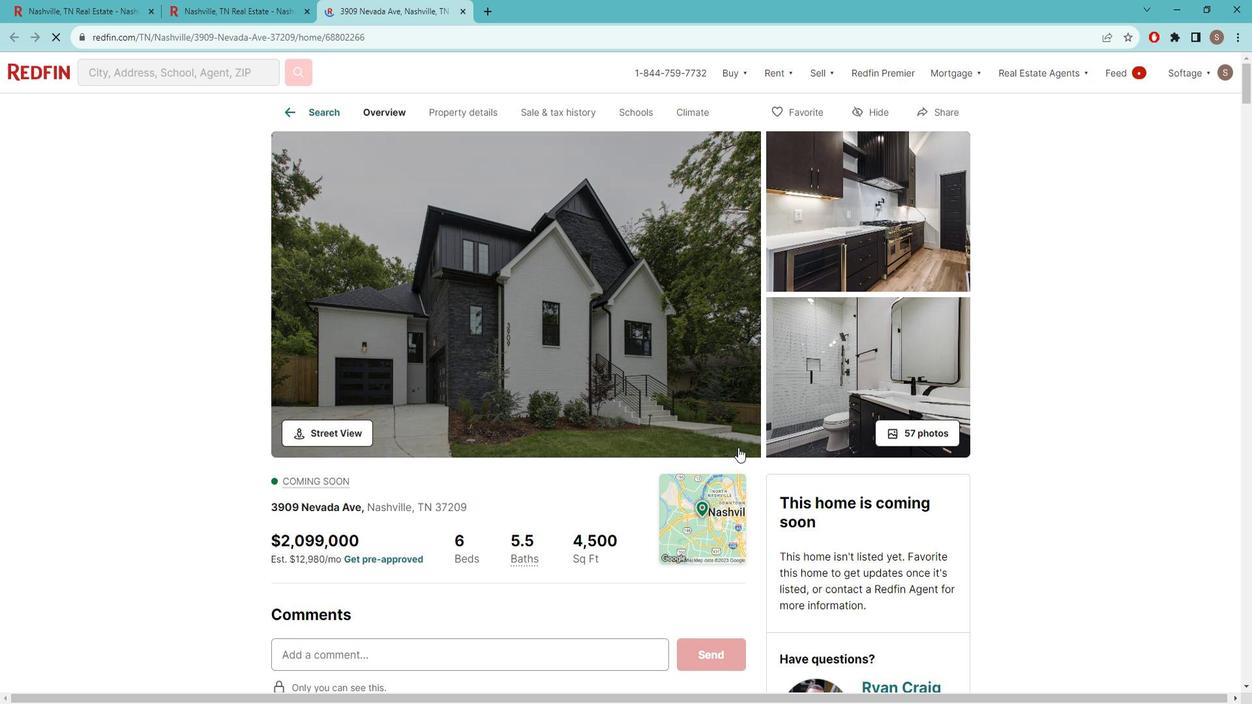 
Action: Mouse scrolled (752, 446) with delta (0, 0)
Screenshot: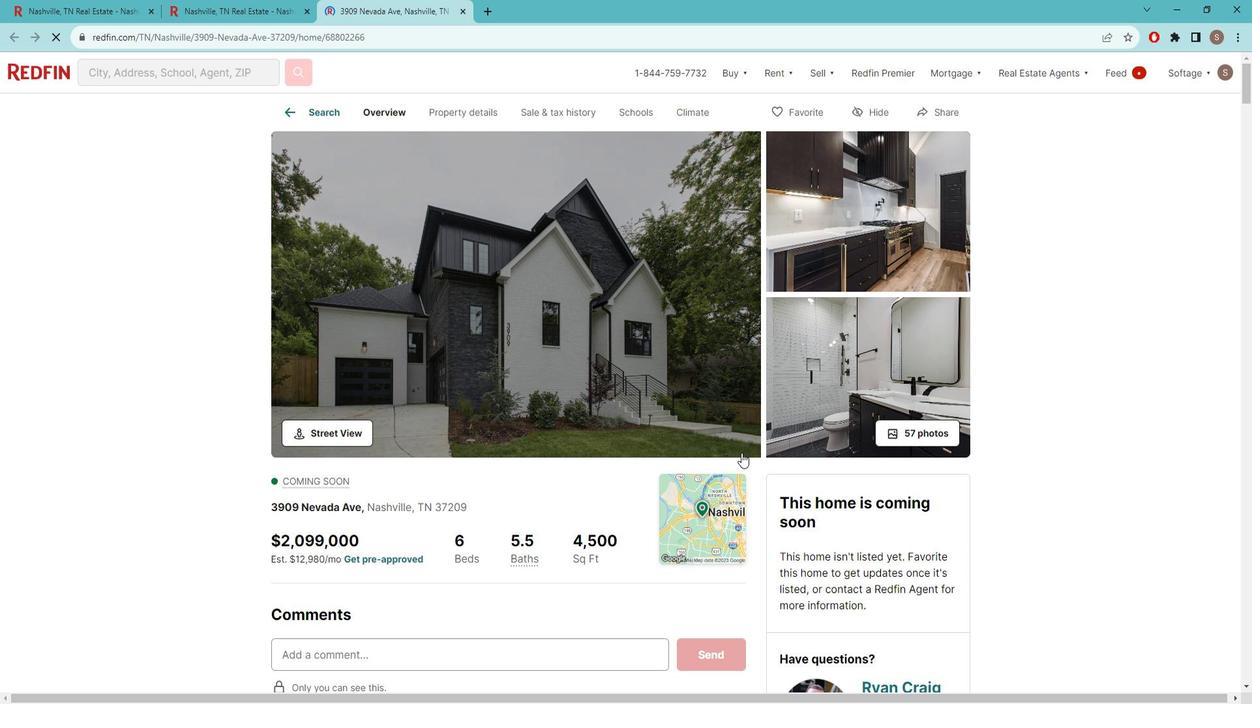 
Action: Mouse scrolled (752, 446) with delta (0, 0)
Screenshot: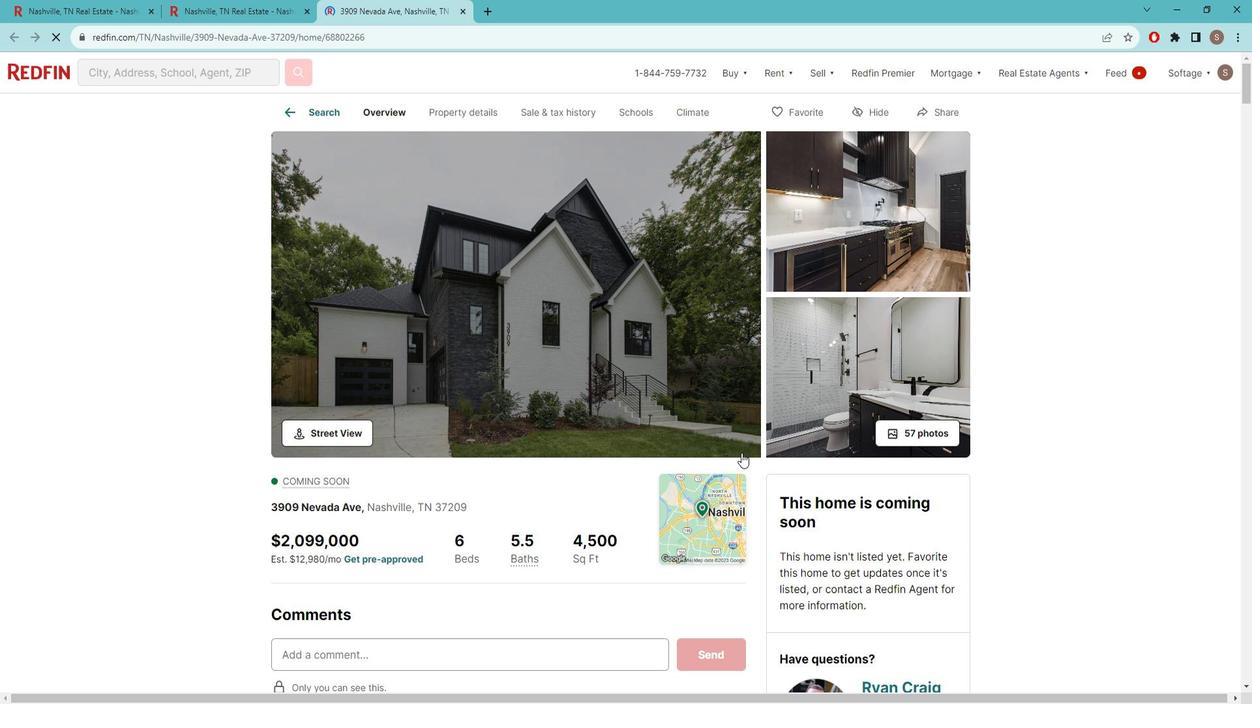 
Action: Mouse scrolled (752, 446) with delta (0, 0)
Screenshot: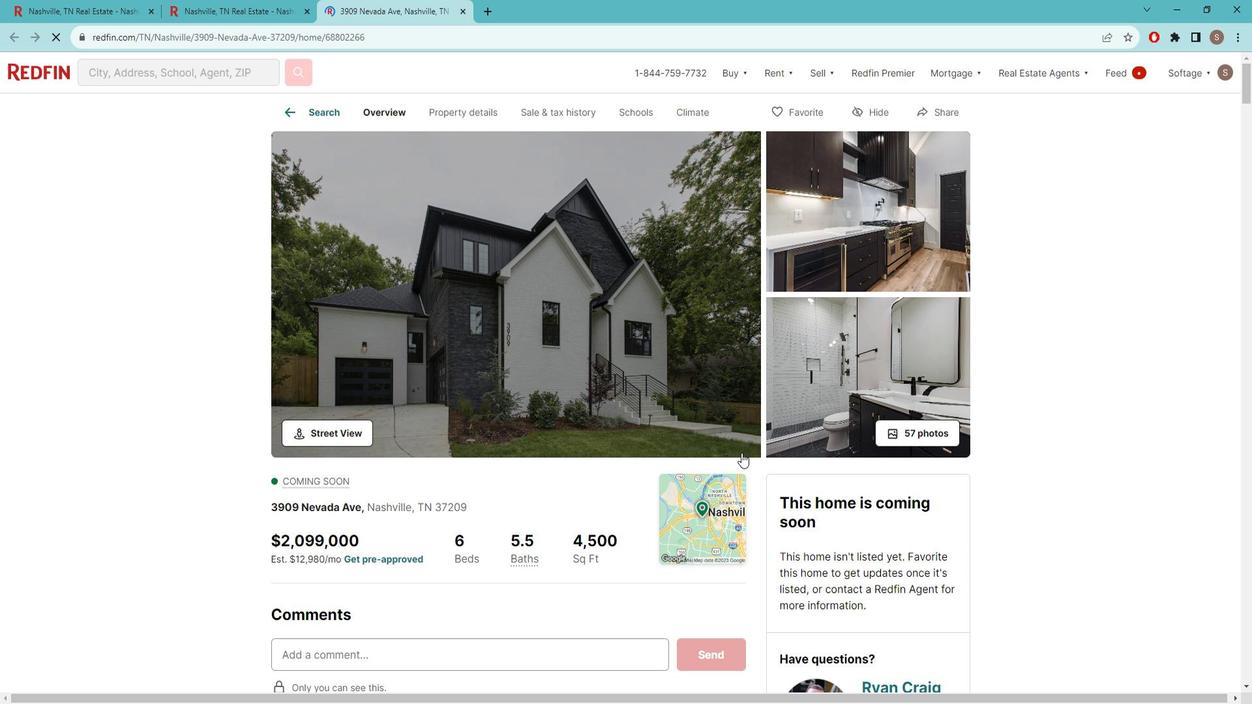 
Action: Mouse moved to (832, 584)
Screenshot: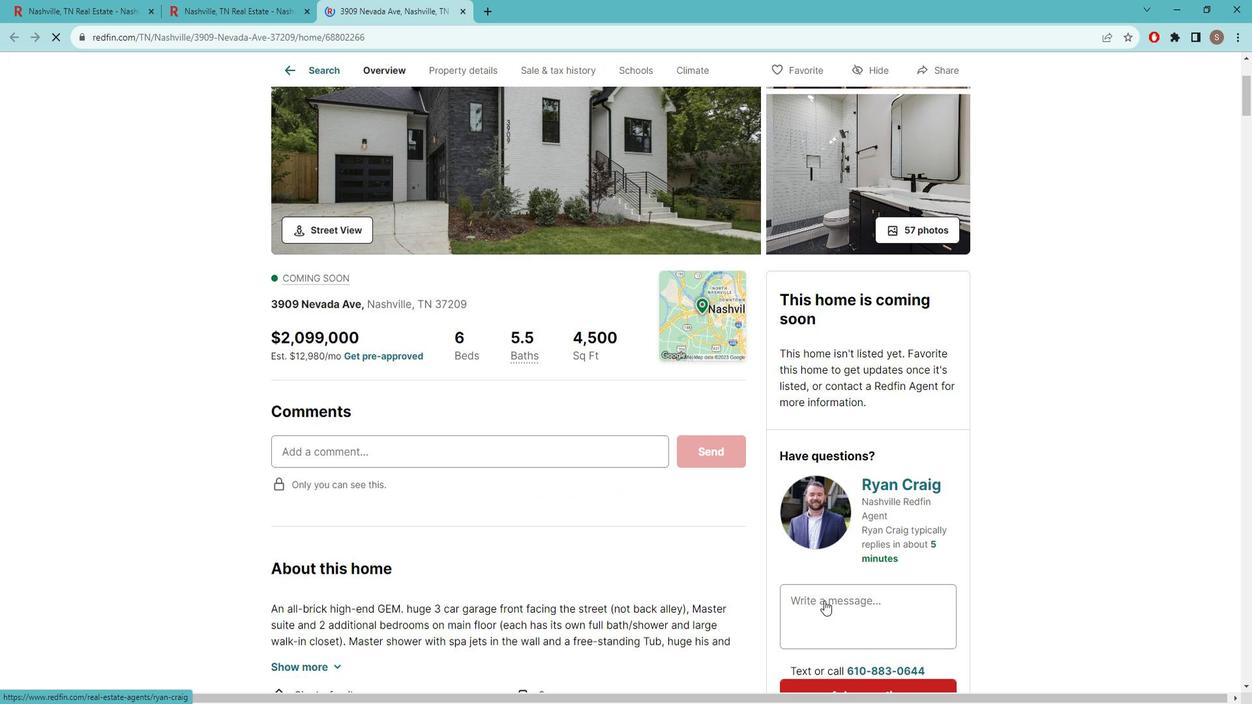 
Action: Mouse pressed left at (832, 584)
Screenshot: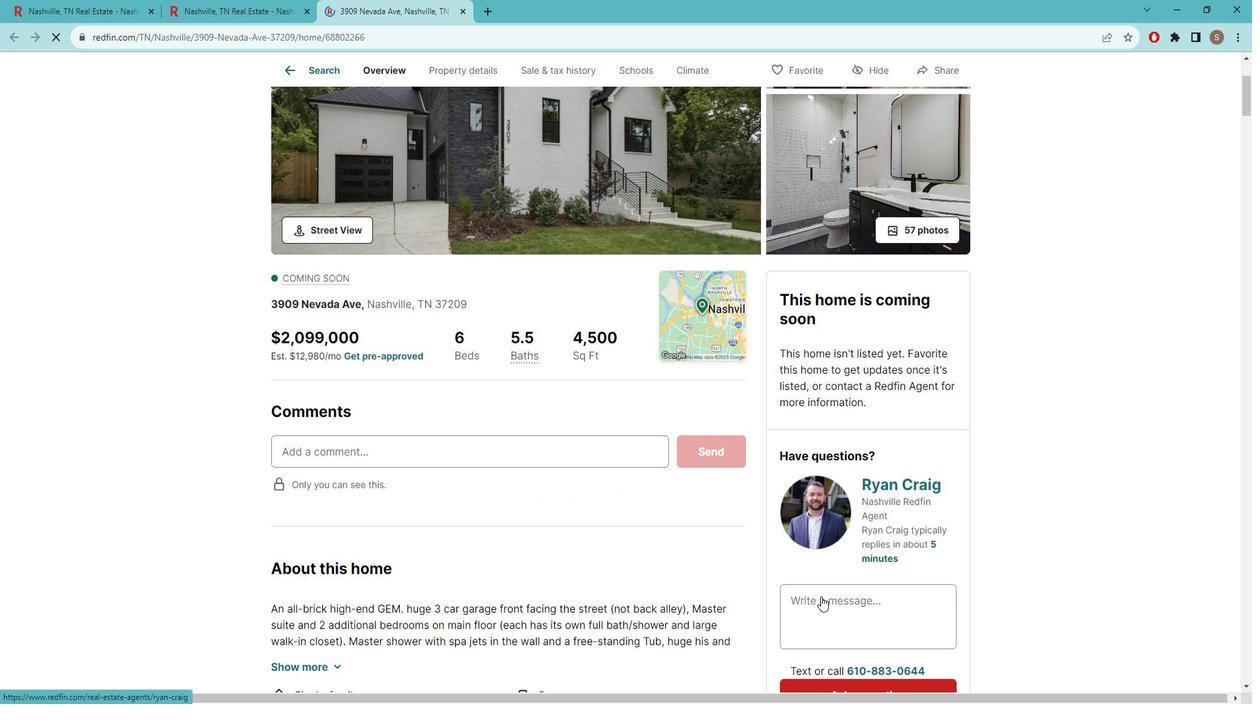 
Action: Key pressed <Key.caps_lock>a<Key.caps_lock>SSISTANCE<Key.space>IN<Key.space>FINDING<Key.space>A<Key.space>PROPR<Key.backspace>ERTY<Key.space>WITH<Key.space>A<Key.space>HOME<Key.space>GYM<Key.space>
Screenshot: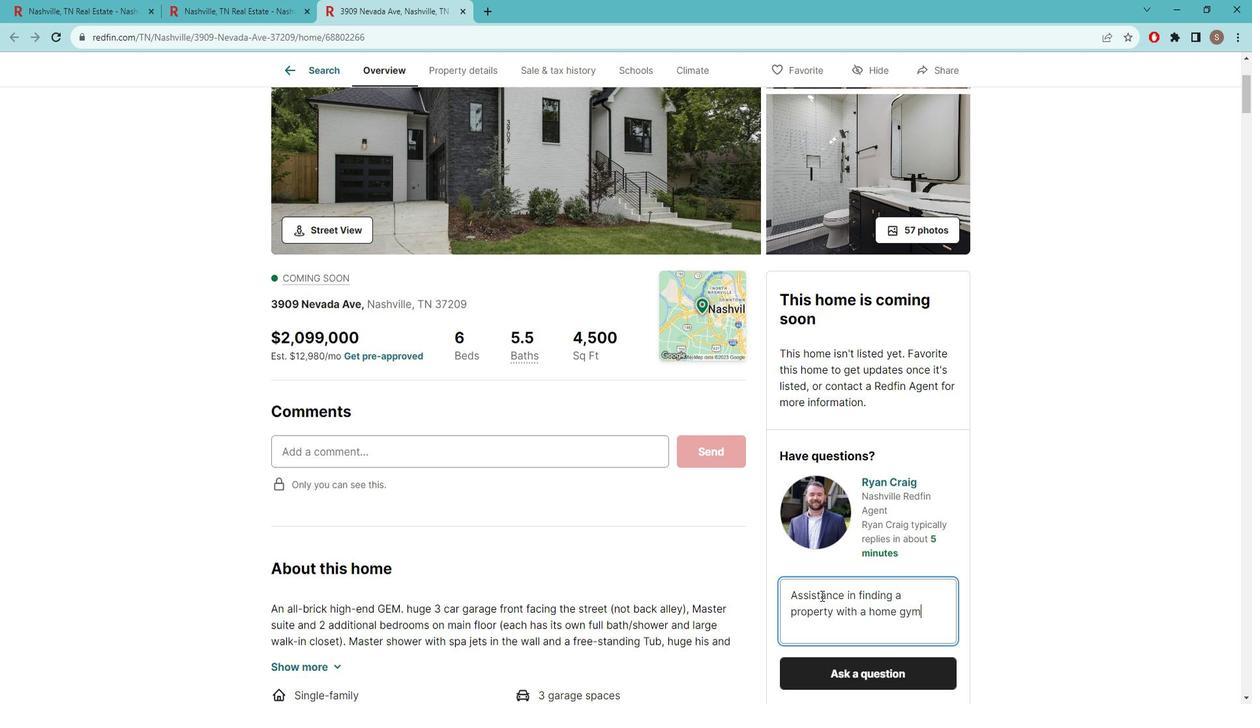 
Action: Mouse moved to (884, 608)
Screenshot: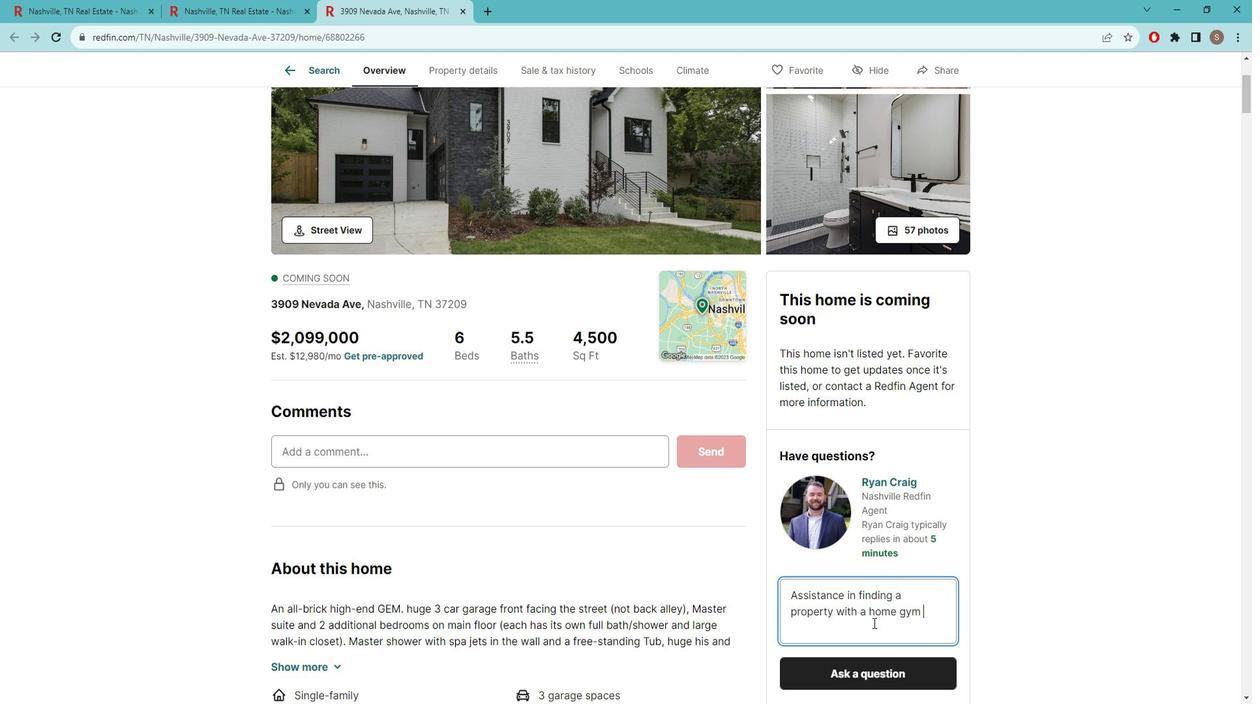 
Action: Mouse scrolled (884, 607) with delta (0, 0)
Screenshot: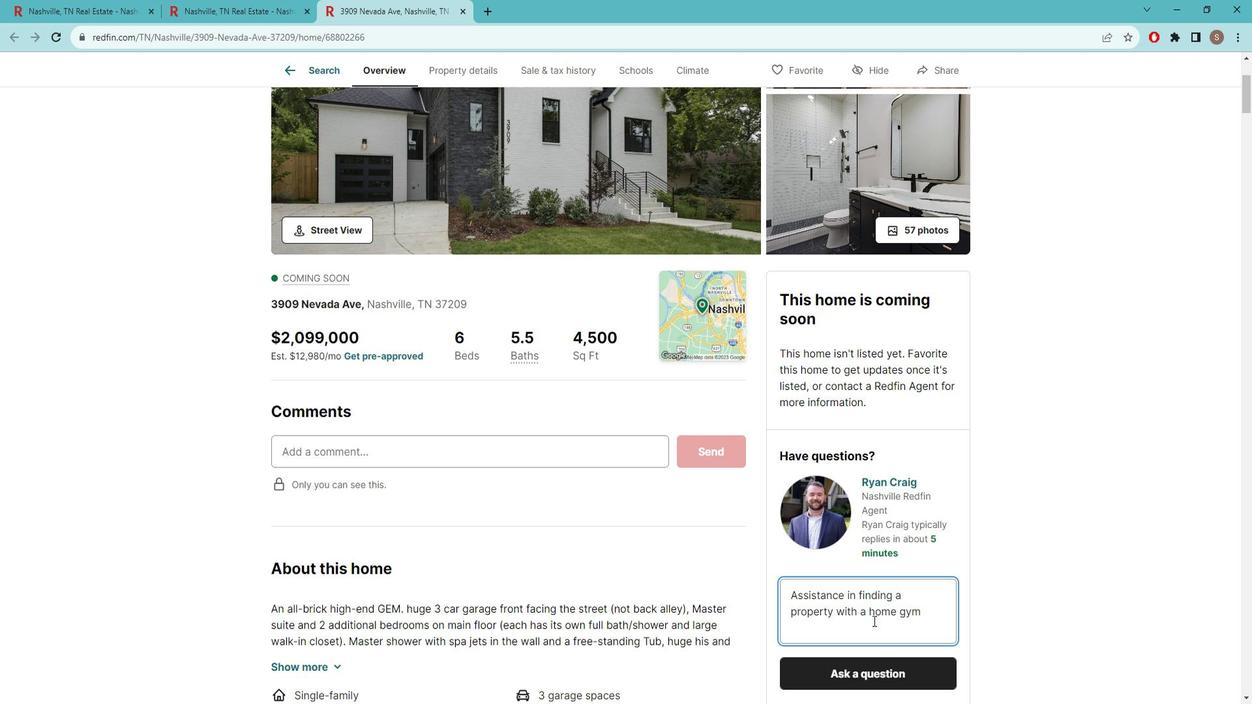 
Action: Mouse moved to (883, 607)
Screenshot: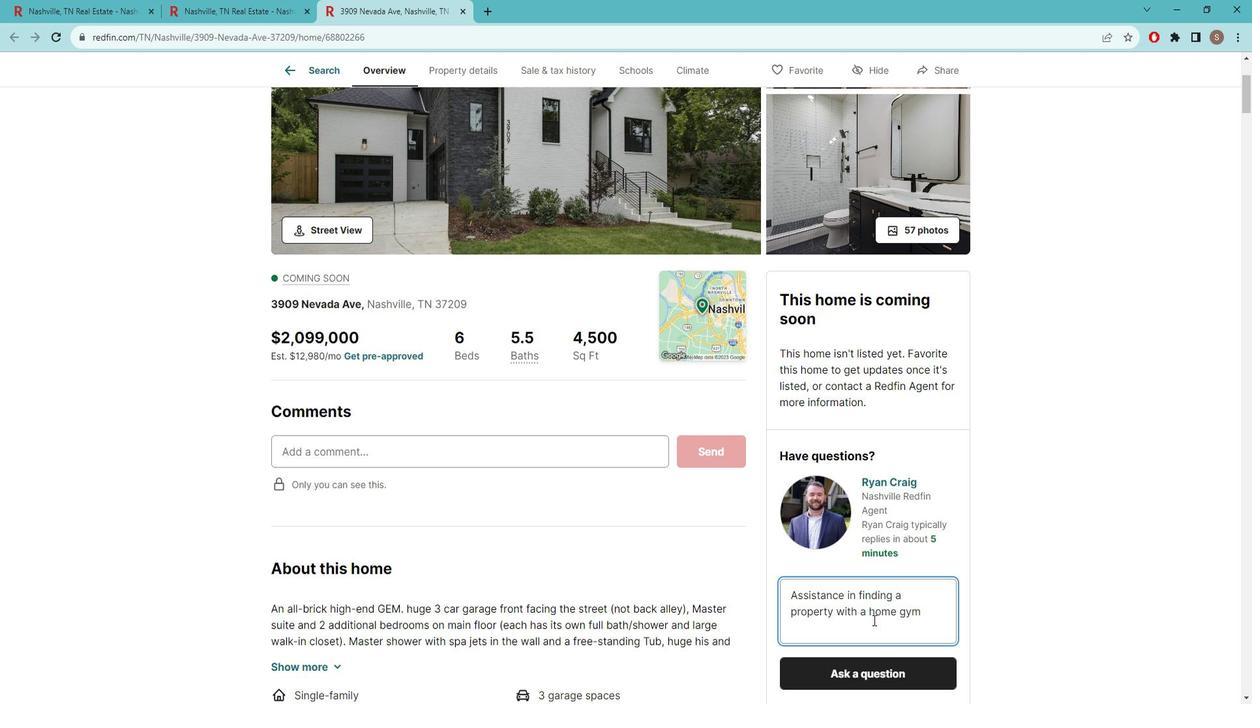 
Action: Mouse scrolled (883, 607) with delta (0, 0)
Screenshot: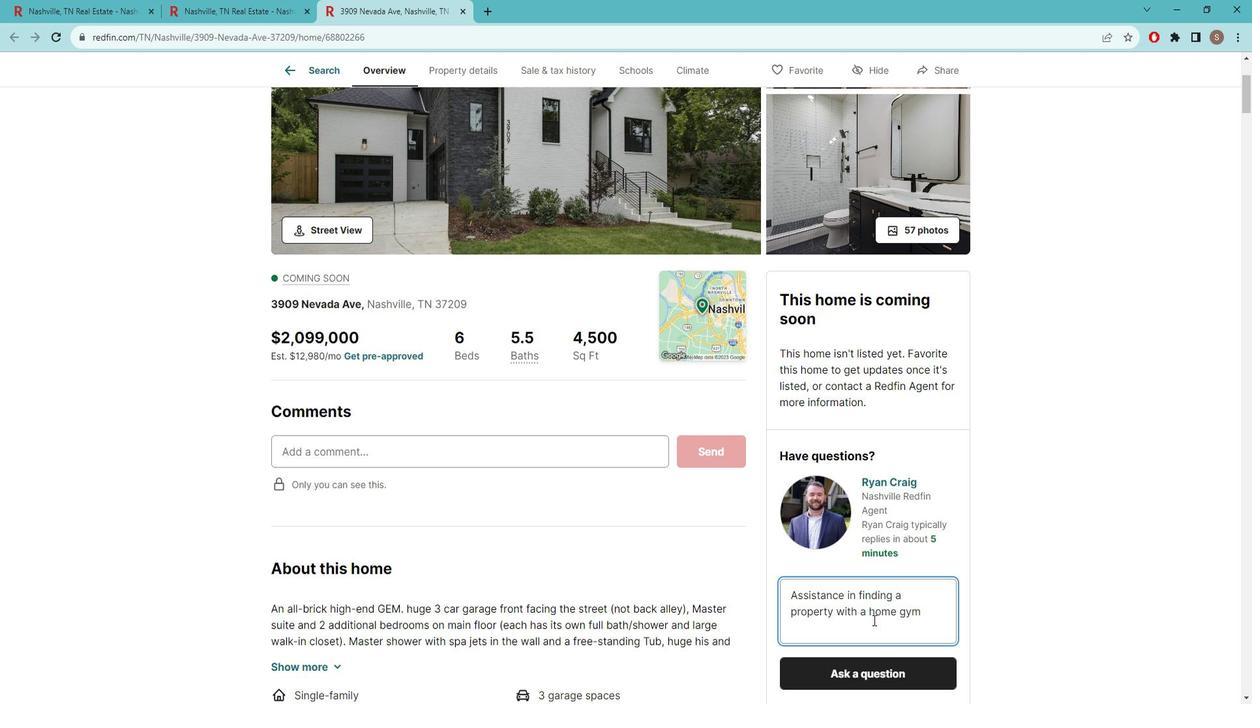 
Action: Mouse moved to (862, 526)
Screenshot: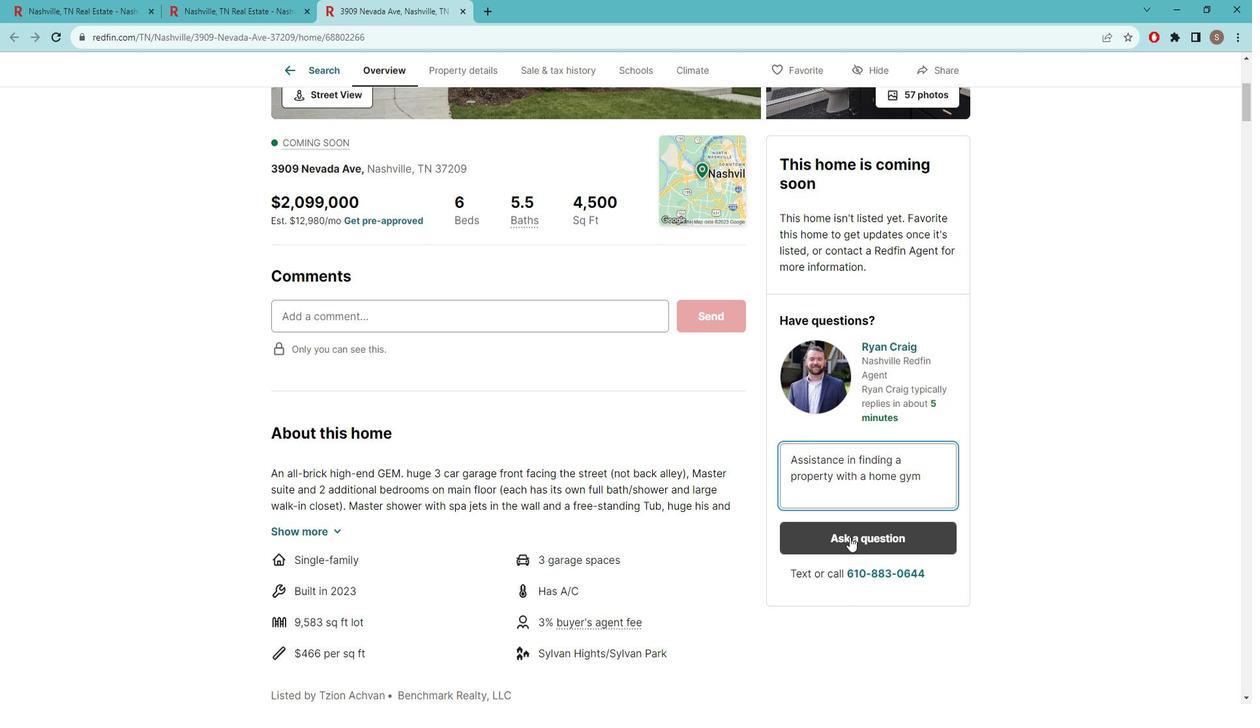 
Action: Mouse pressed left at (862, 526)
Screenshot: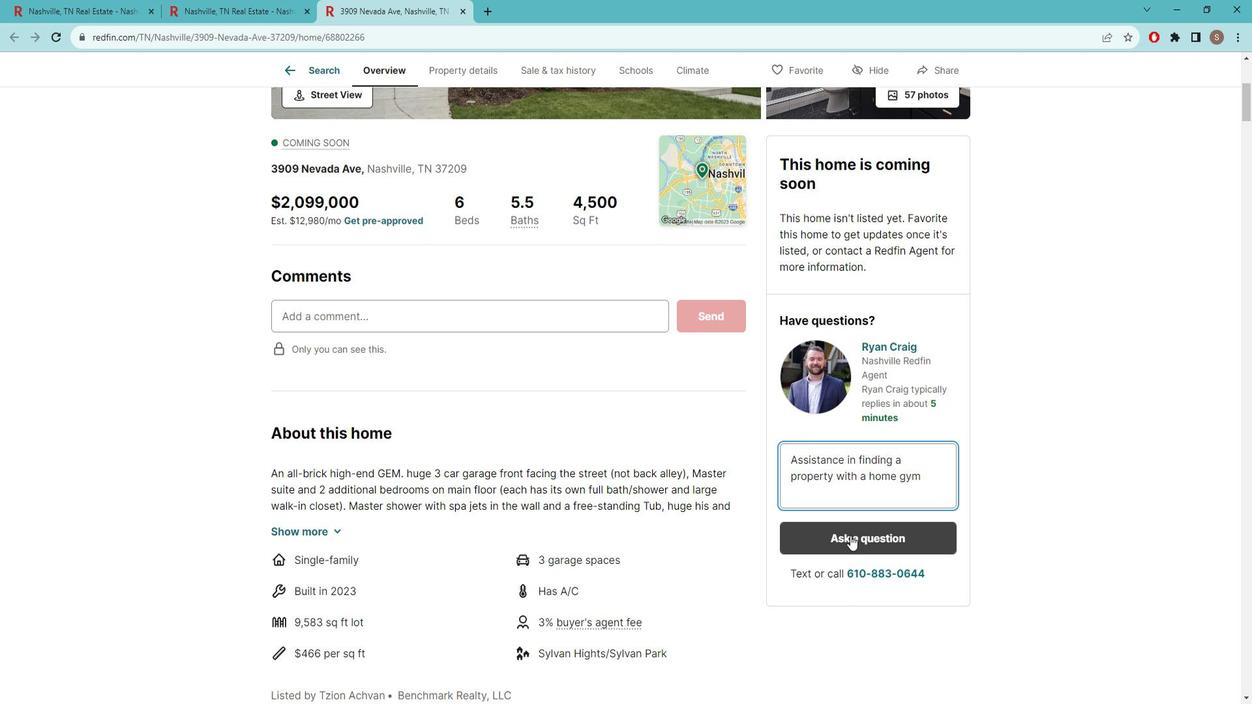 
Action: Mouse moved to (530, 377)
Screenshot: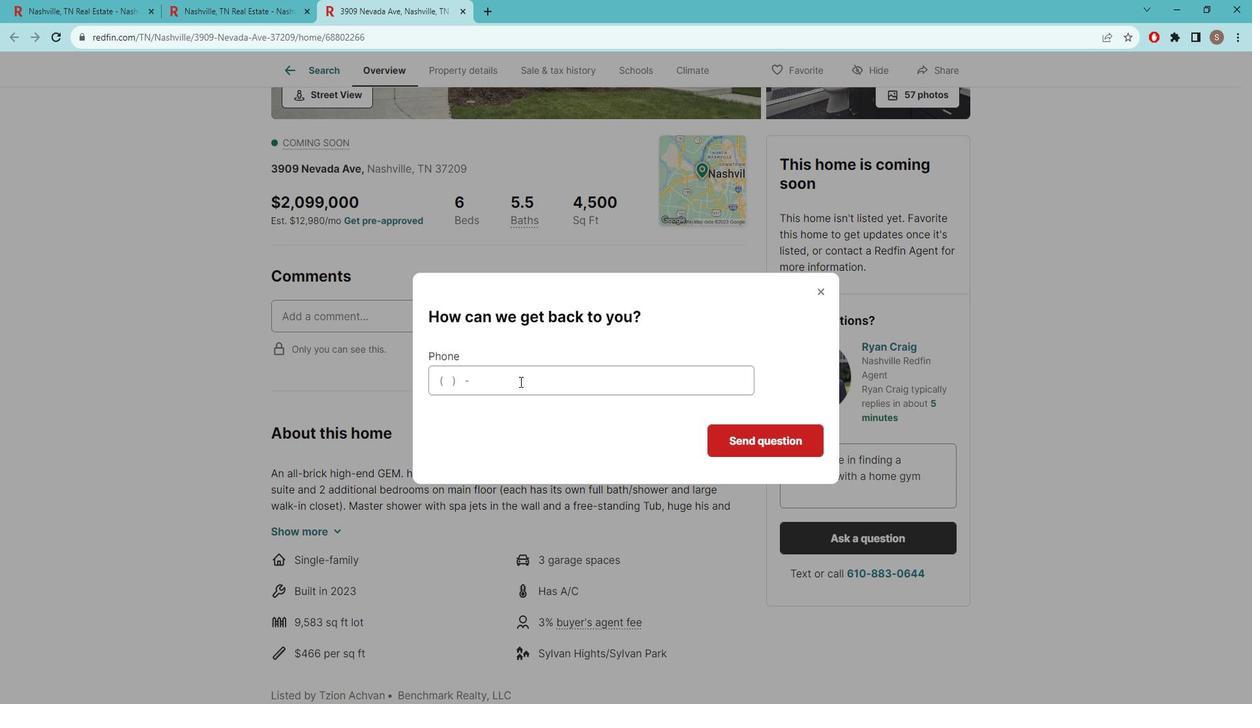
Action: Mouse pressed left at (530, 377)
Screenshot: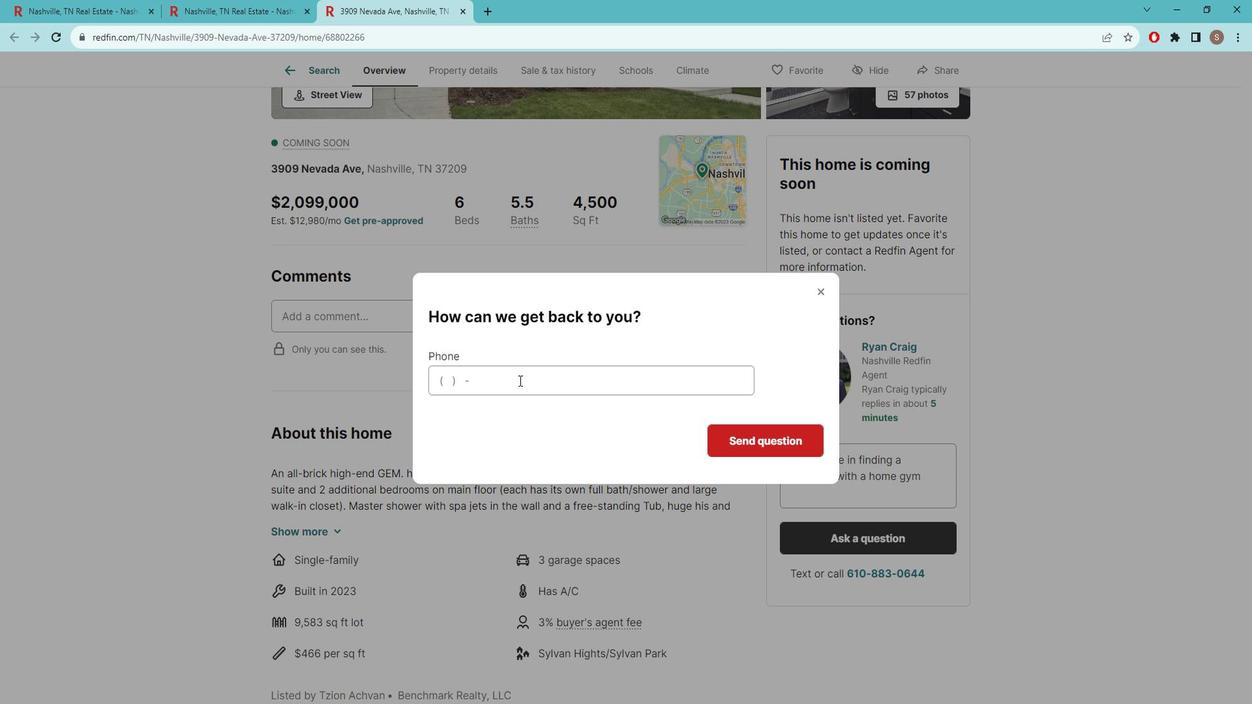 
Action: Mouse moved to (539, 409)
Screenshot: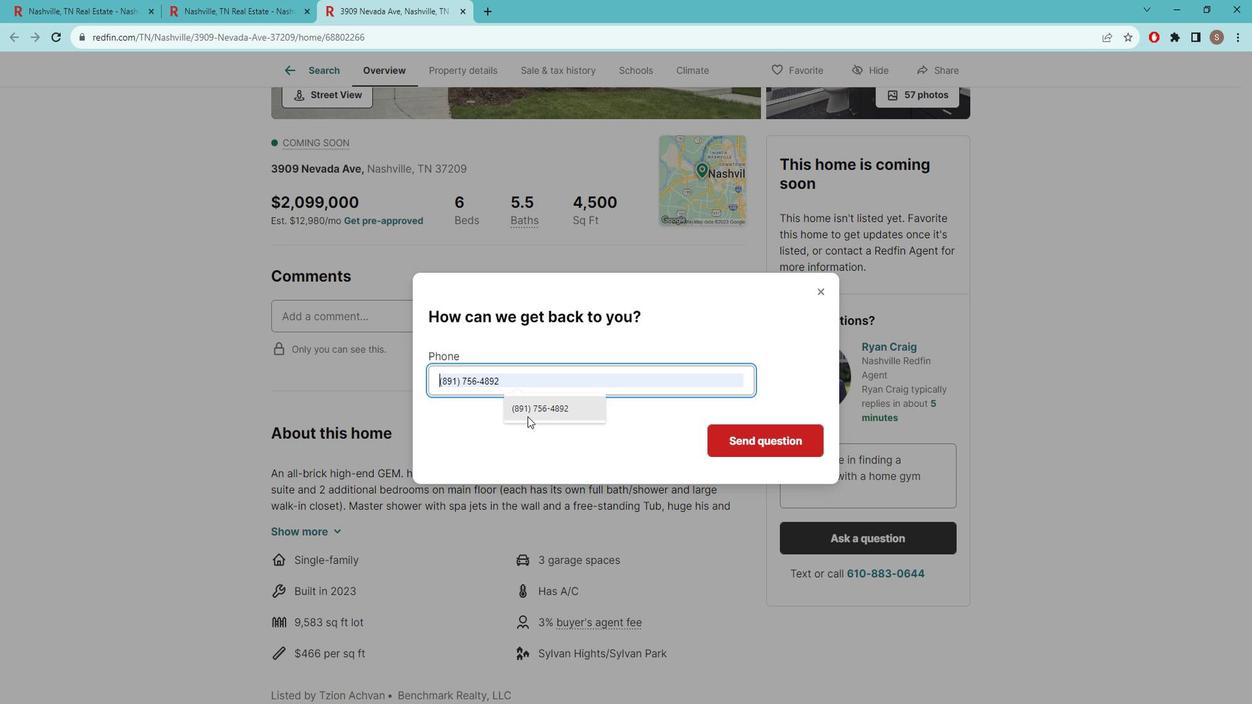 
Action: Mouse pressed left at (539, 409)
Screenshot: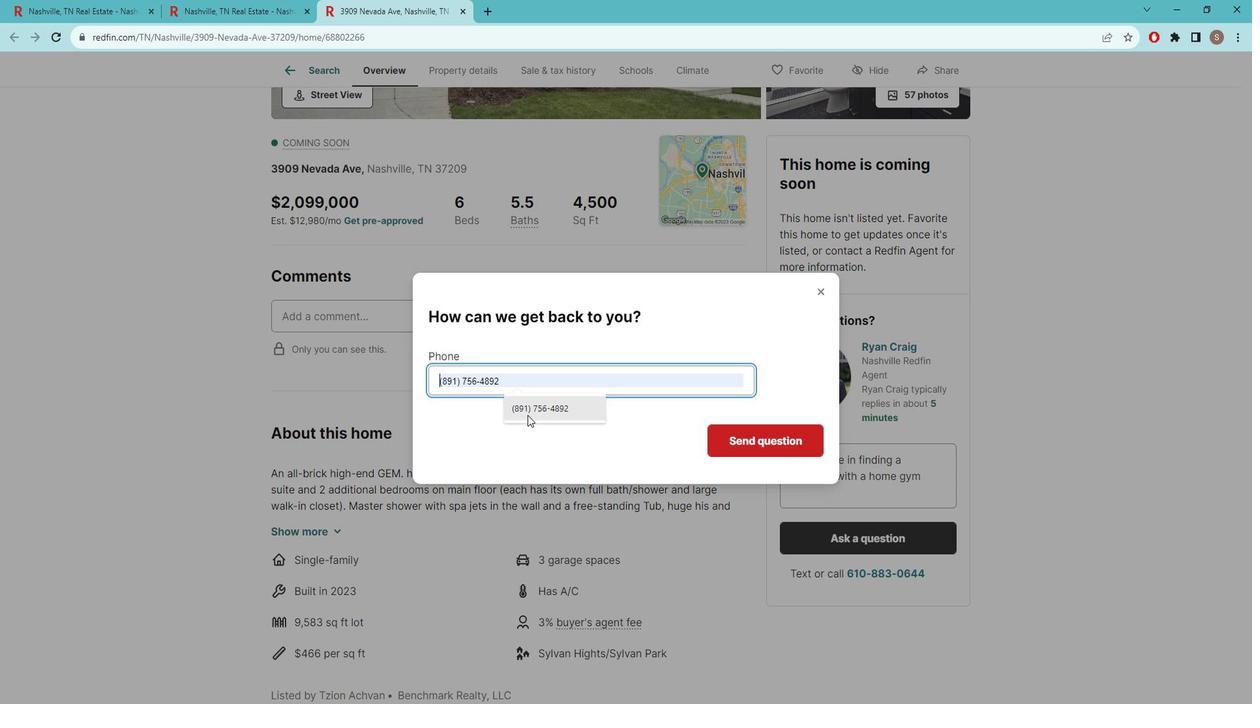 
Action: Mouse moved to (755, 429)
Screenshot: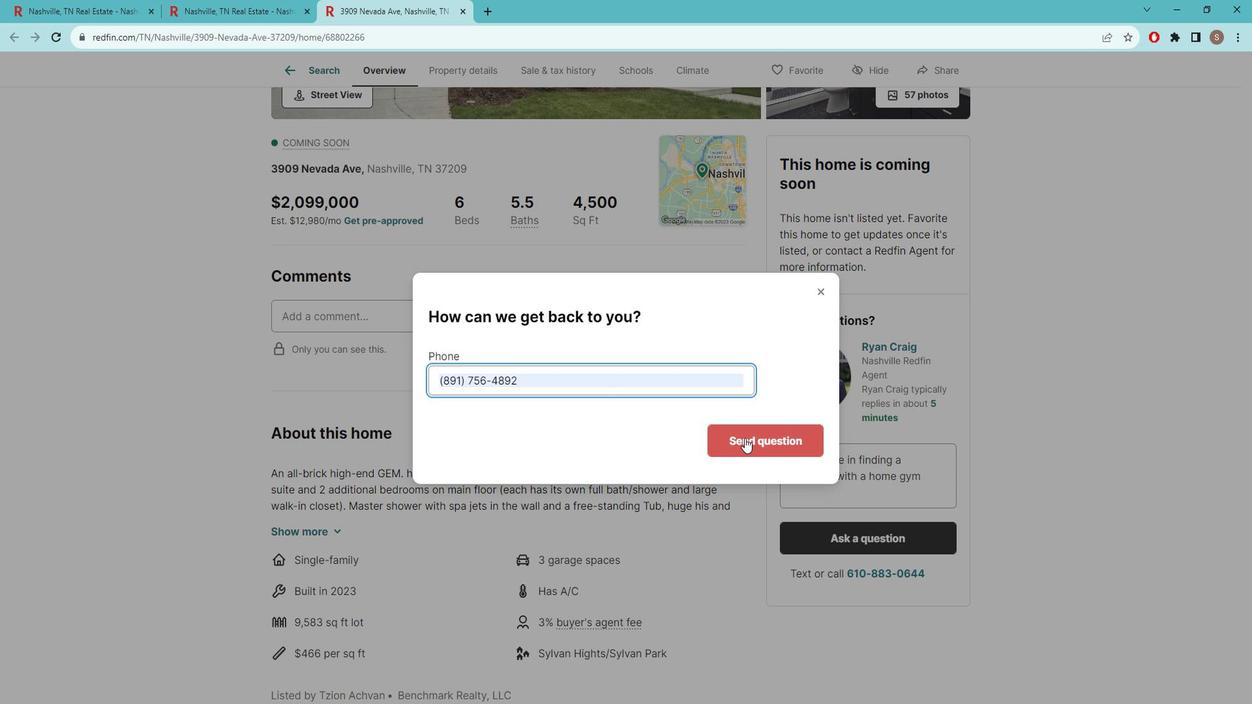 
Action: Mouse pressed left at (755, 429)
Screenshot: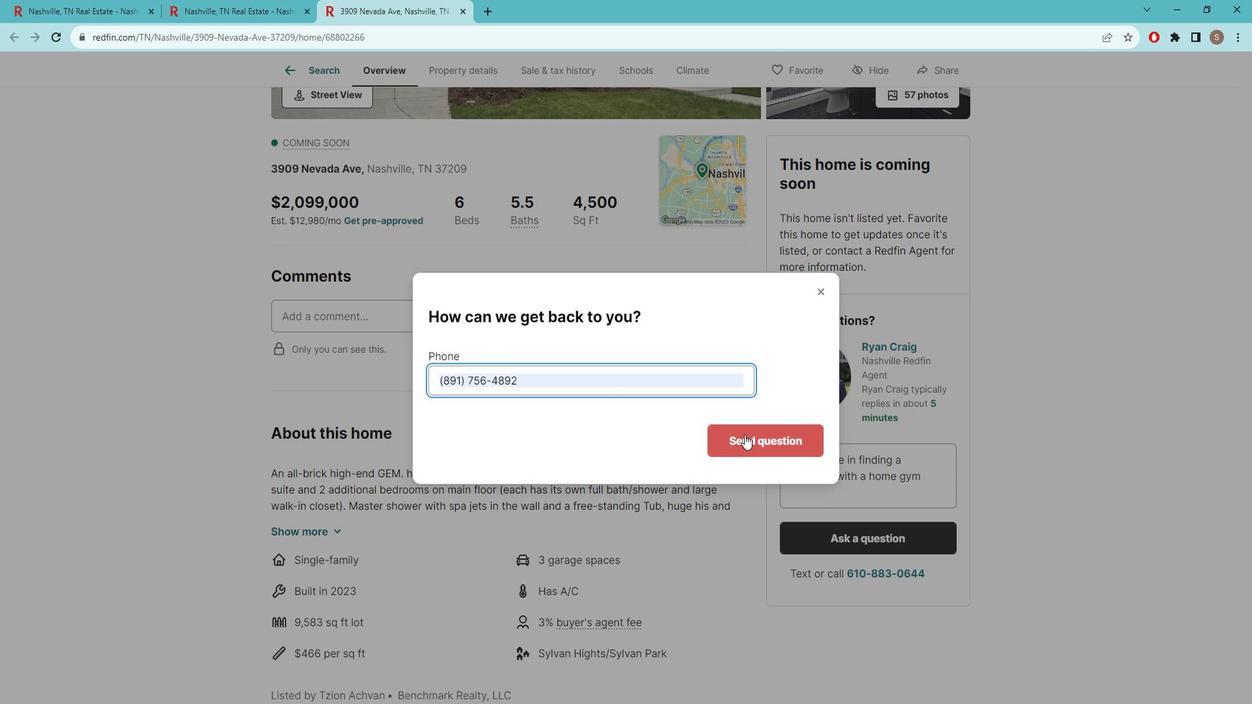 
Action: Mouse moved to (820, 343)
Screenshot: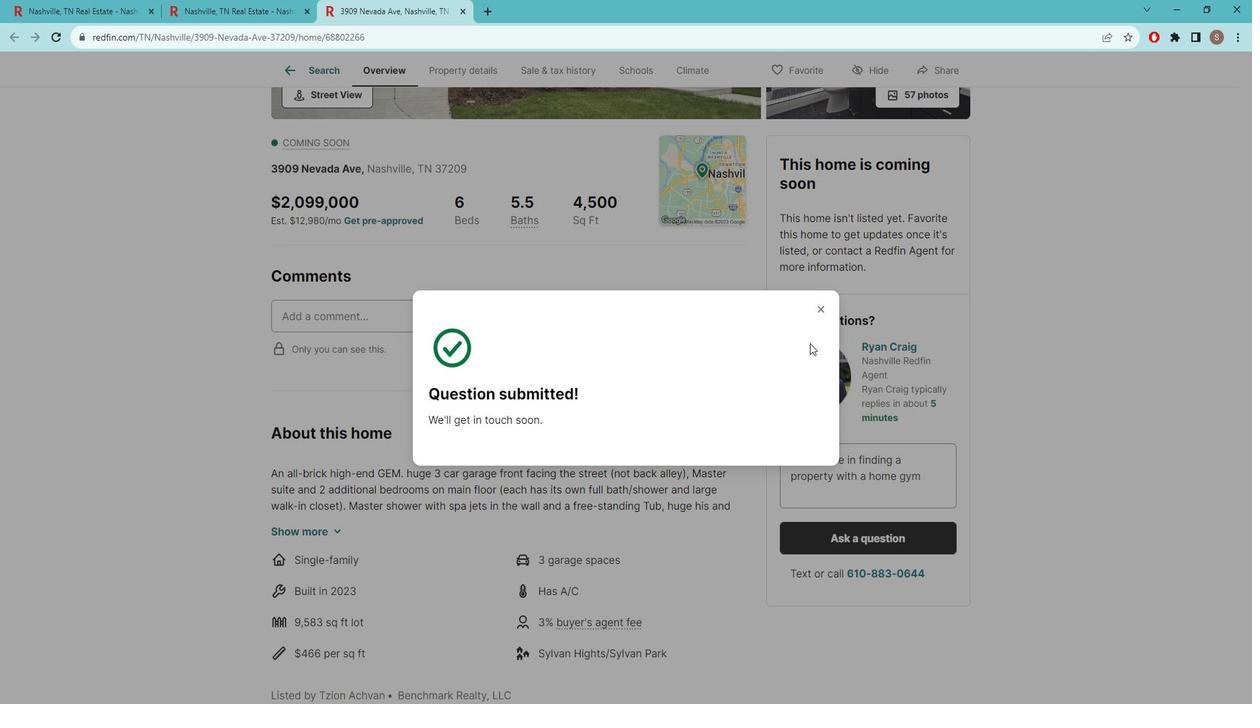 
